 Task: Find connections with filter location Tübingen with filter topic #propertymanagement with filter profile language German with filter current company Mindshare with filter school Bhupendra Narayan Mandal University, Madhepura with filter industry Air, Water, and Waste Program Management with filter service category FIle Management with filter keywords title Film Critic
Action: Mouse moved to (623, 91)
Screenshot: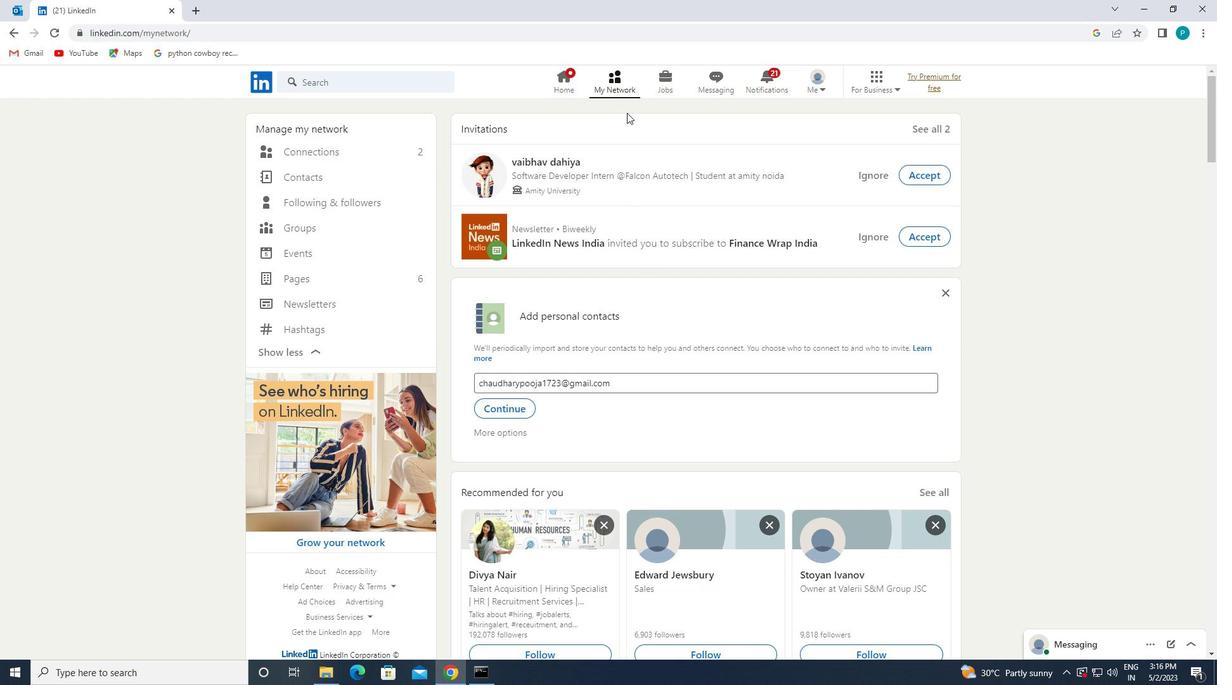 
Action: Mouse pressed left at (623, 91)
Screenshot: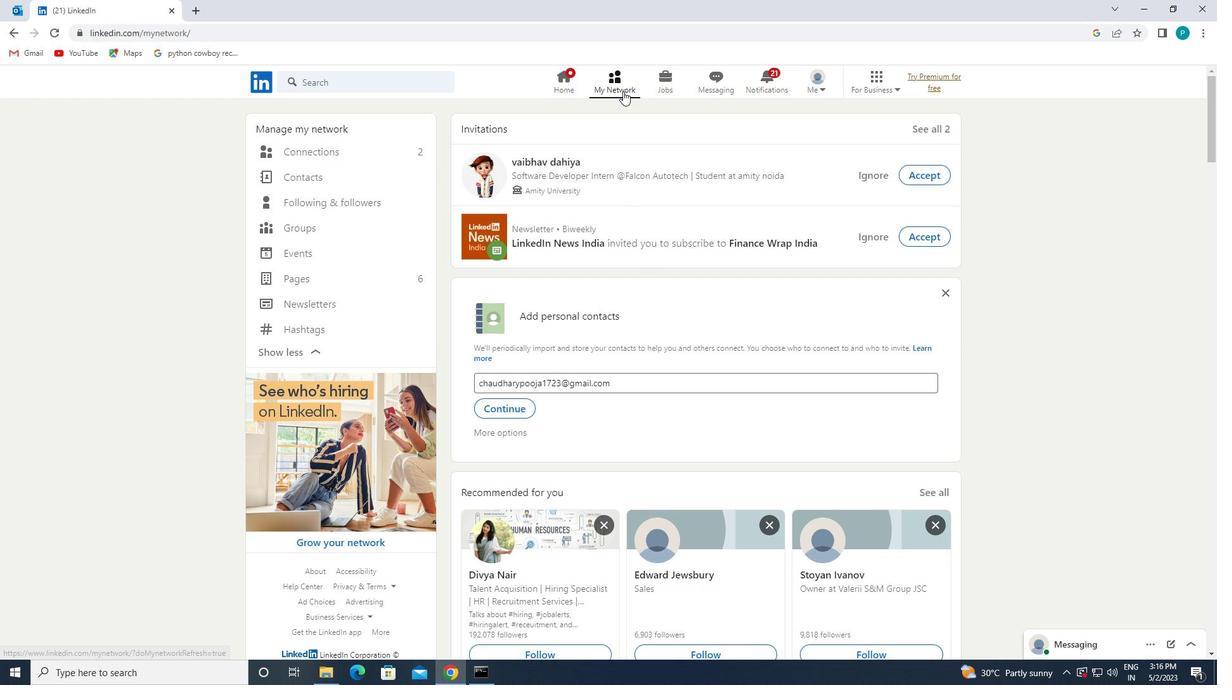 
Action: Mouse moved to (406, 153)
Screenshot: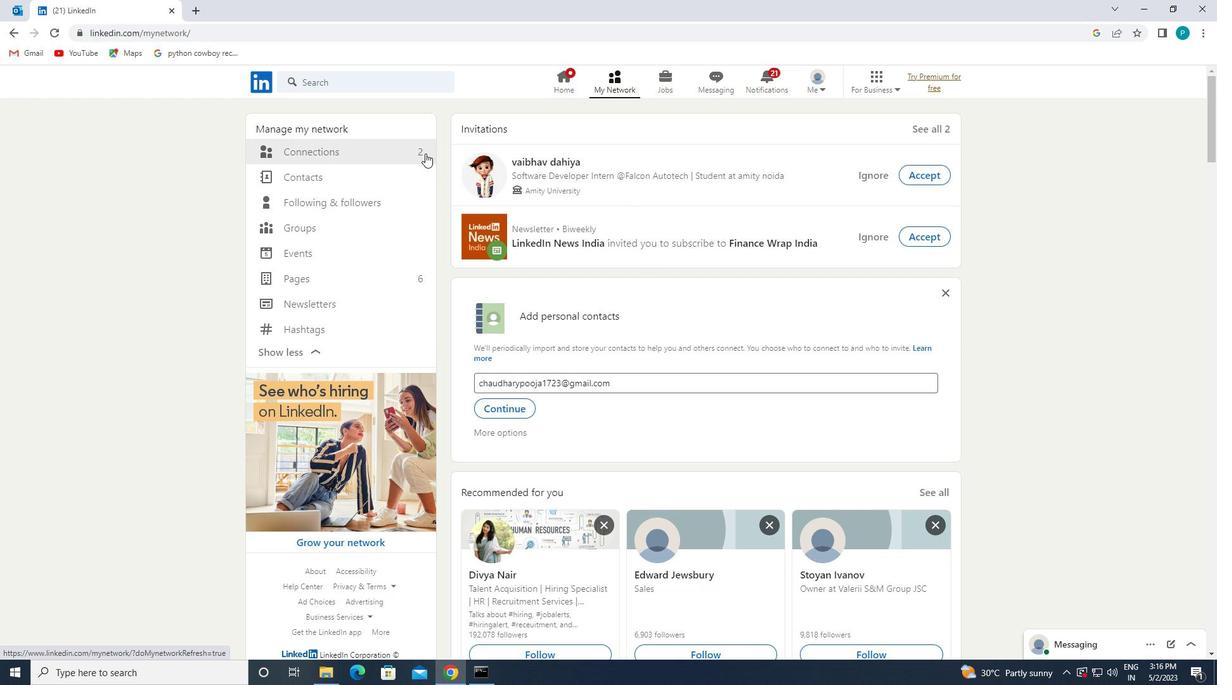 
Action: Mouse pressed left at (406, 153)
Screenshot: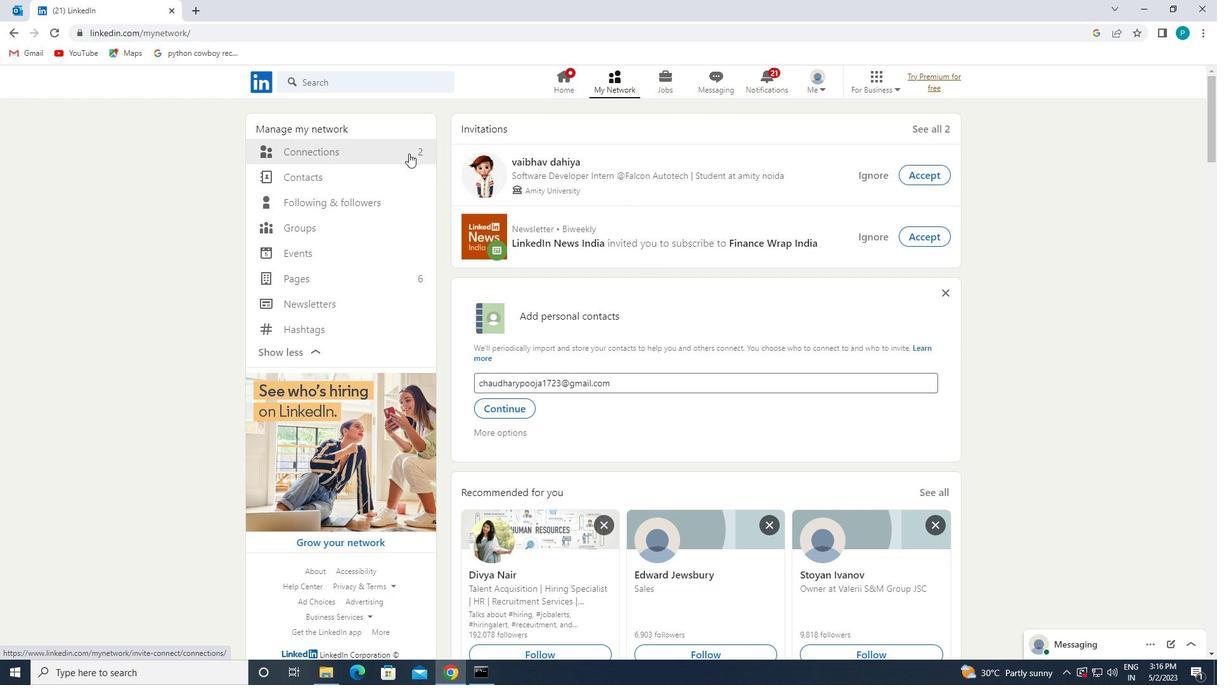 
Action: Mouse moved to (710, 151)
Screenshot: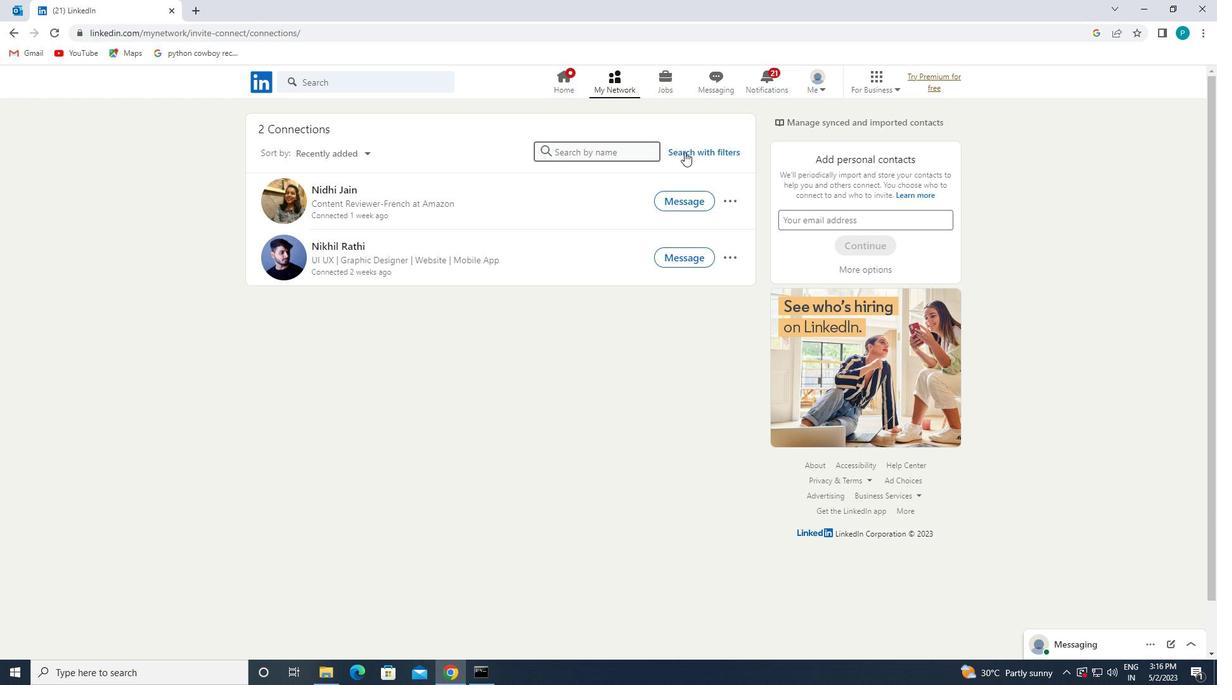 
Action: Mouse pressed left at (710, 151)
Screenshot: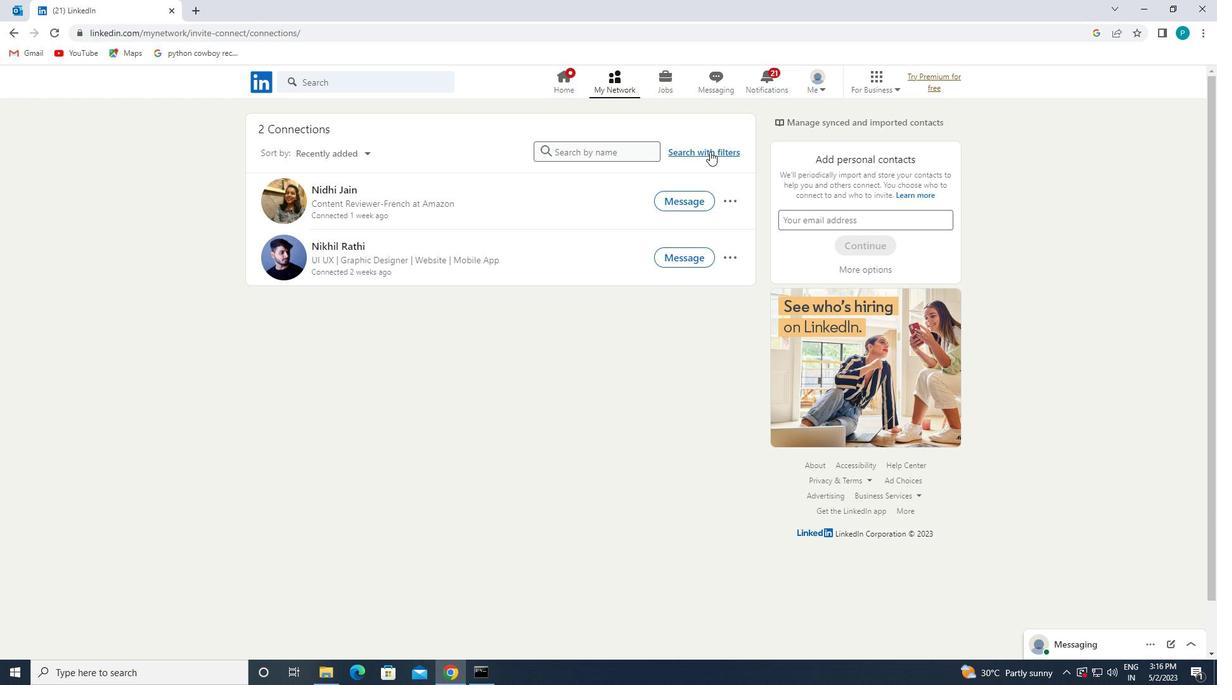 
Action: Mouse moved to (654, 117)
Screenshot: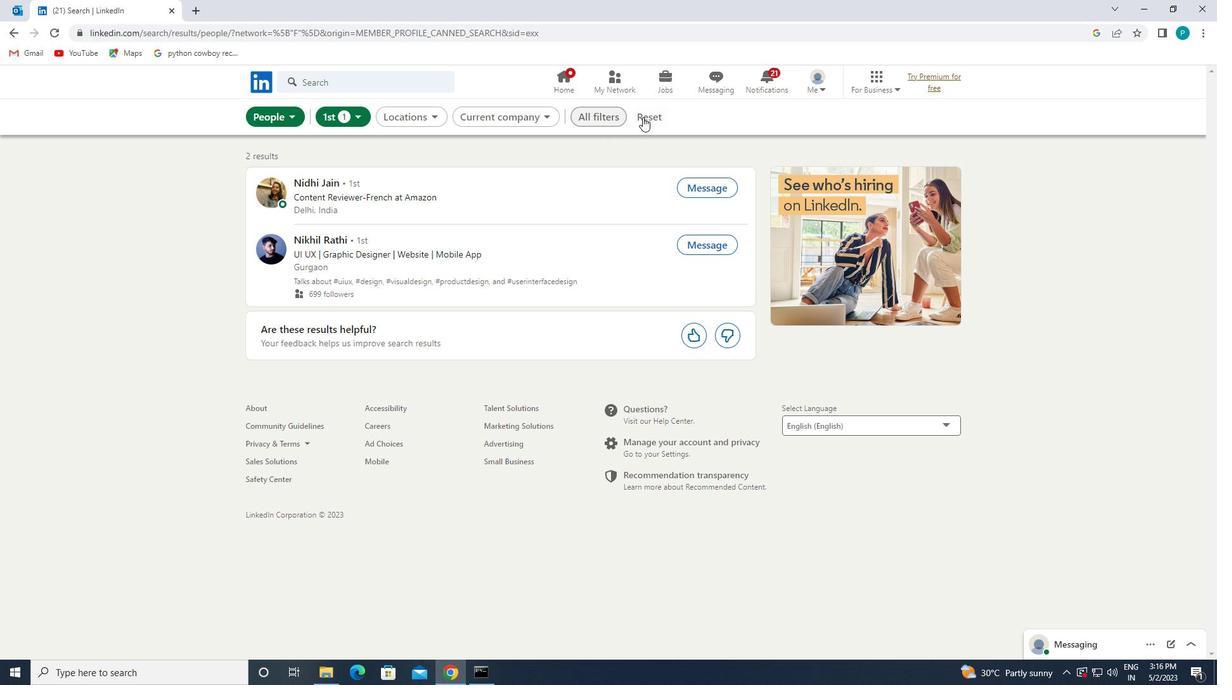 
Action: Mouse pressed left at (654, 117)
Screenshot: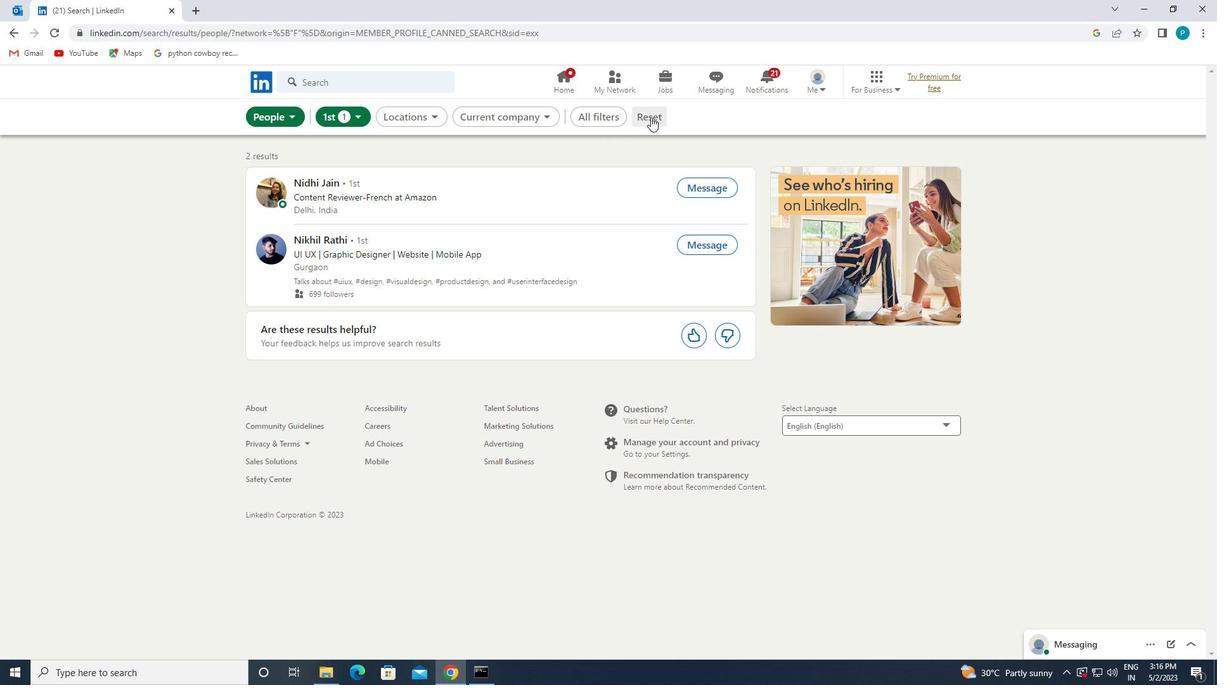 
Action: Mouse moved to (615, 117)
Screenshot: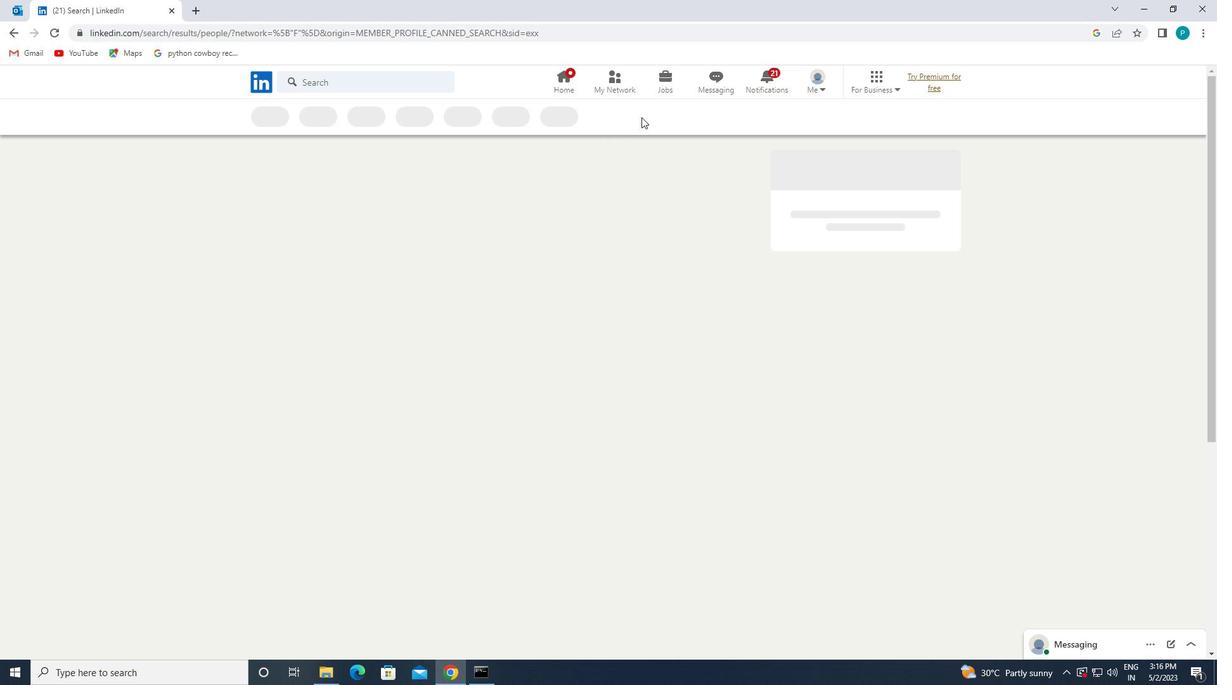 
Action: Mouse pressed left at (615, 117)
Screenshot: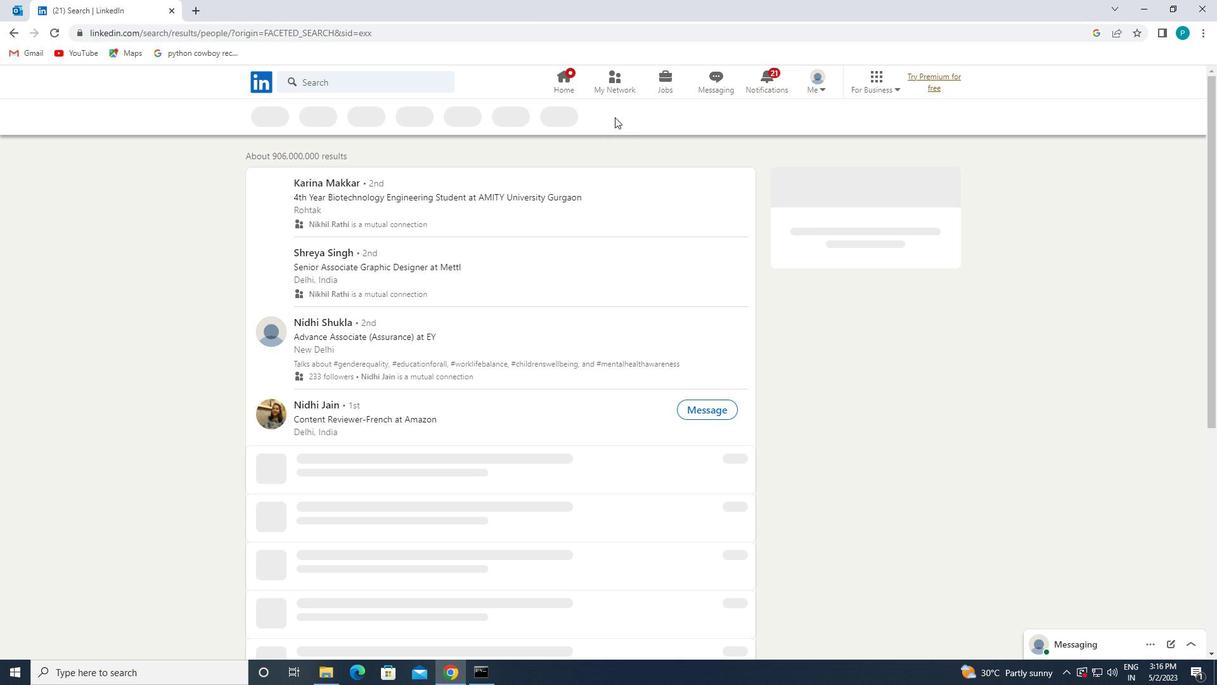 
Action: Mouse pressed left at (615, 117)
Screenshot: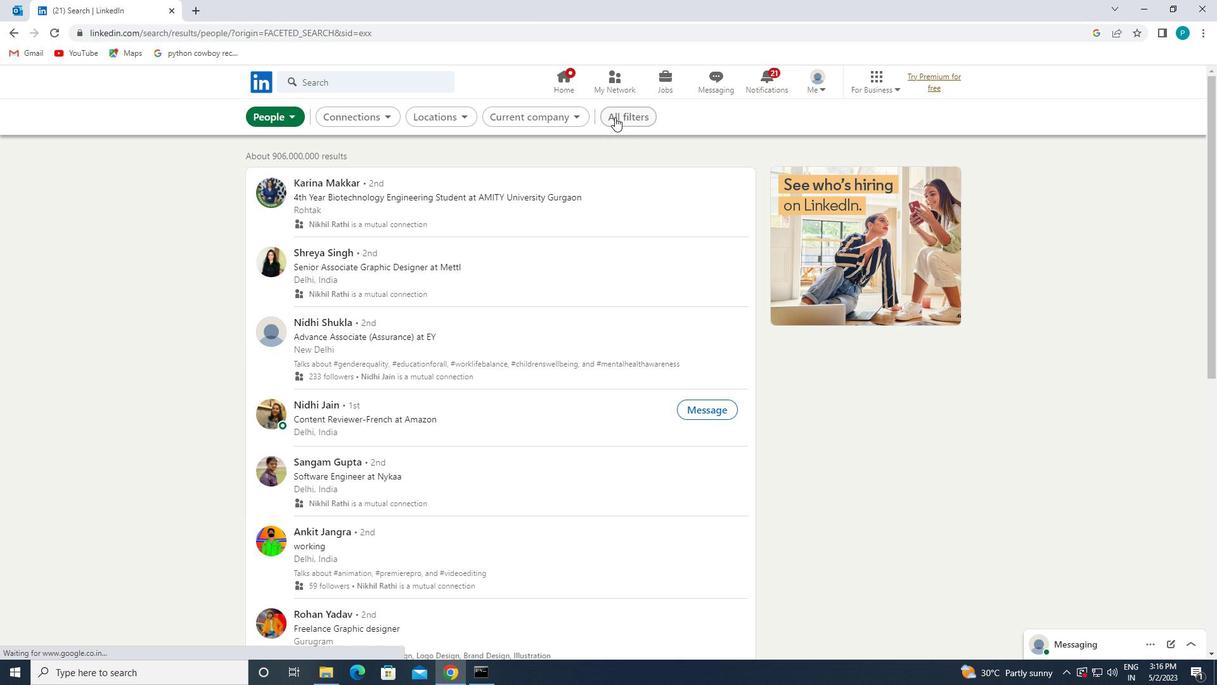 
Action: Mouse moved to (1153, 484)
Screenshot: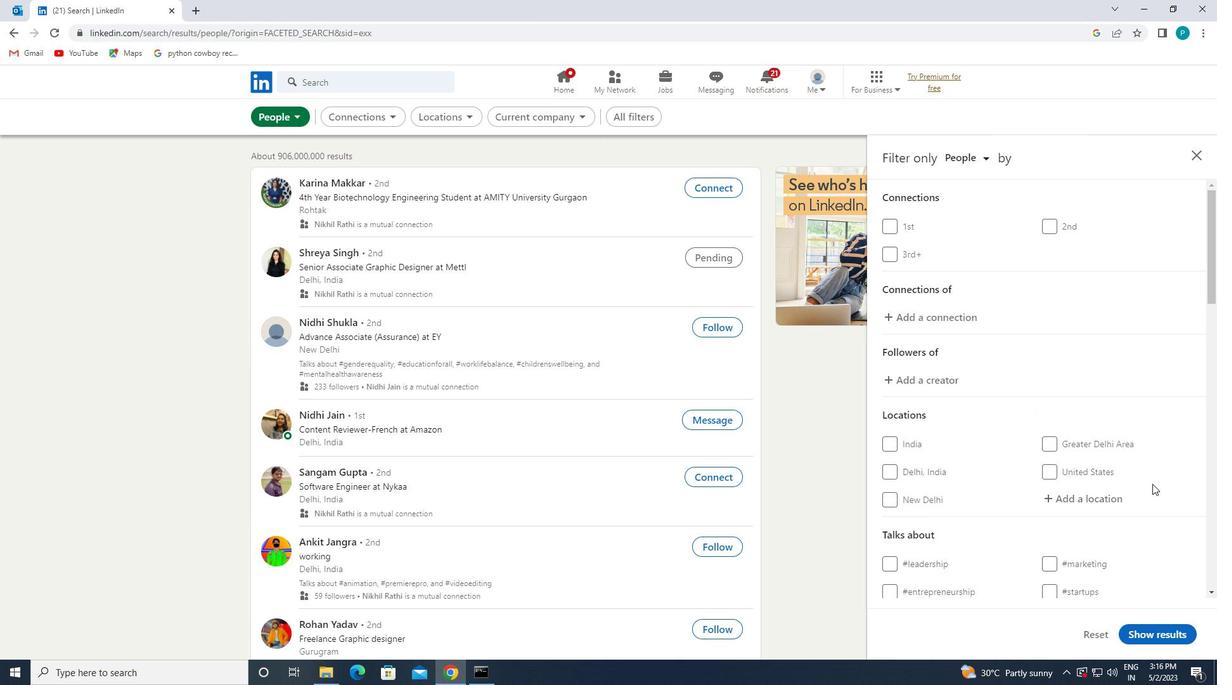 
Action: Mouse scrolled (1153, 484) with delta (0, 0)
Screenshot: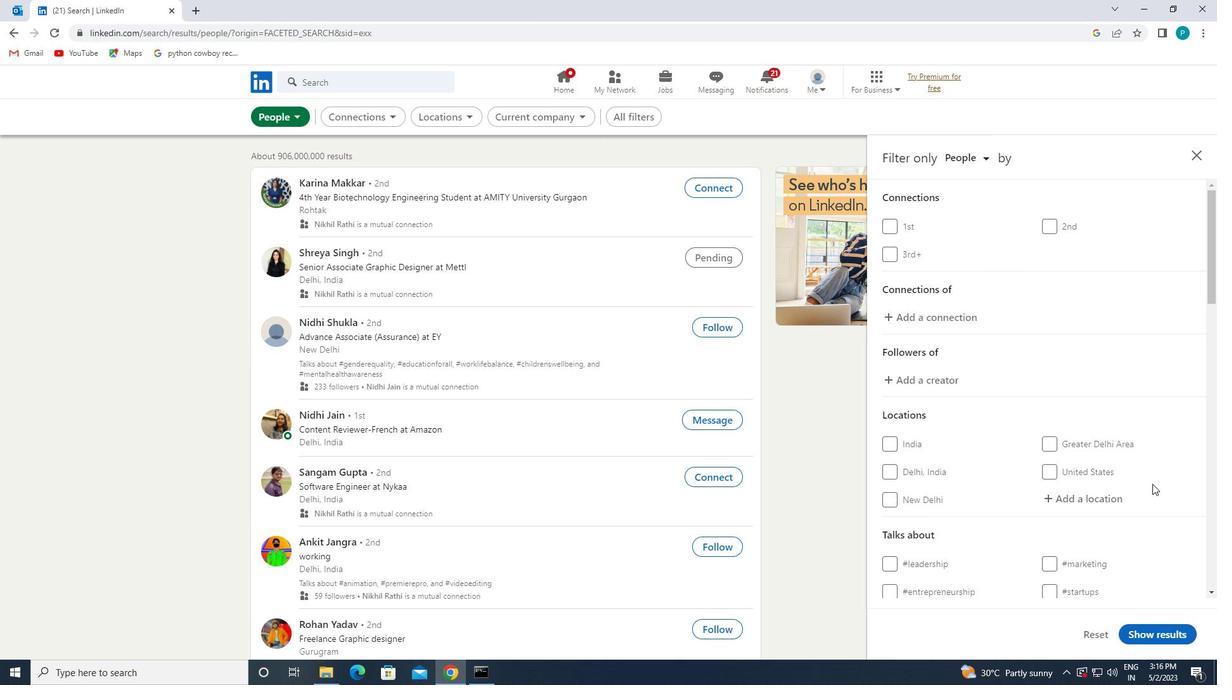
Action: Mouse moved to (1099, 444)
Screenshot: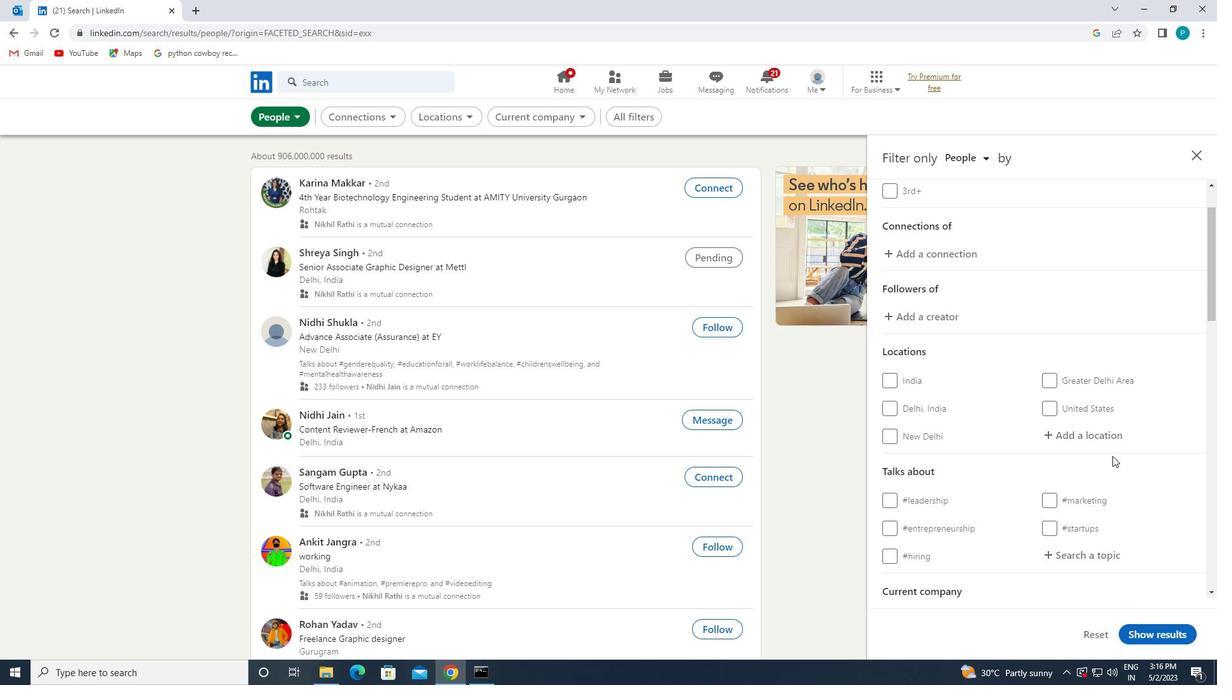 
Action: Mouse pressed left at (1099, 444)
Screenshot: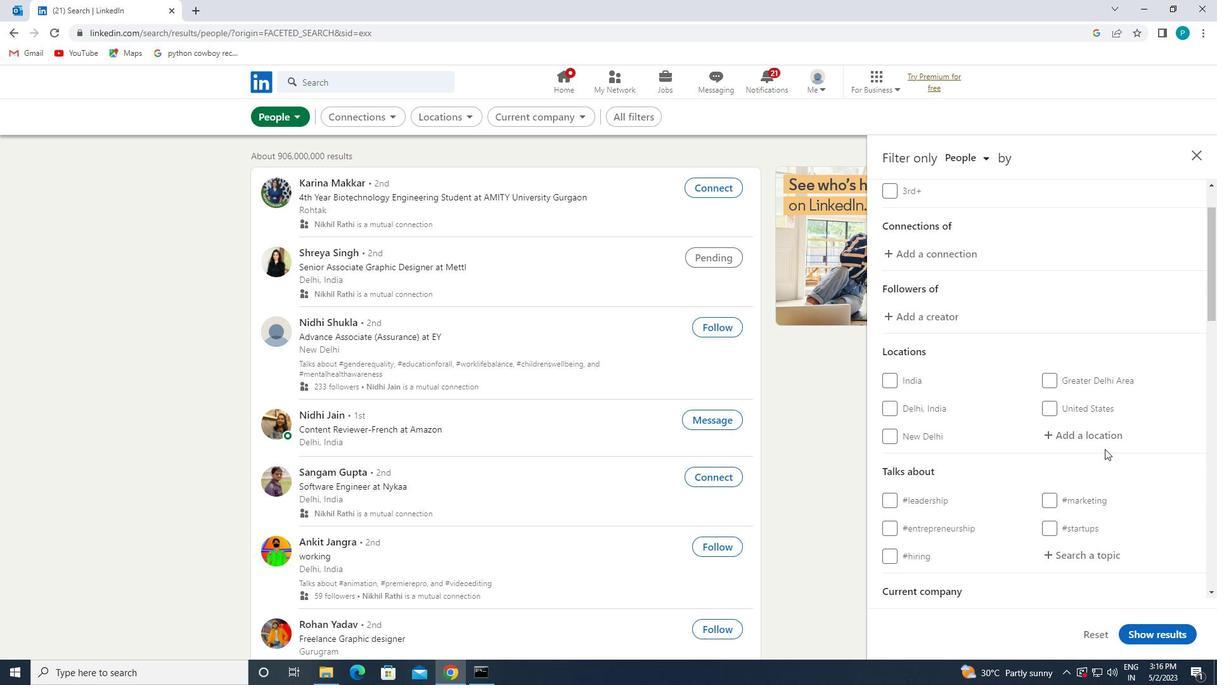 
Action: Mouse moved to (1099, 444)
Screenshot: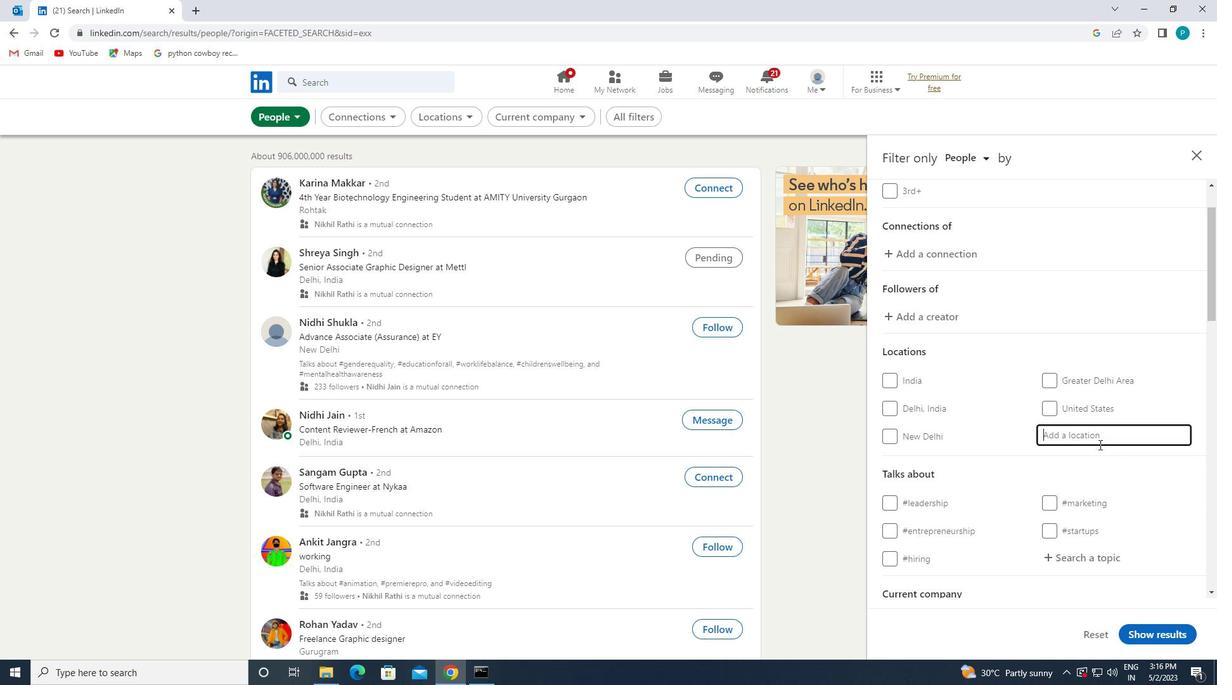 
Action: Key pressed <Key.caps_lock>t<Key.caps_lock>ubingen
Screenshot: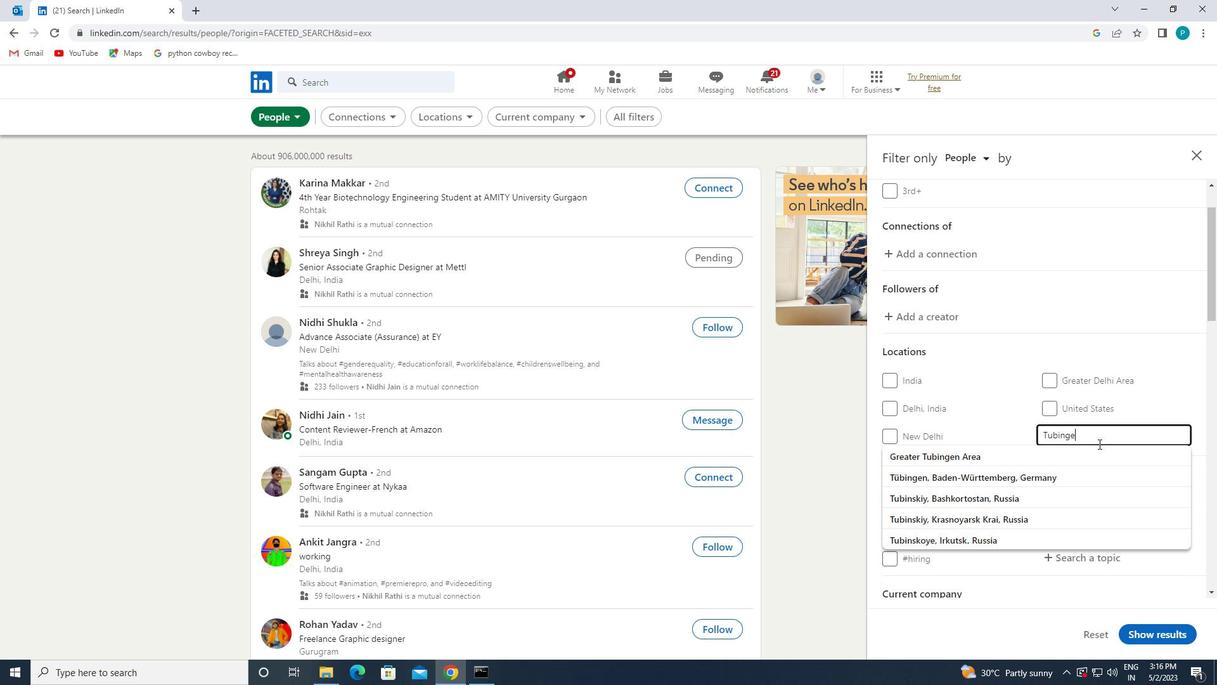 
Action: Mouse moved to (1056, 452)
Screenshot: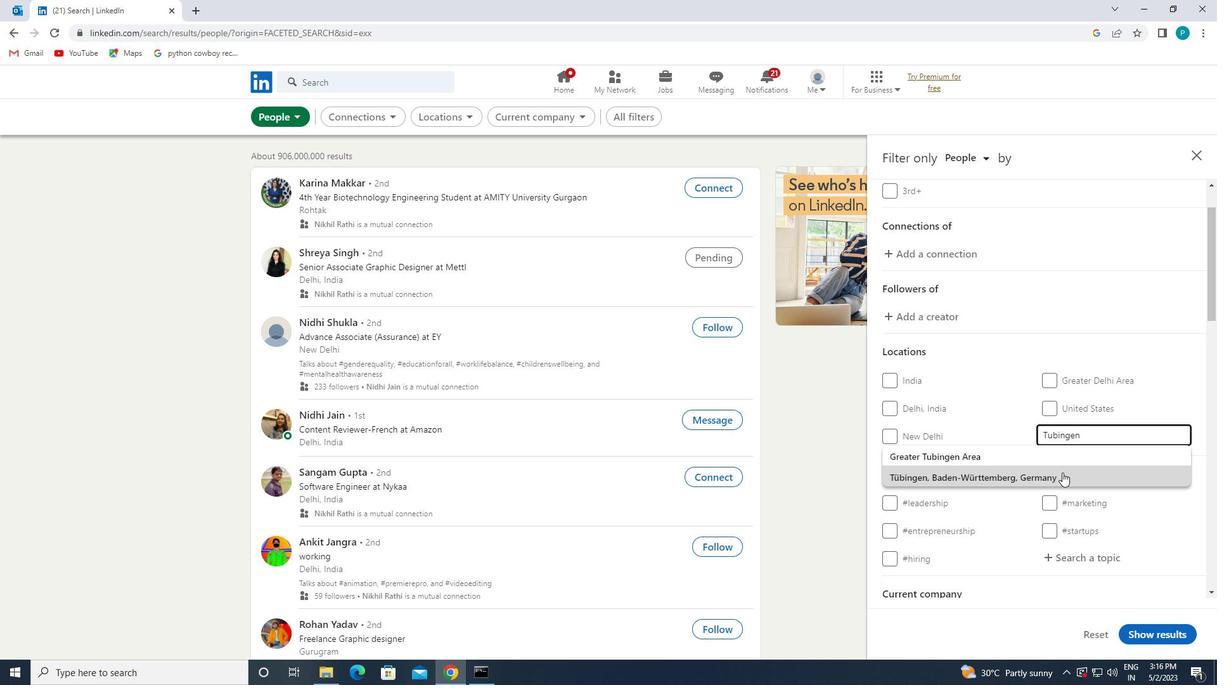 
Action: Key pressed <Key.enter>
Screenshot: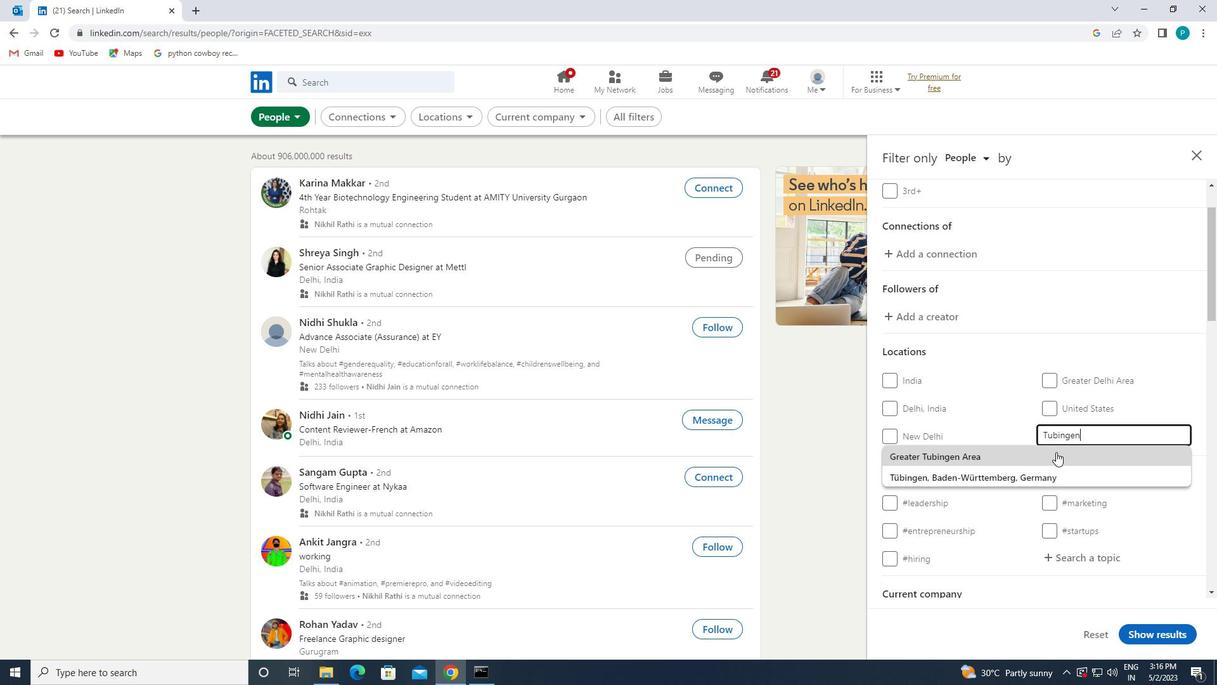 
Action: Mouse scrolled (1056, 451) with delta (0, 0)
Screenshot: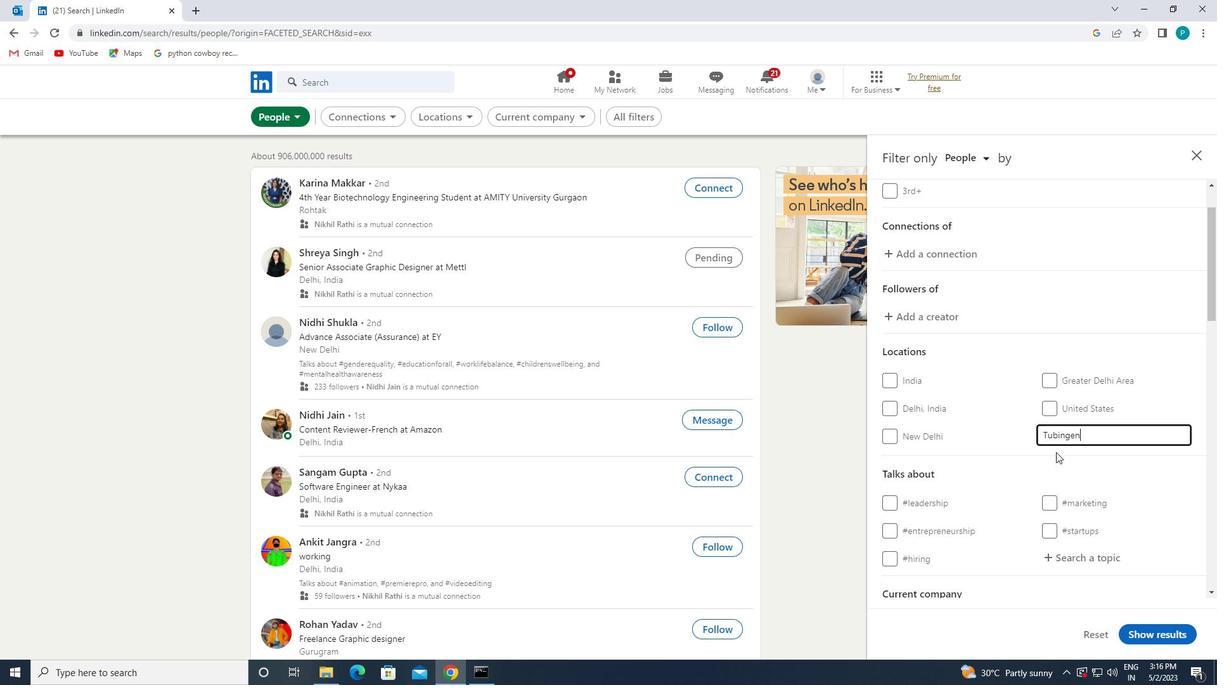 
Action: Mouse moved to (1060, 485)
Screenshot: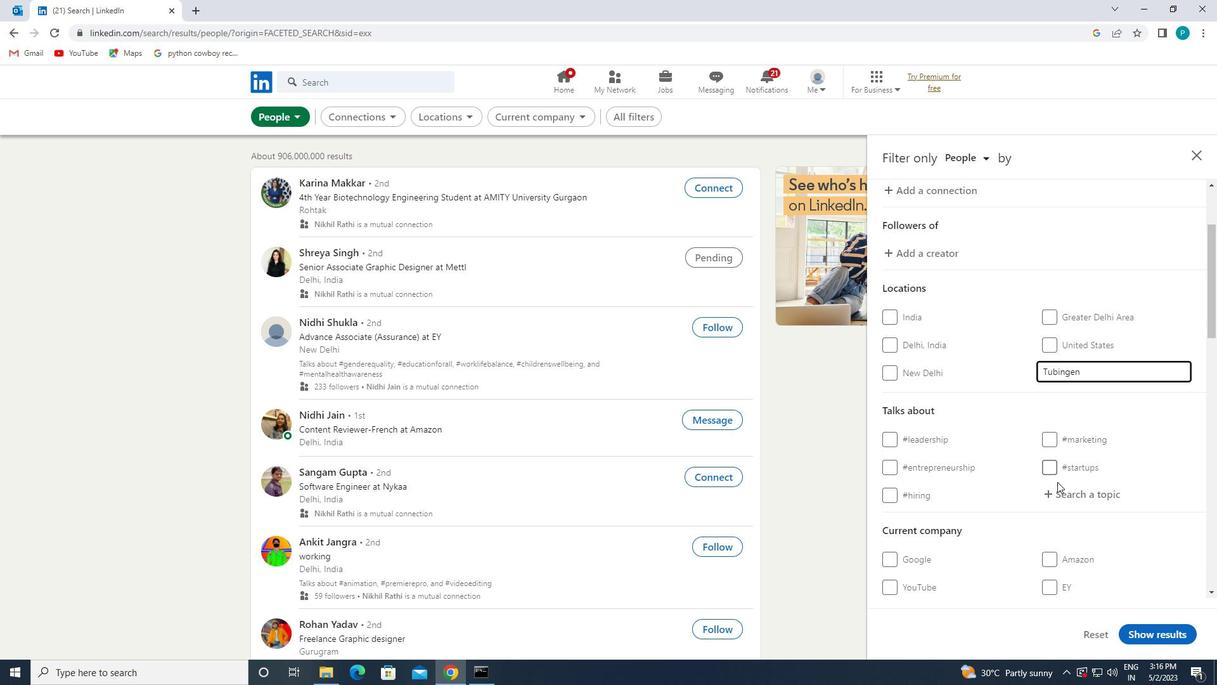 
Action: Mouse pressed left at (1060, 485)
Screenshot: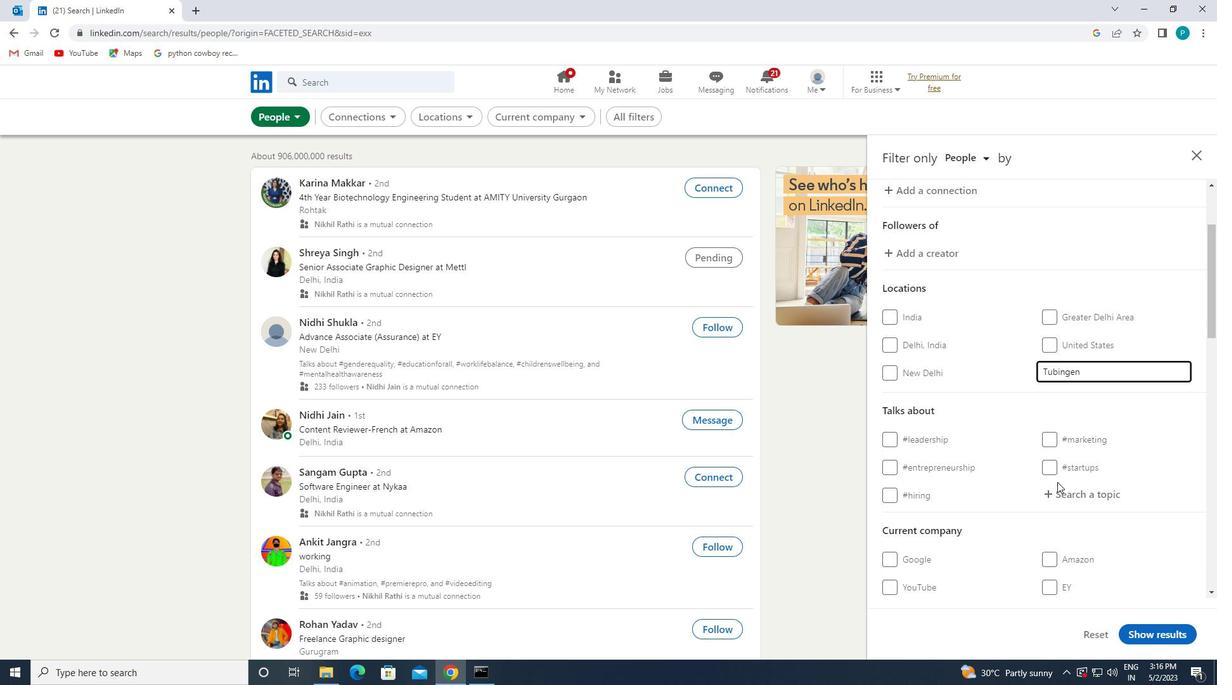 
Action: Key pressed <Key.shift>#PROPERTYMANAGEMENT
Screenshot: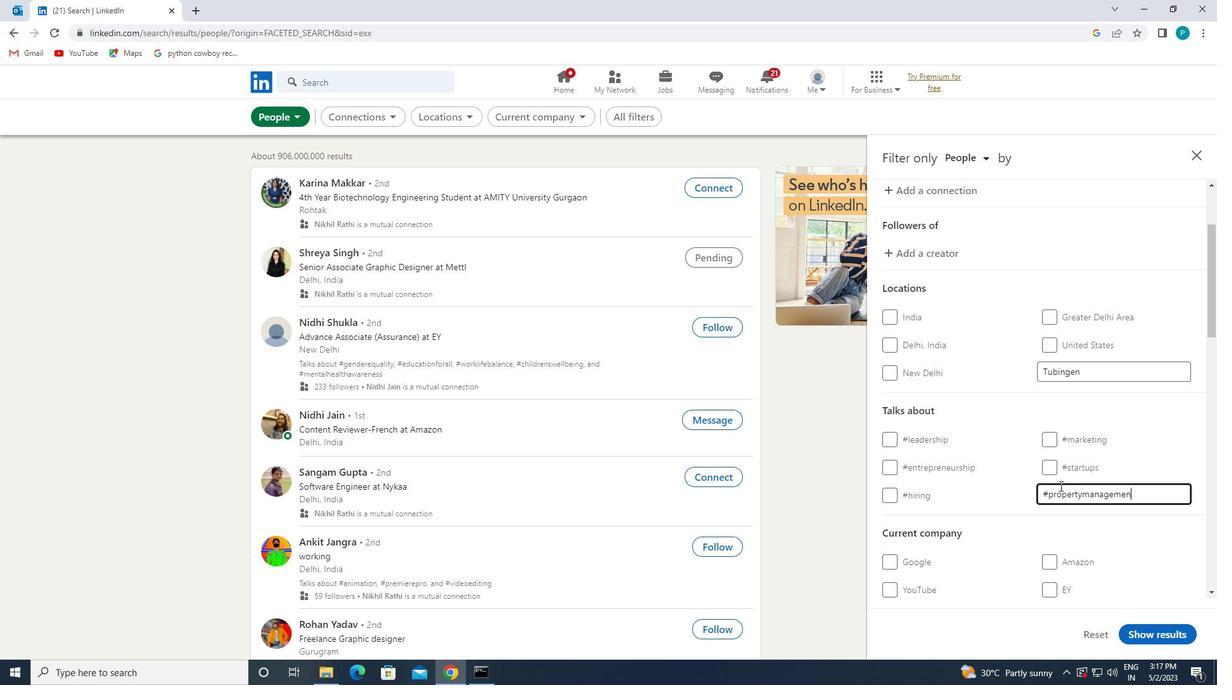 
Action: Mouse scrolled (1060, 485) with delta (0, 0)
Screenshot: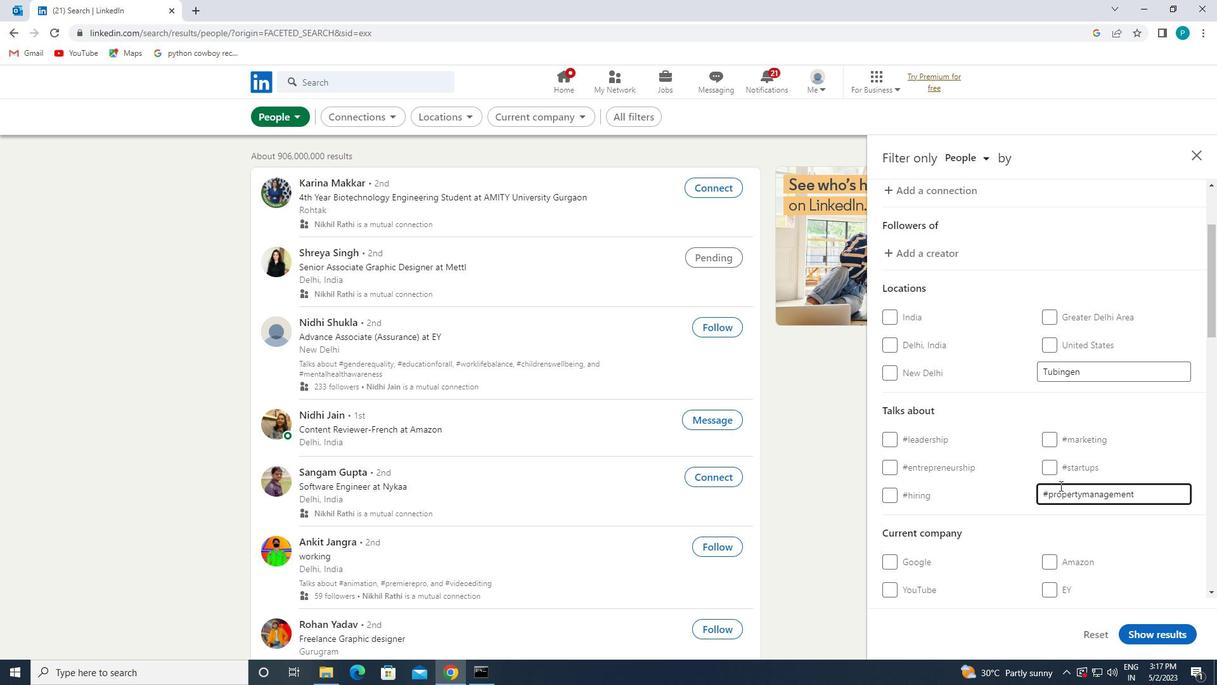 
Action: Mouse scrolled (1060, 485) with delta (0, 0)
Screenshot: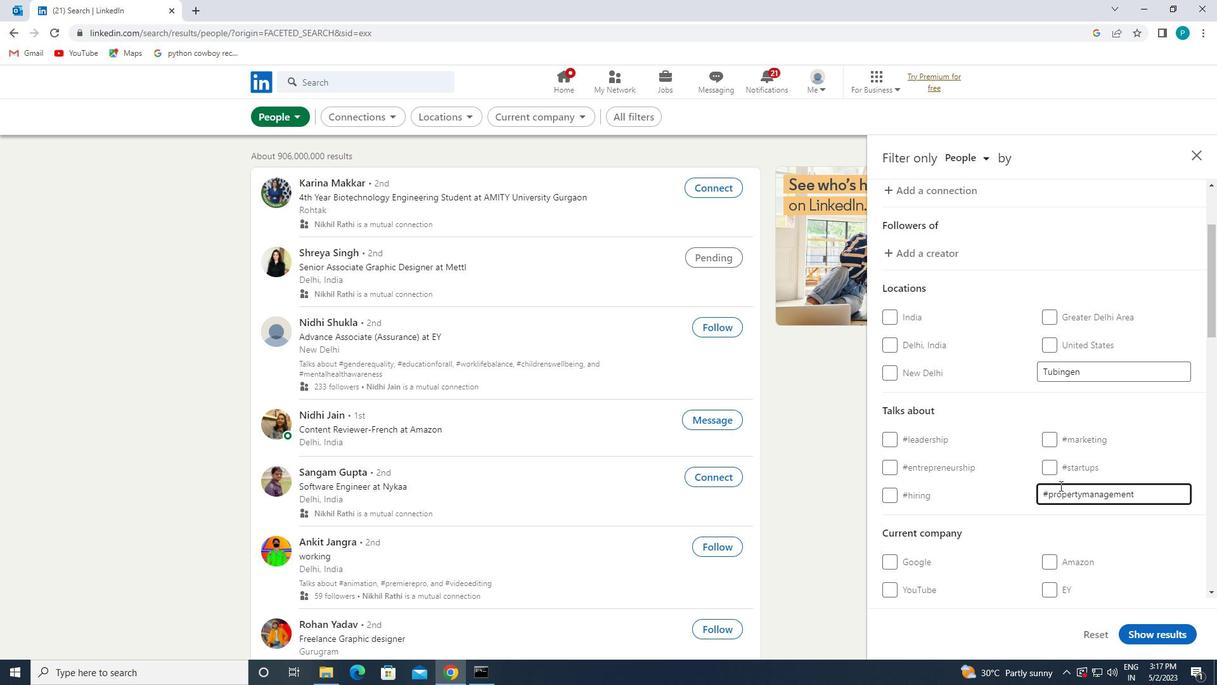 
Action: Mouse scrolled (1060, 485) with delta (0, 0)
Screenshot: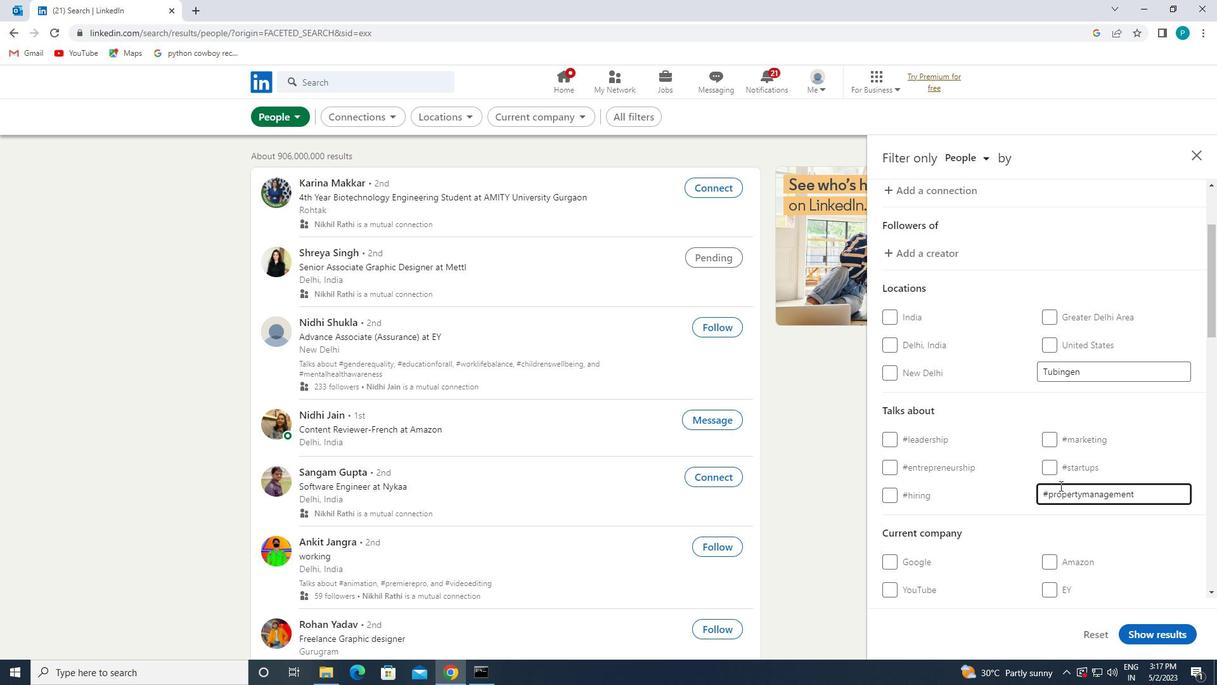 
Action: Mouse scrolled (1060, 485) with delta (0, 0)
Screenshot: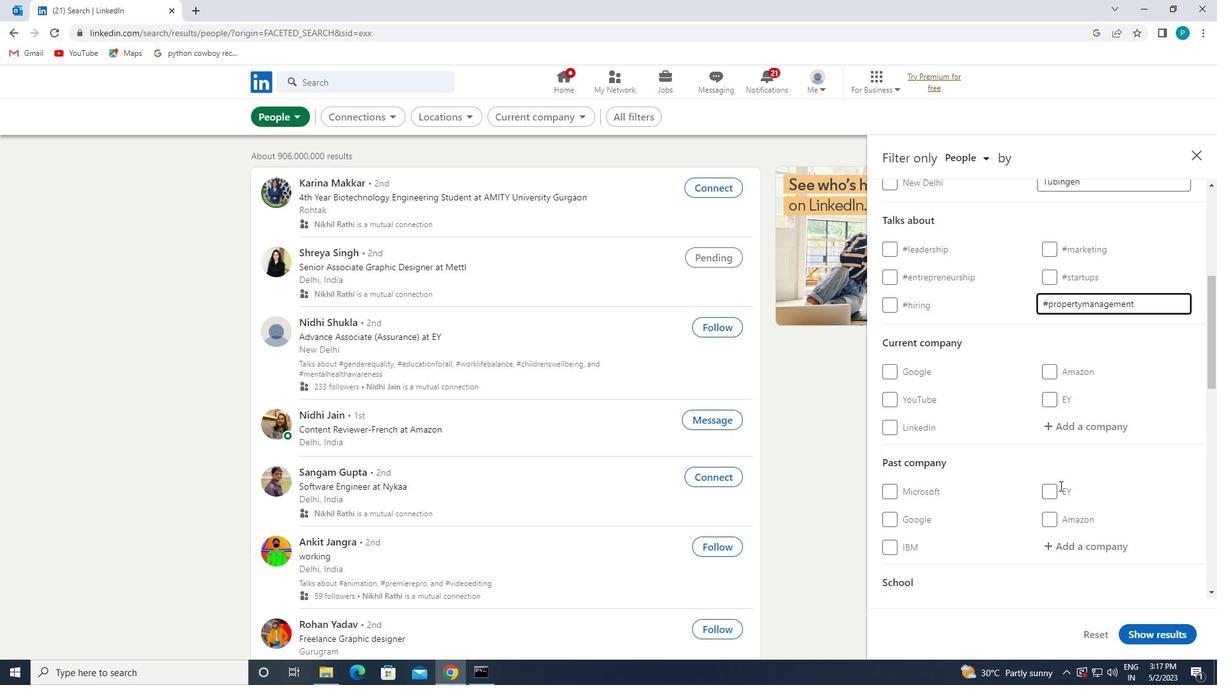 
Action: Mouse scrolled (1060, 485) with delta (0, 0)
Screenshot: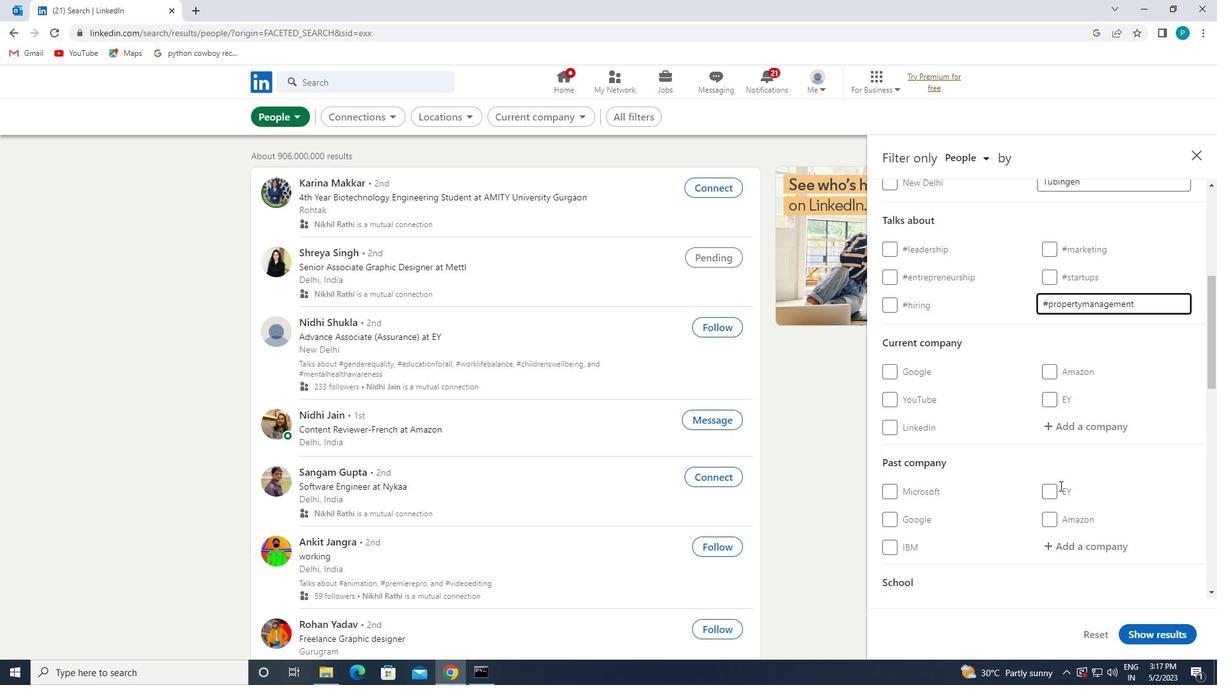 
Action: Mouse scrolled (1060, 485) with delta (0, 0)
Screenshot: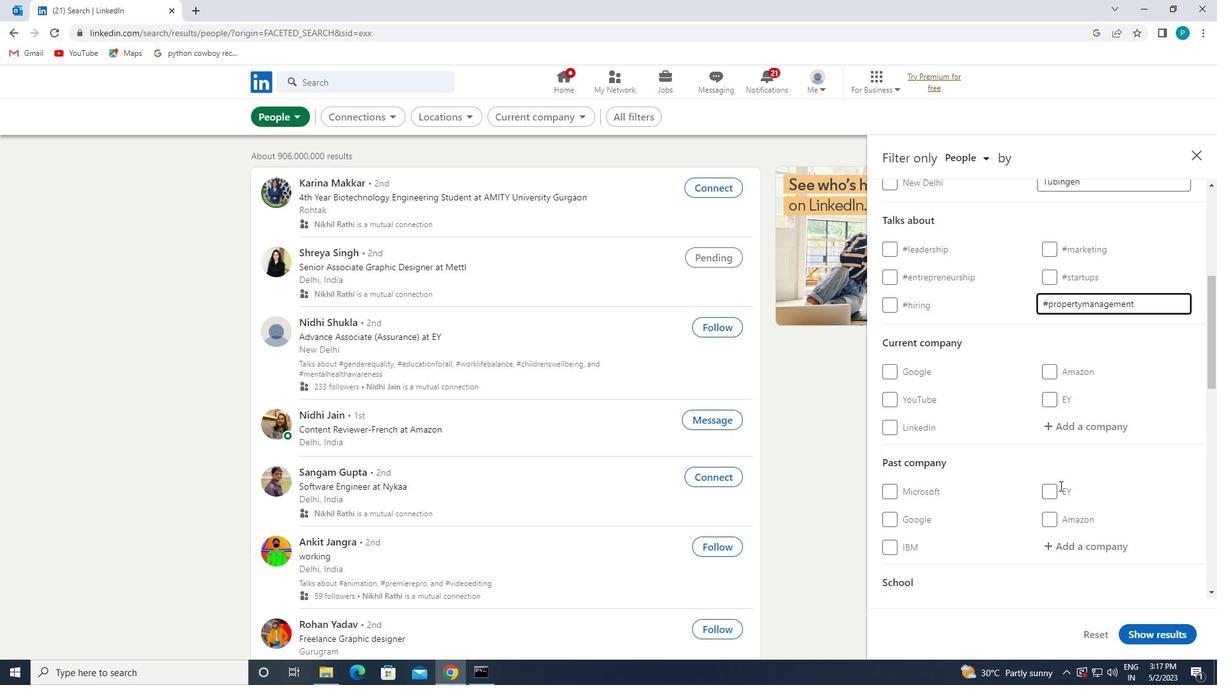
Action: Mouse scrolled (1060, 485) with delta (0, 0)
Screenshot: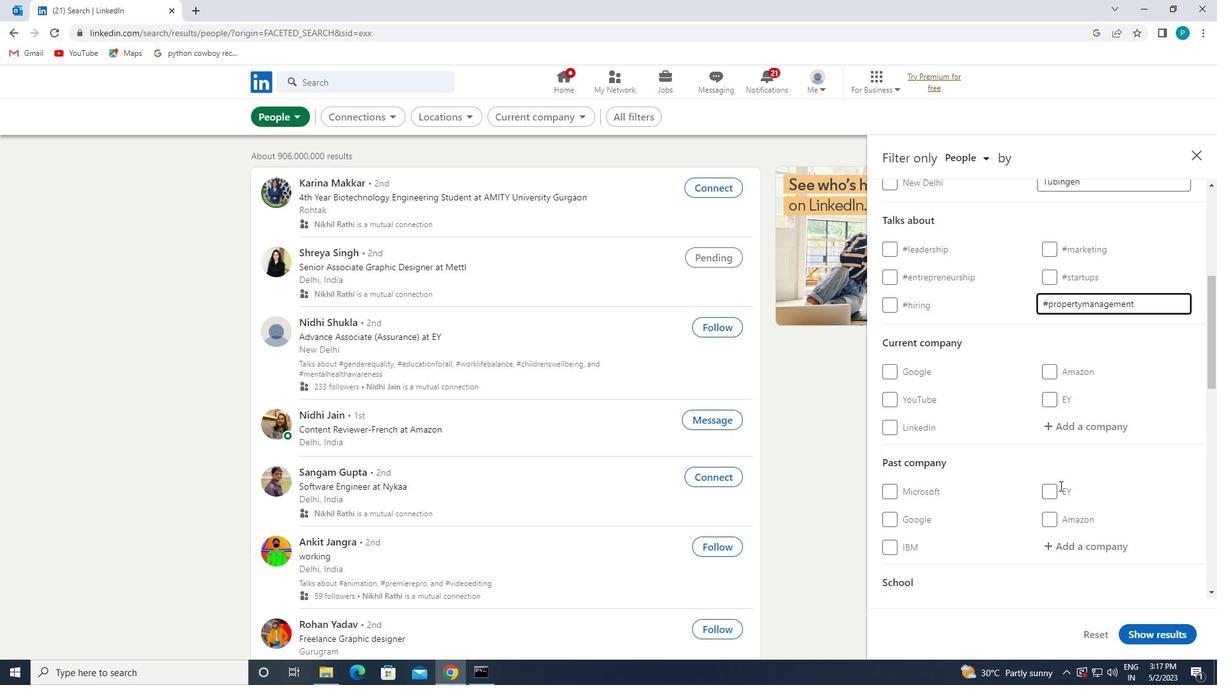 
Action: Mouse moved to (1037, 494)
Screenshot: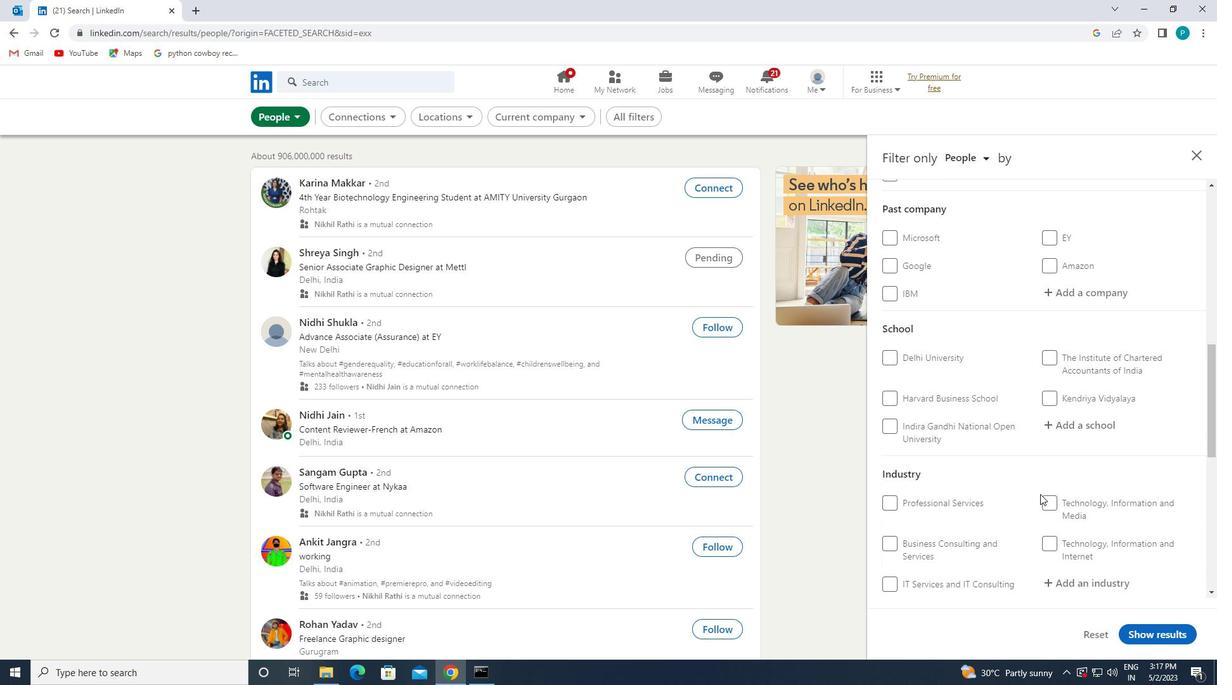 
Action: Mouse scrolled (1037, 493) with delta (0, 0)
Screenshot: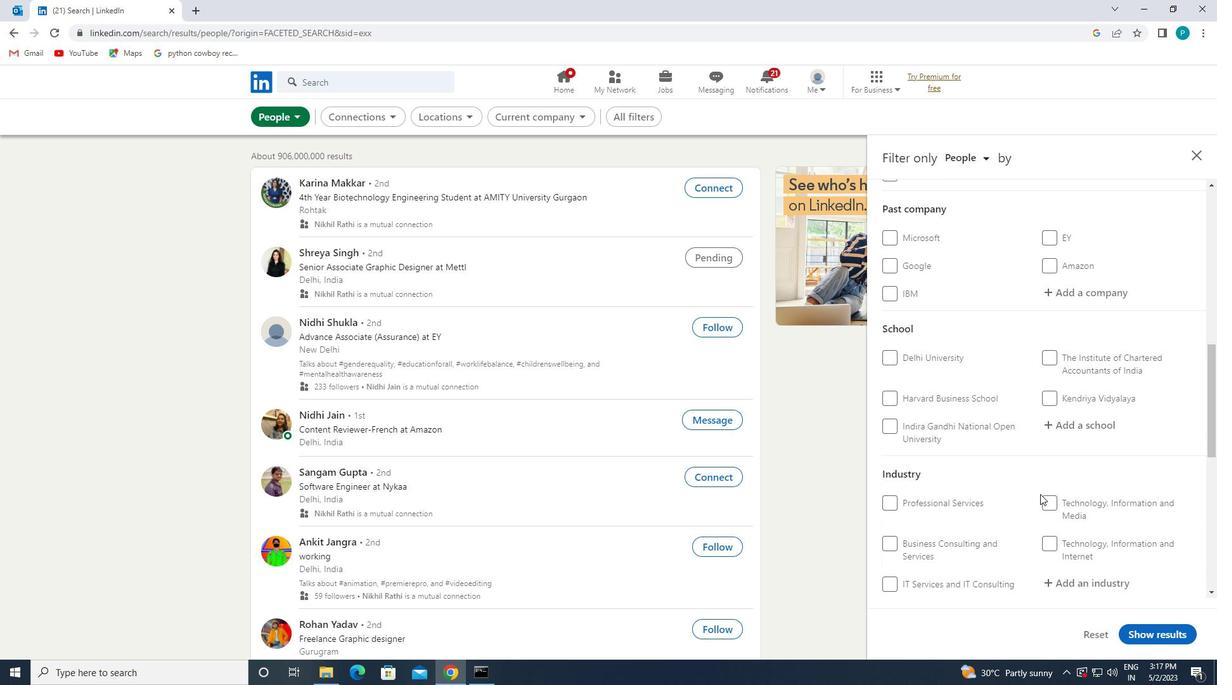
Action: Mouse scrolled (1037, 493) with delta (0, 0)
Screenshot: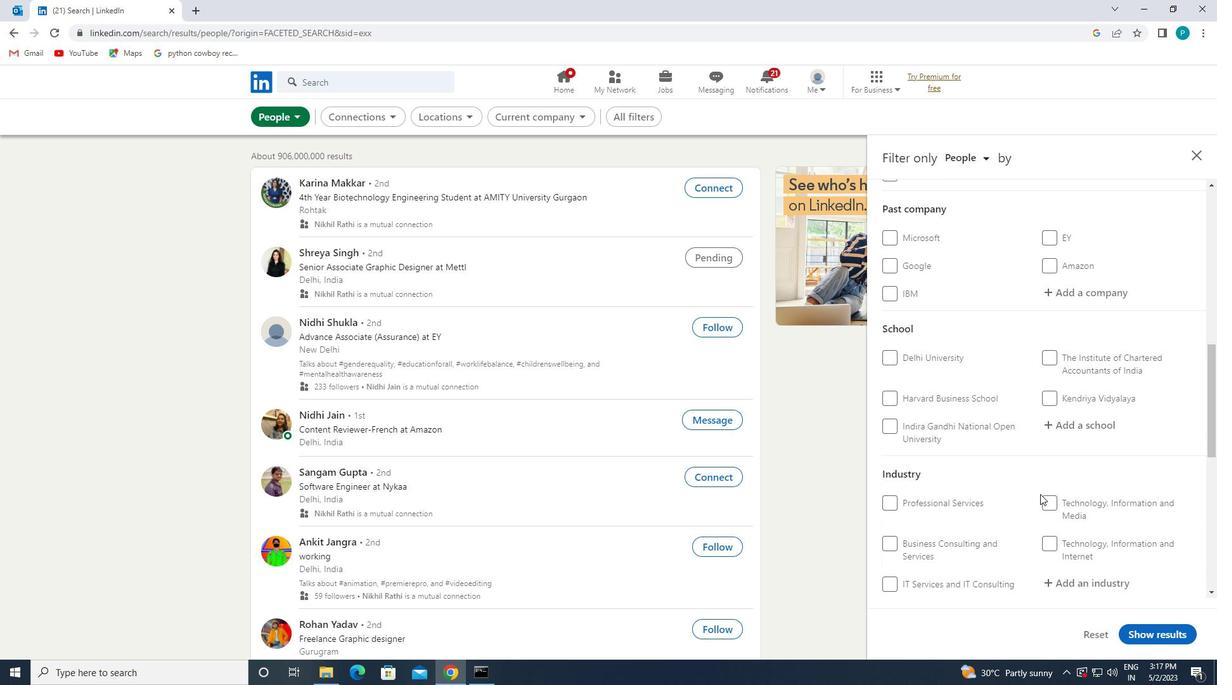 
Action: Mouse moved to (1036, 494)
Screenshot: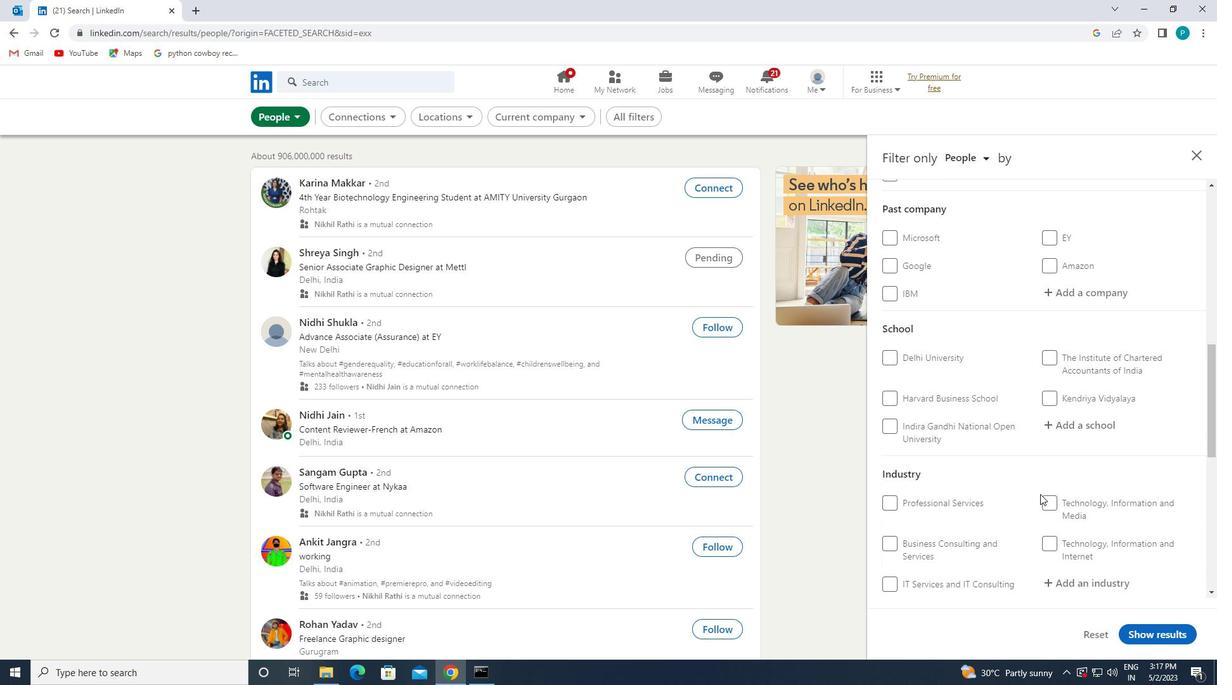 
Action: Mouse scrolled (1036, 493) with delta (0, 0)
Screenshot: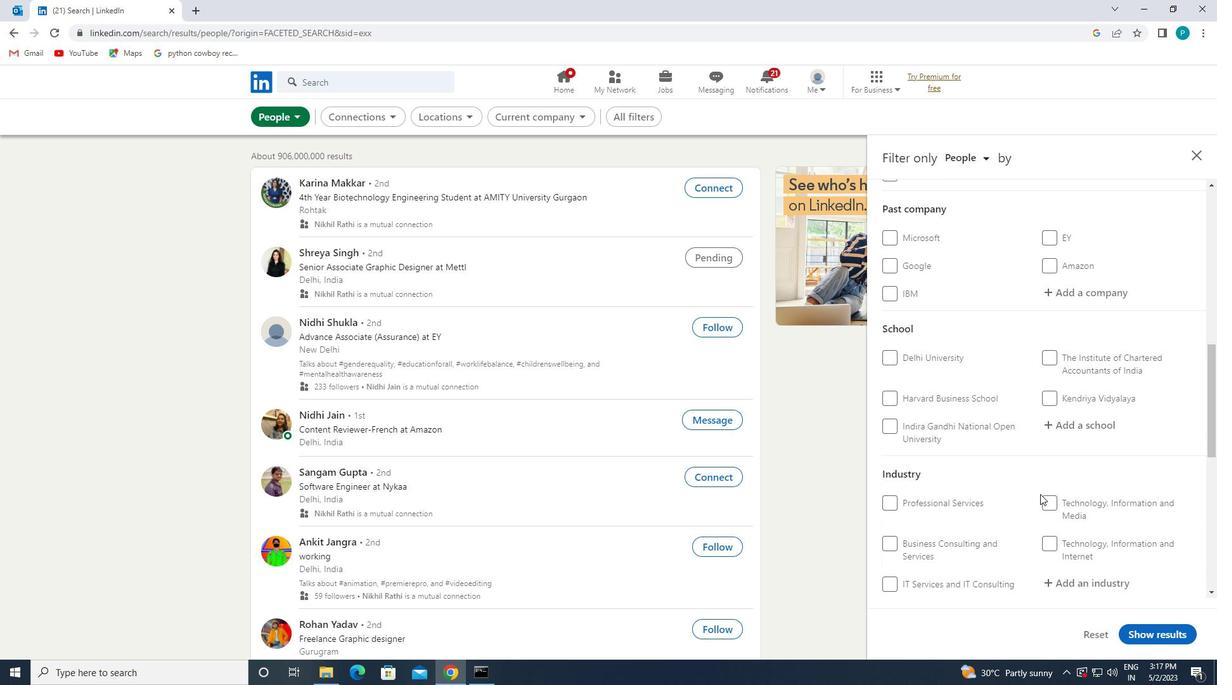 
Action: Mouse moved to (1035, 494)
Screenshot: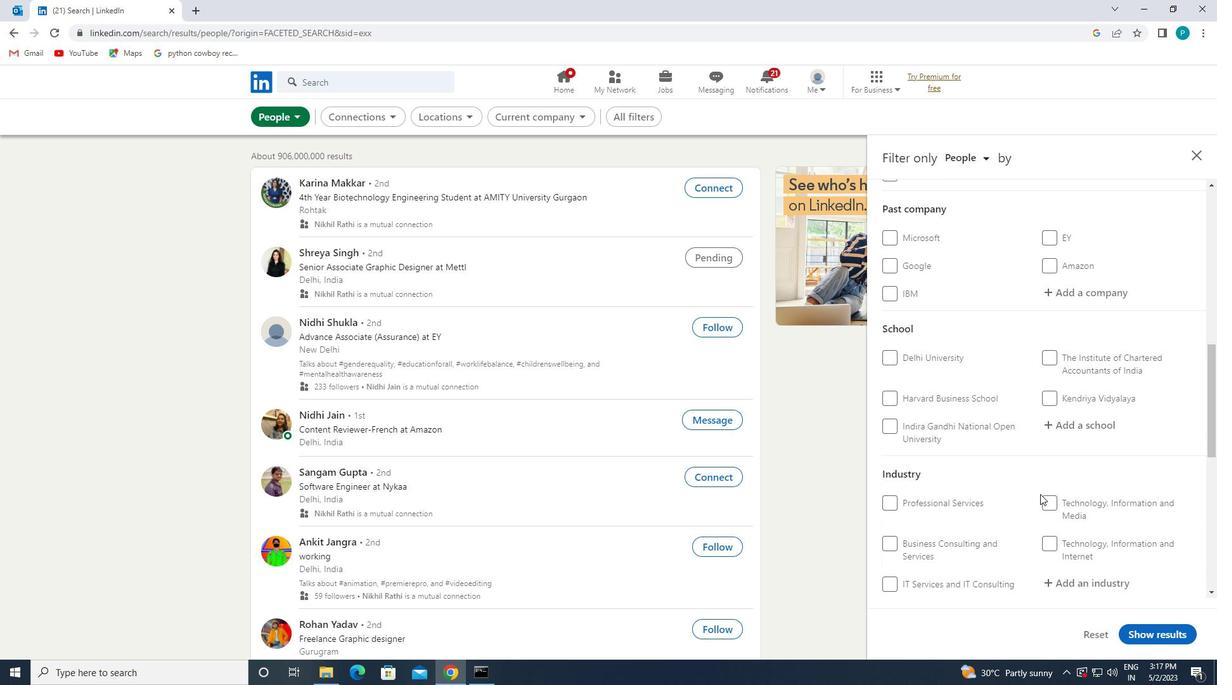 
Action: Mouse scrolled (1035, 493) with delta (0, 0)
Screenshot: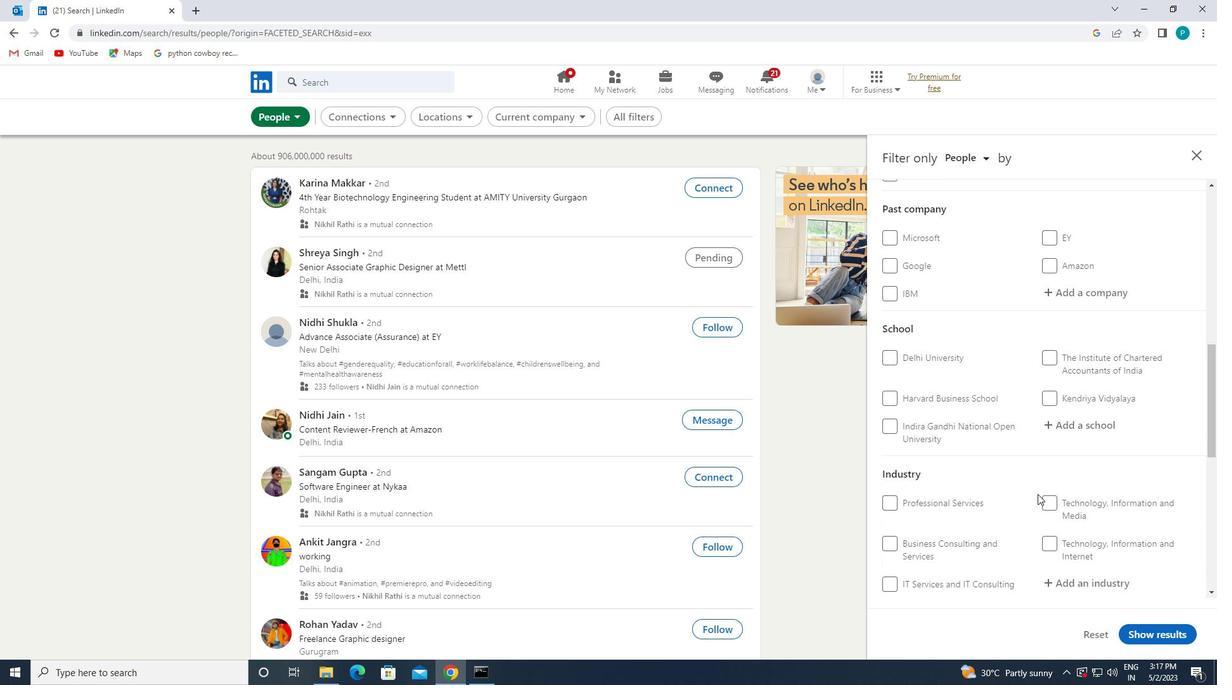 
Action: Mouse moved to (960, 513)
Screenshot: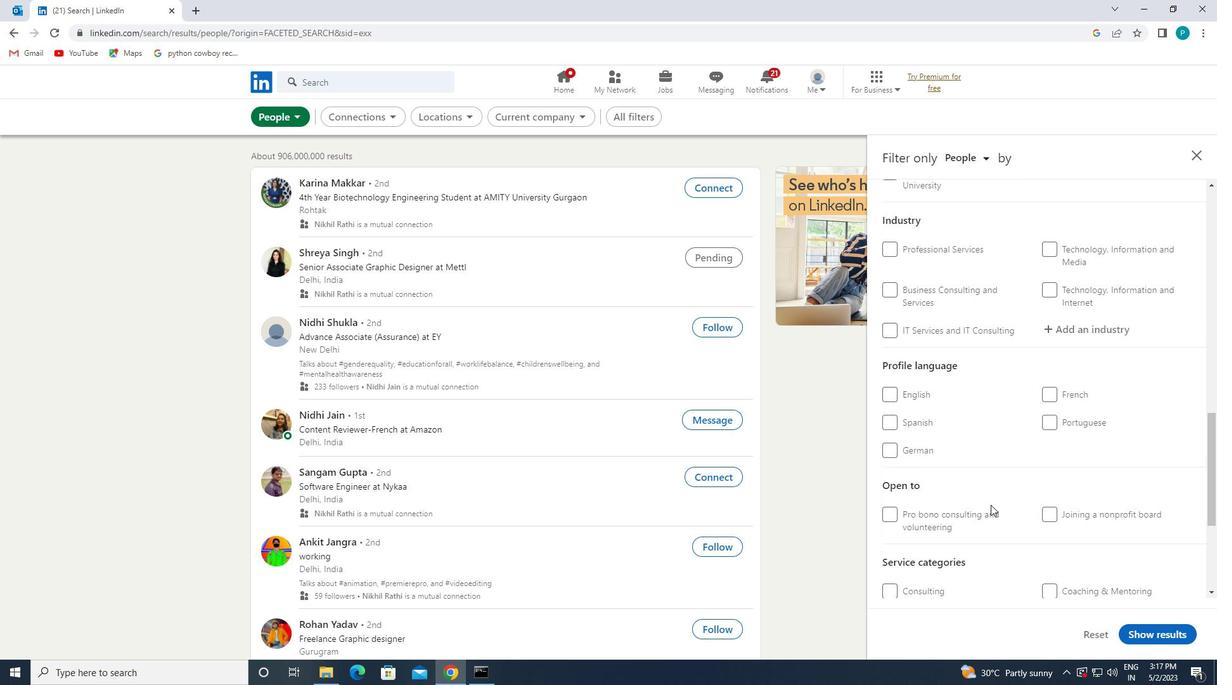 
Action: Mouse scrolled (960, 513) with delta (0, 0)
Screenshot: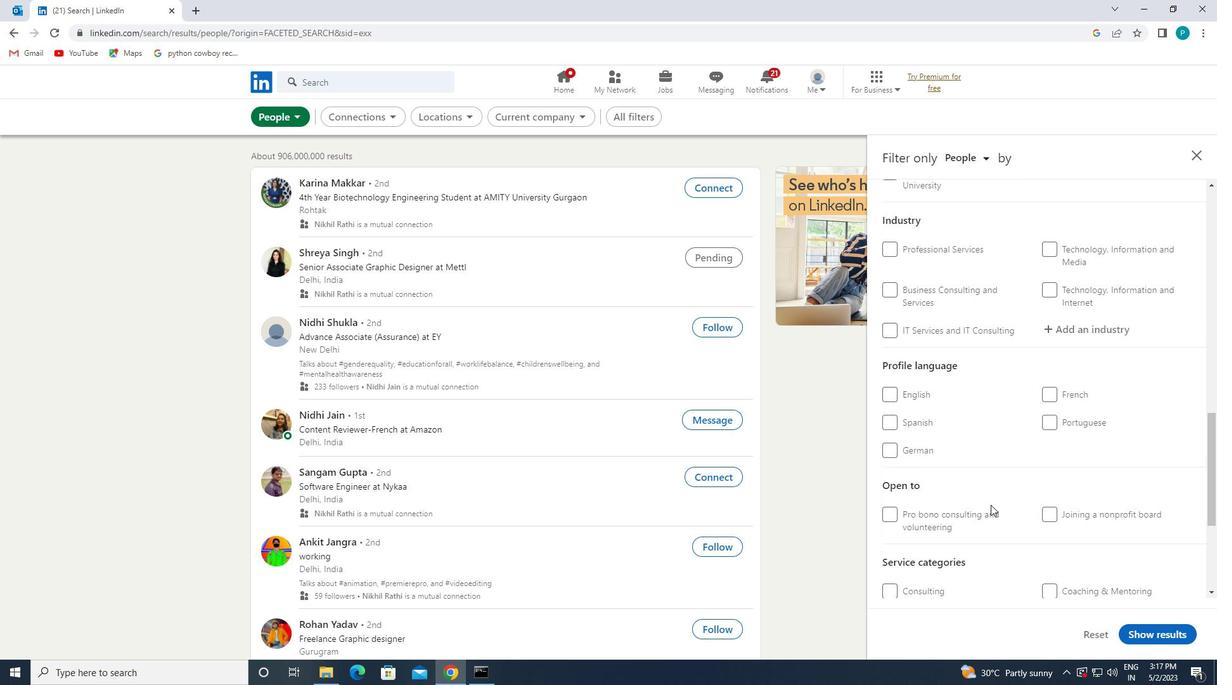 
Action: Mouse moved to (957, 515)
Screenshot: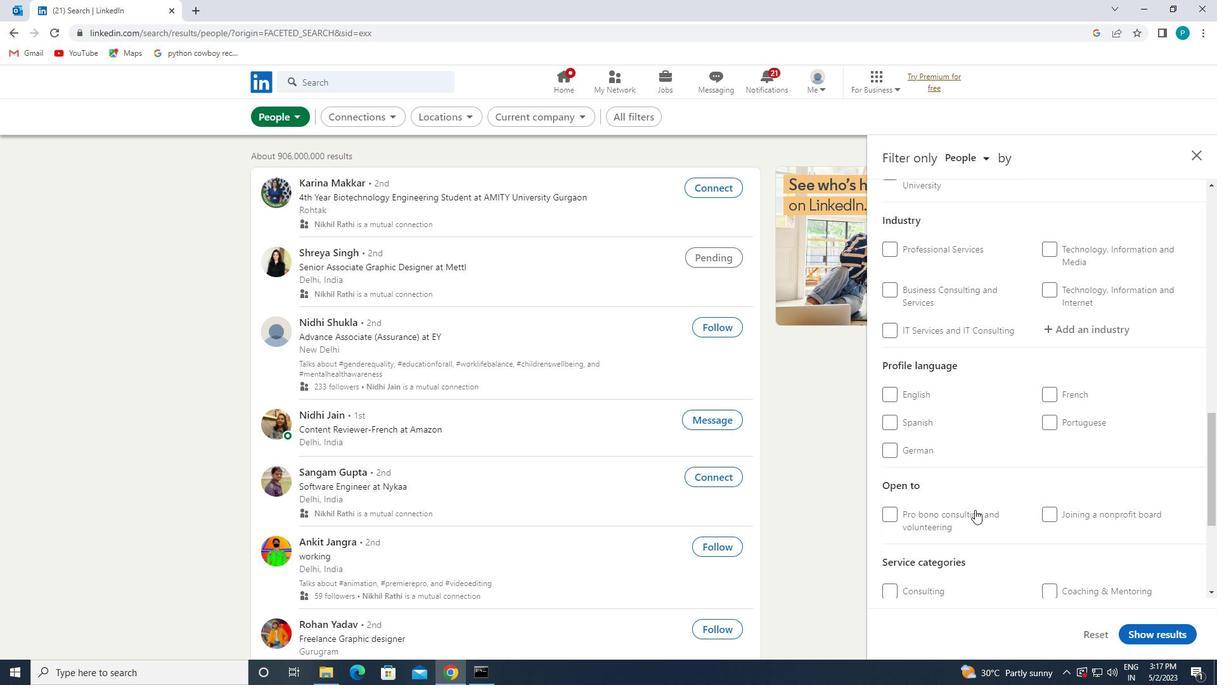 
Action: Mouse scrolled (957, 514) with delta (0, 0)
Screenshot: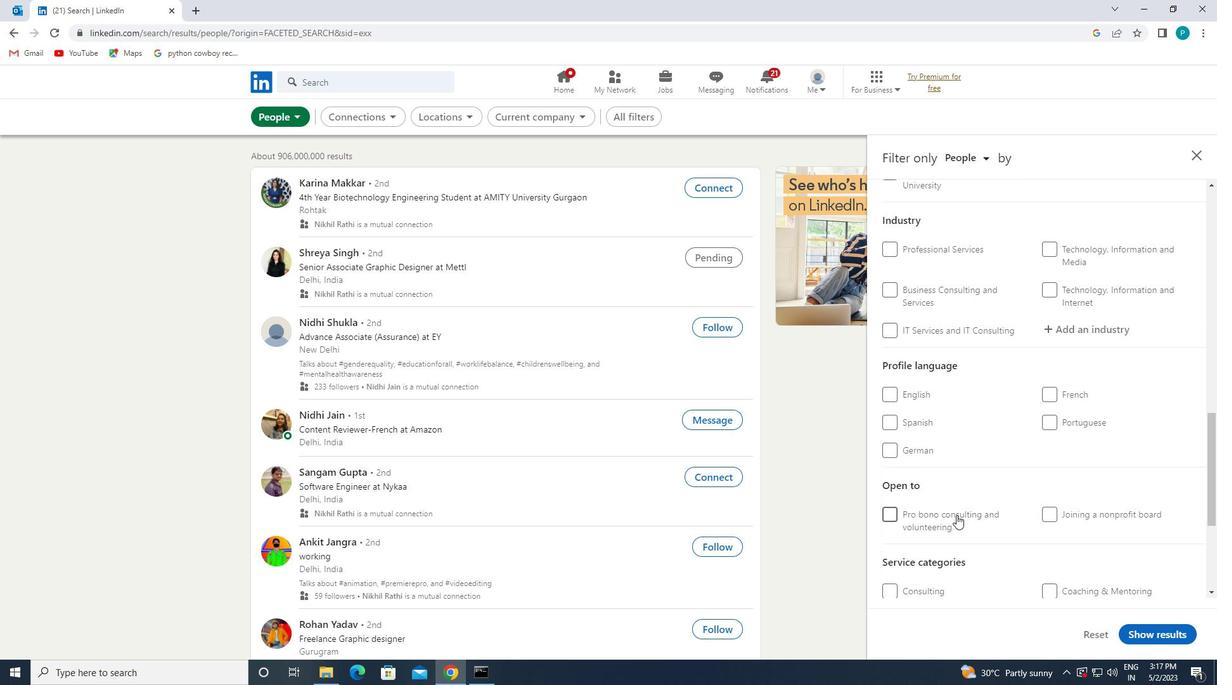 
Action: Mouse moved to (905, 326)
Screenshot: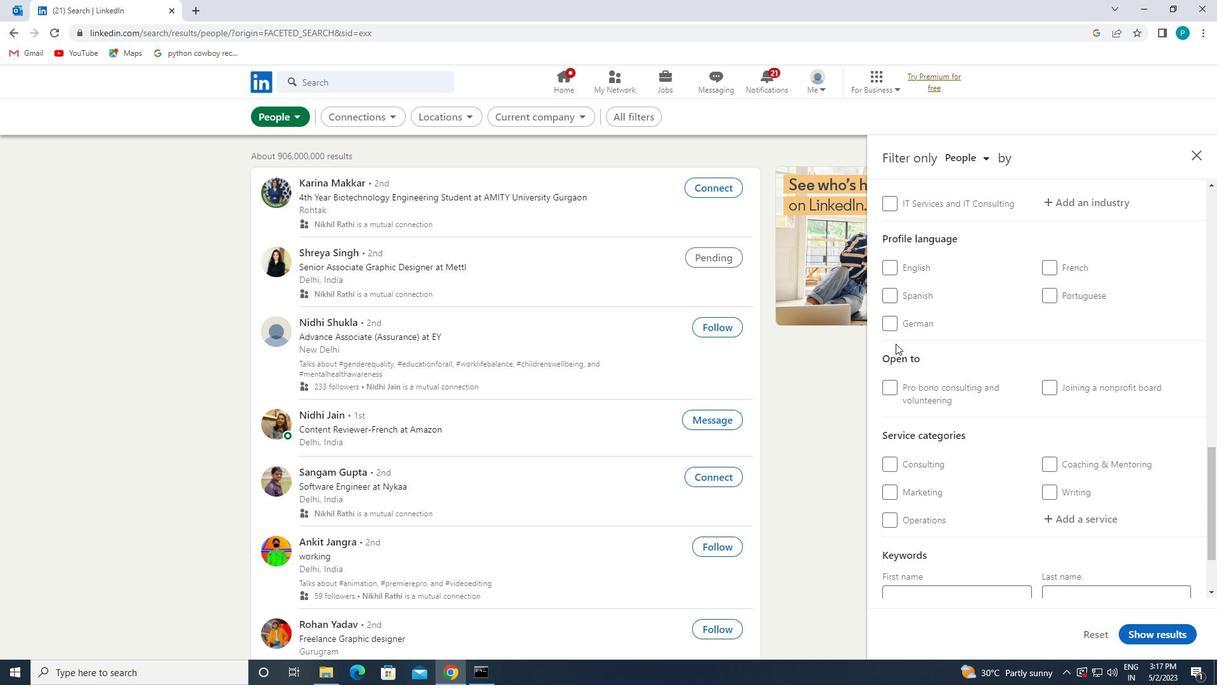 
Action: Mouse pressed left at (905, 326)
Screenshot: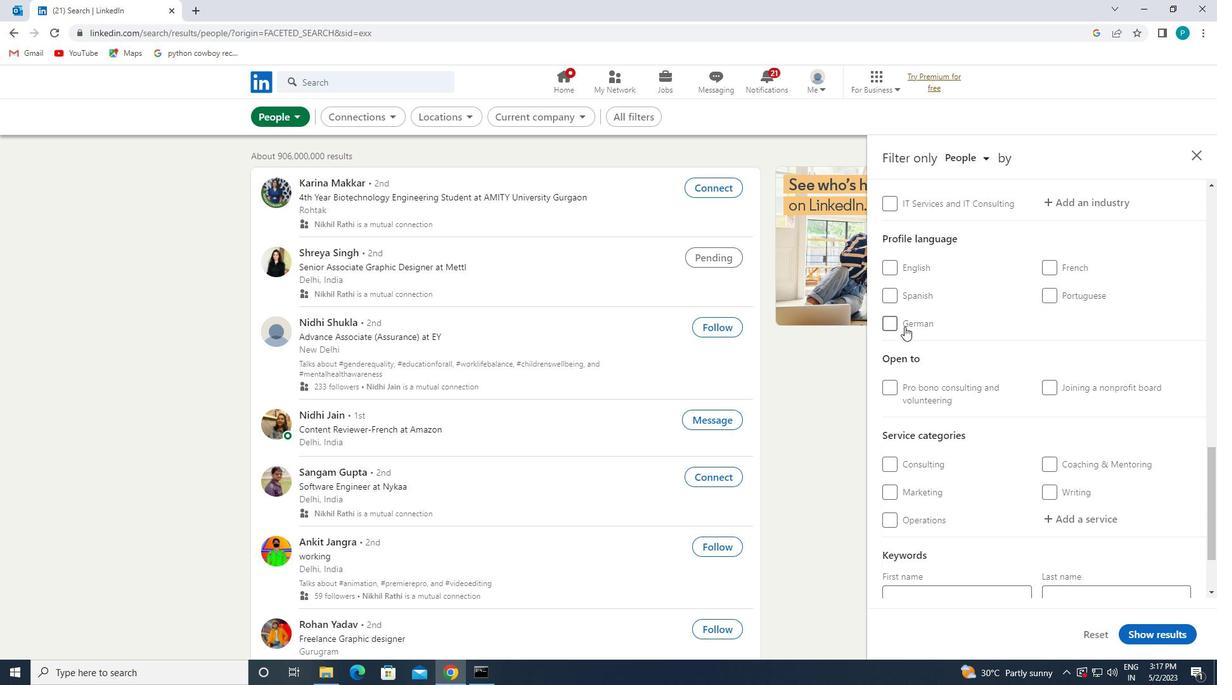 
Action: Mouse moved to (1103, 358)
Screenshot: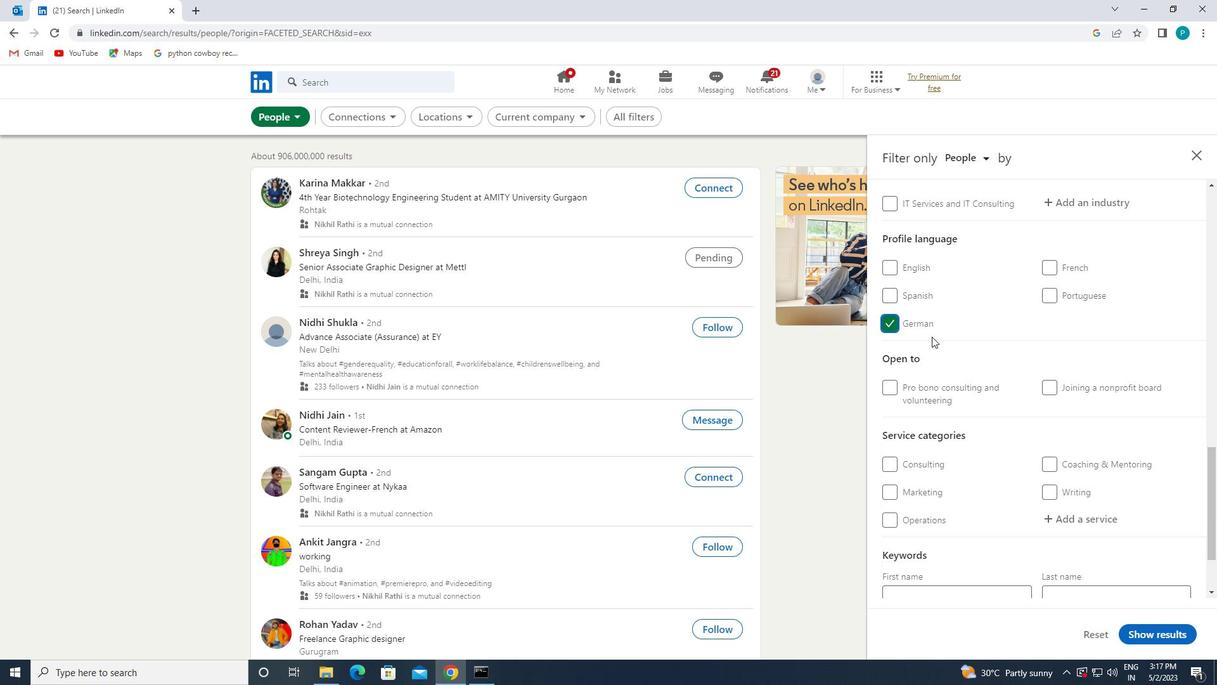
Action: Mouse scrolled (1103, 359) with delta (0, 0)
Screenshot: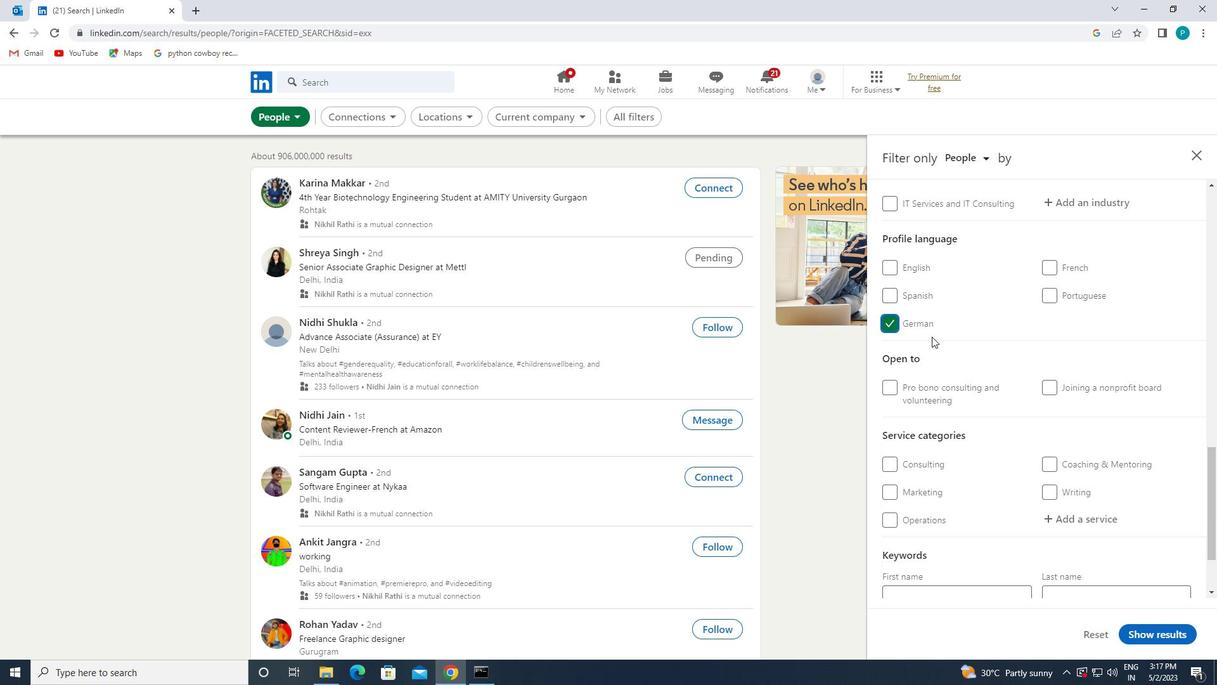
Action: Mouse scrolled (1103, 359) with delta (0, 0)
Screenshot: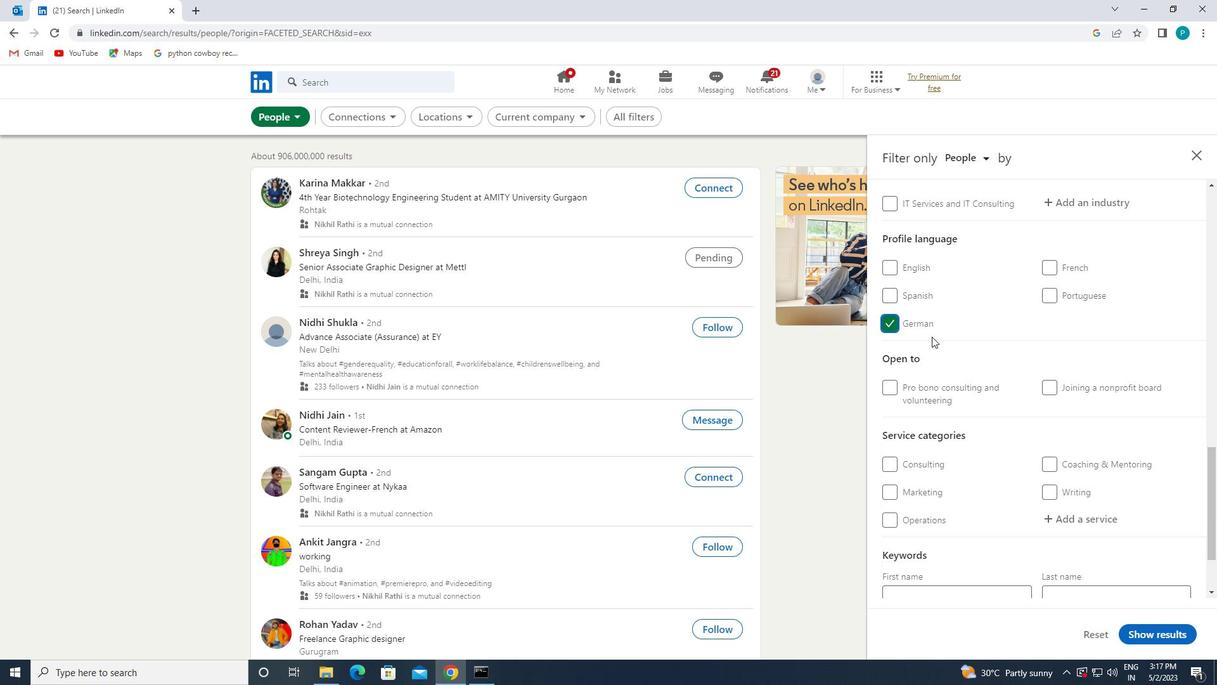 
Action: Mouse scrolled (1103, 359) with delta (0, 0)
Screenshot: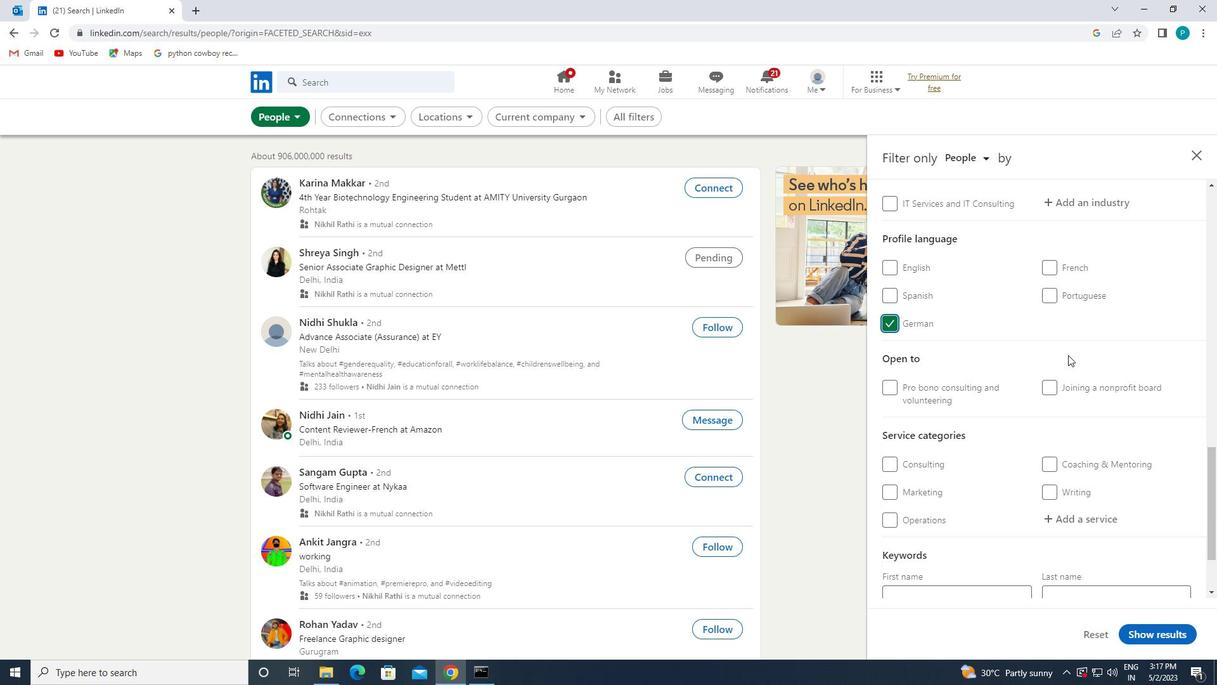 
Action: Mouse scrolled (1103, 359) with delta (0, 0)
Screenshot: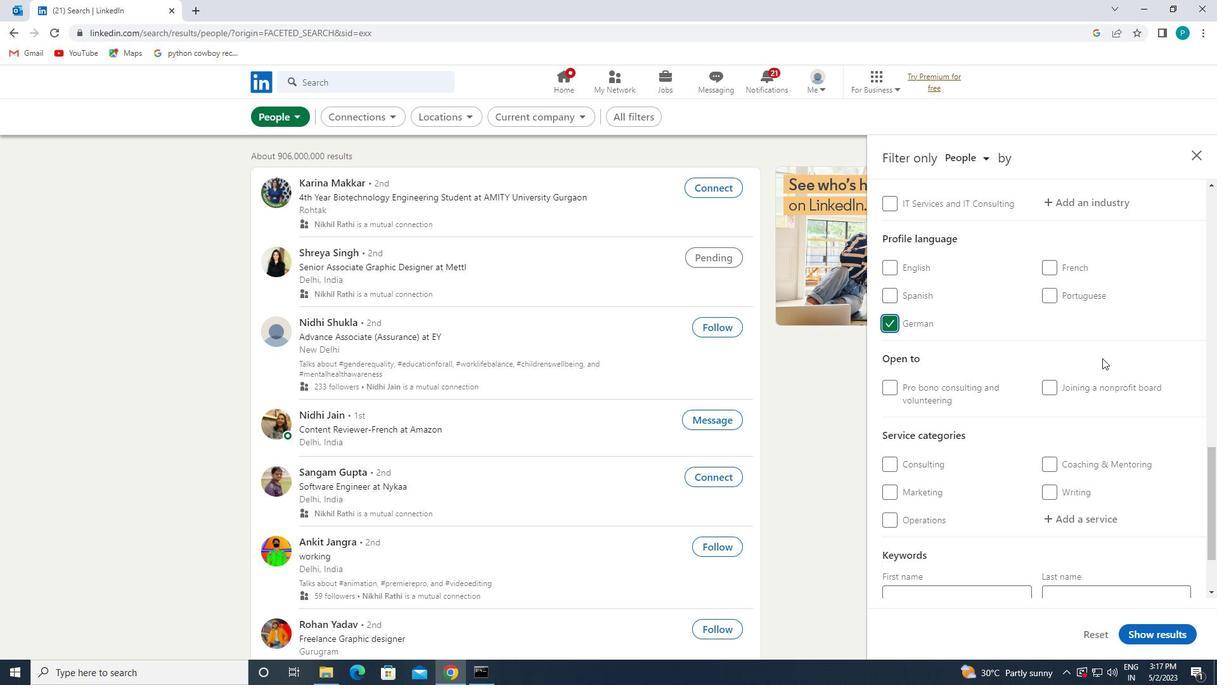 
Action: Mouse scrolled (1103, 359) with delta (0, 0)
Screenshot: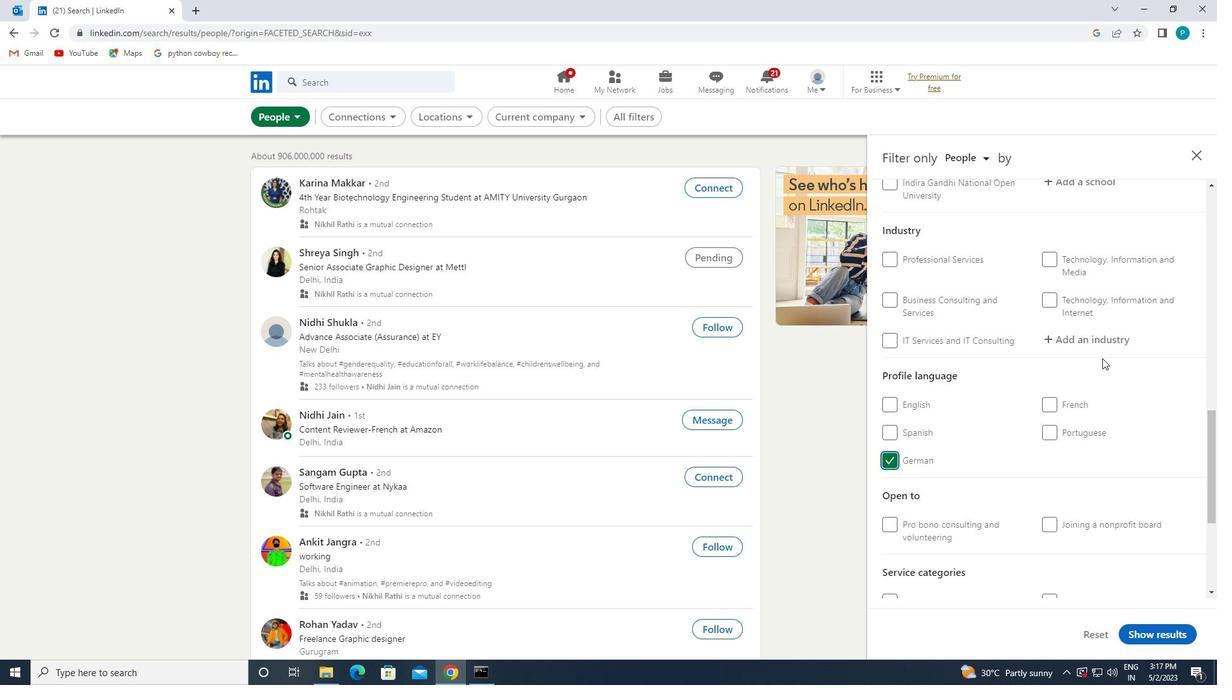 
Action: Mouse scrolled (1103, 359) with delta (0, 0)
Screenshot: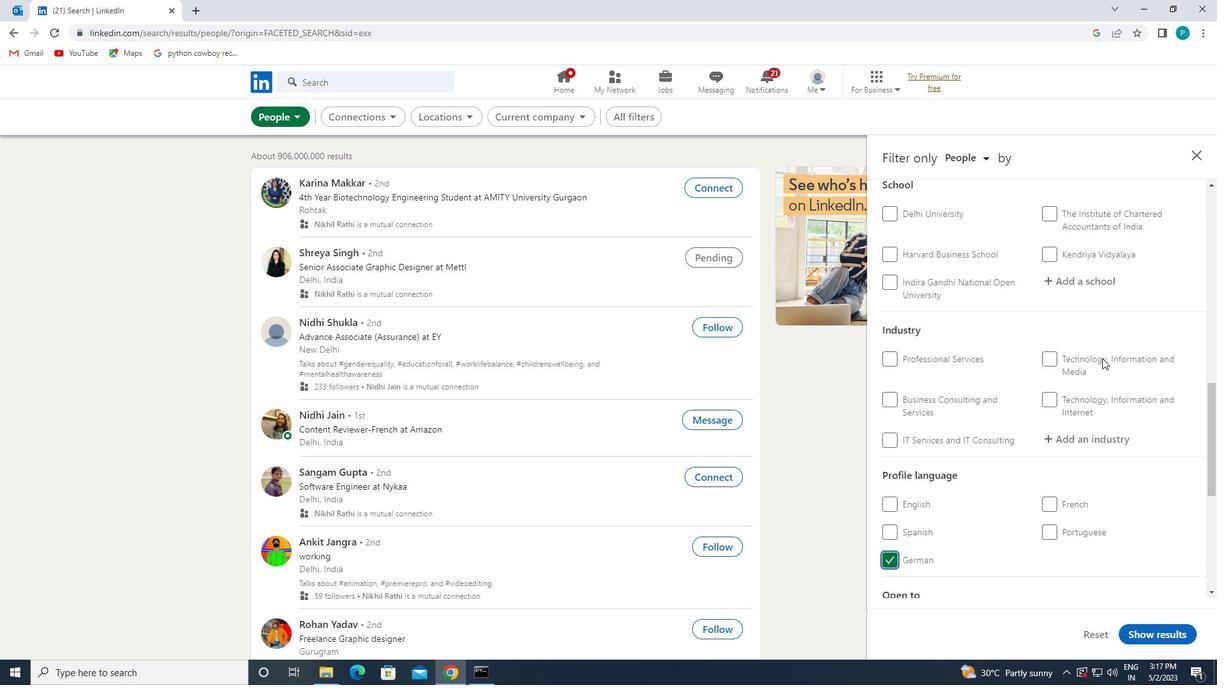 
Action: Mouse scrolled (1103, 359) with delta (0, 0)
Screenshot: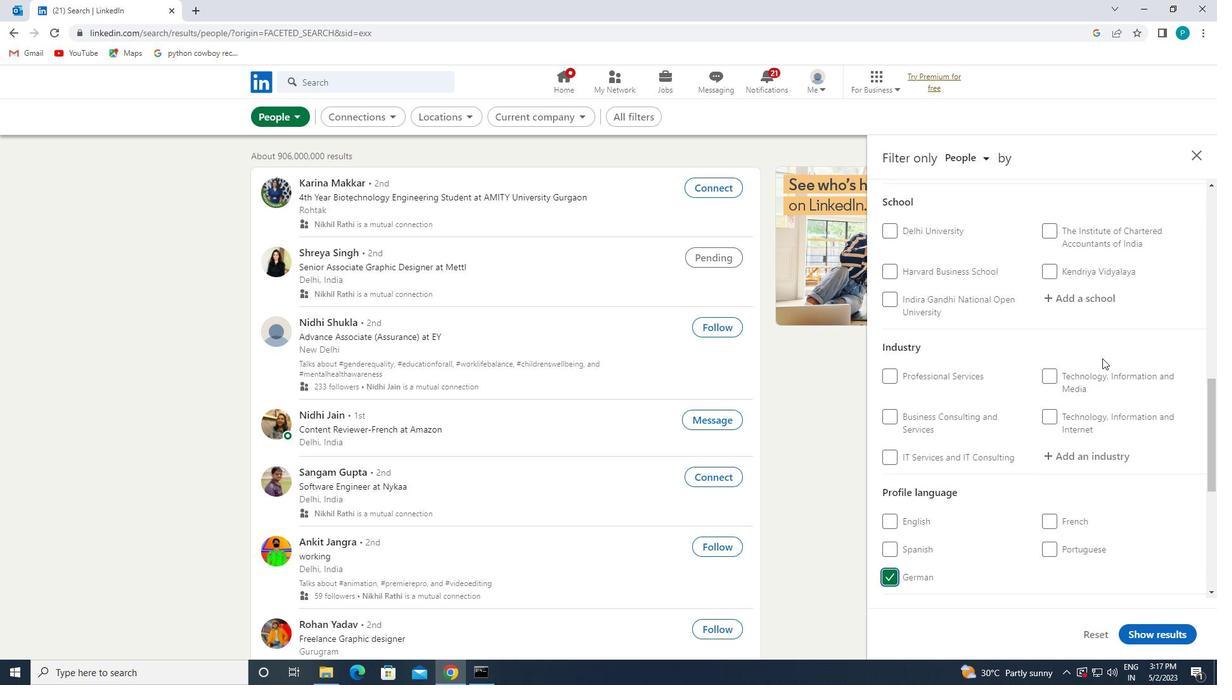 
Action: Mouse scrolled (1103, 359) with delta (0, 0)
Screenshot: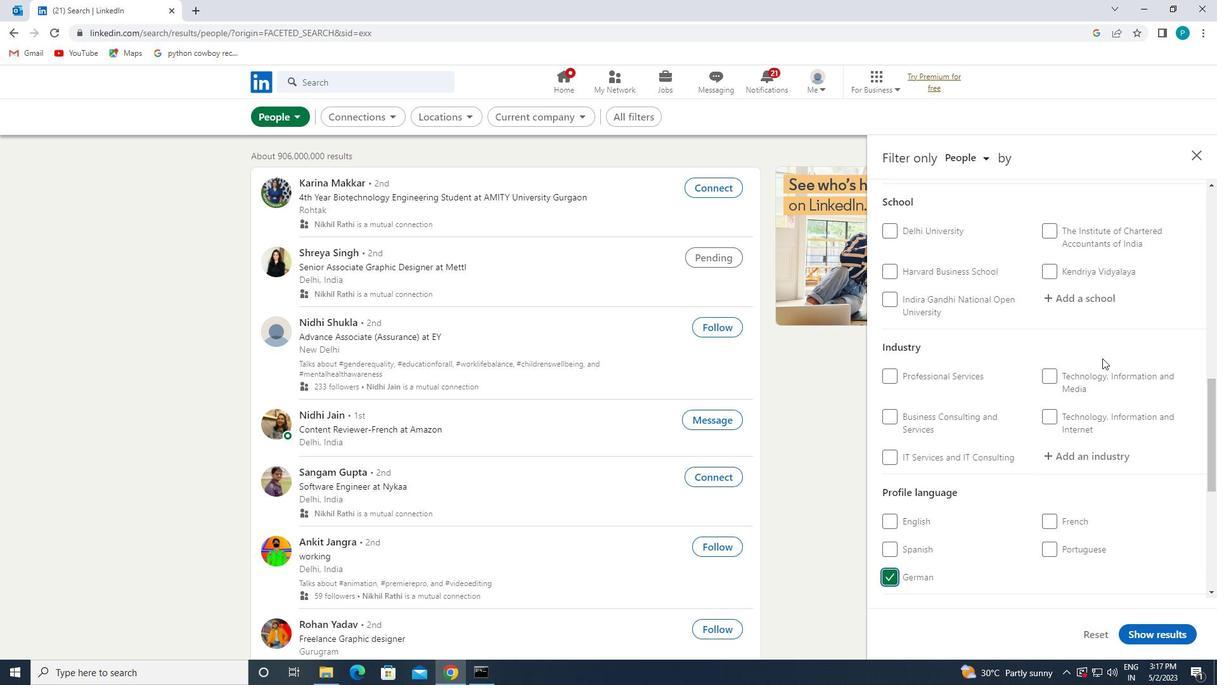 
Action: Mouse moved to (1101, 361)
Screenshot: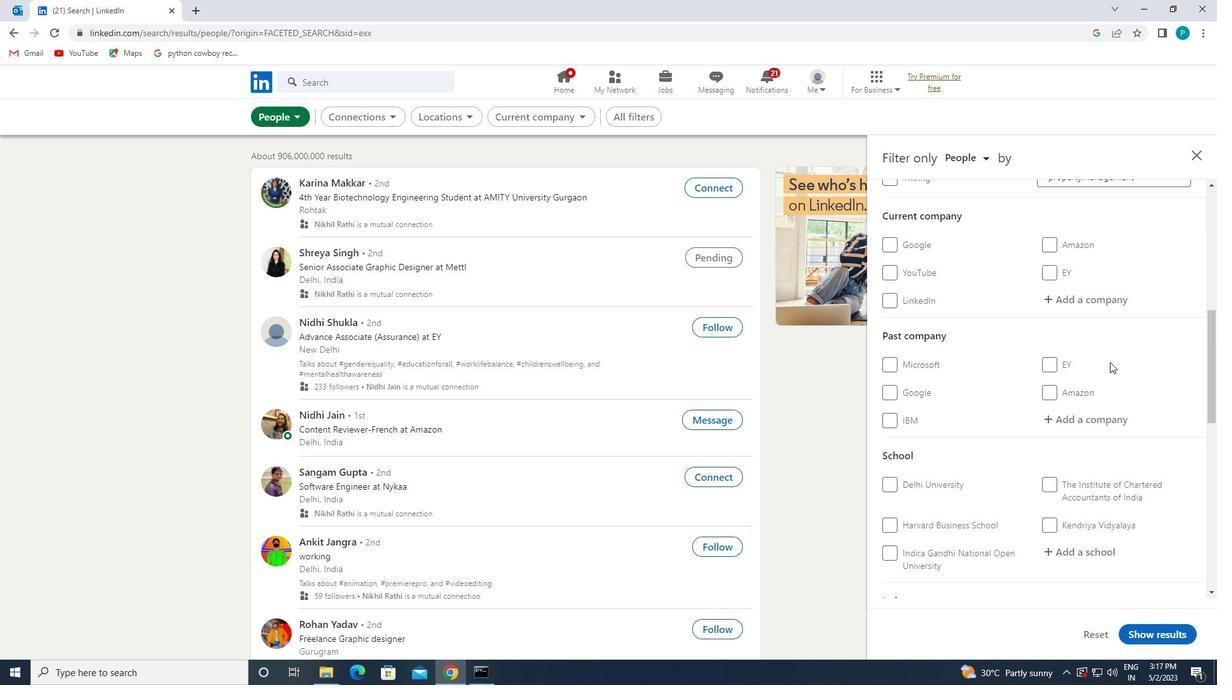 
Action: Mouse scrolled (1101, 362) with delta (0, 0)
Screenshot: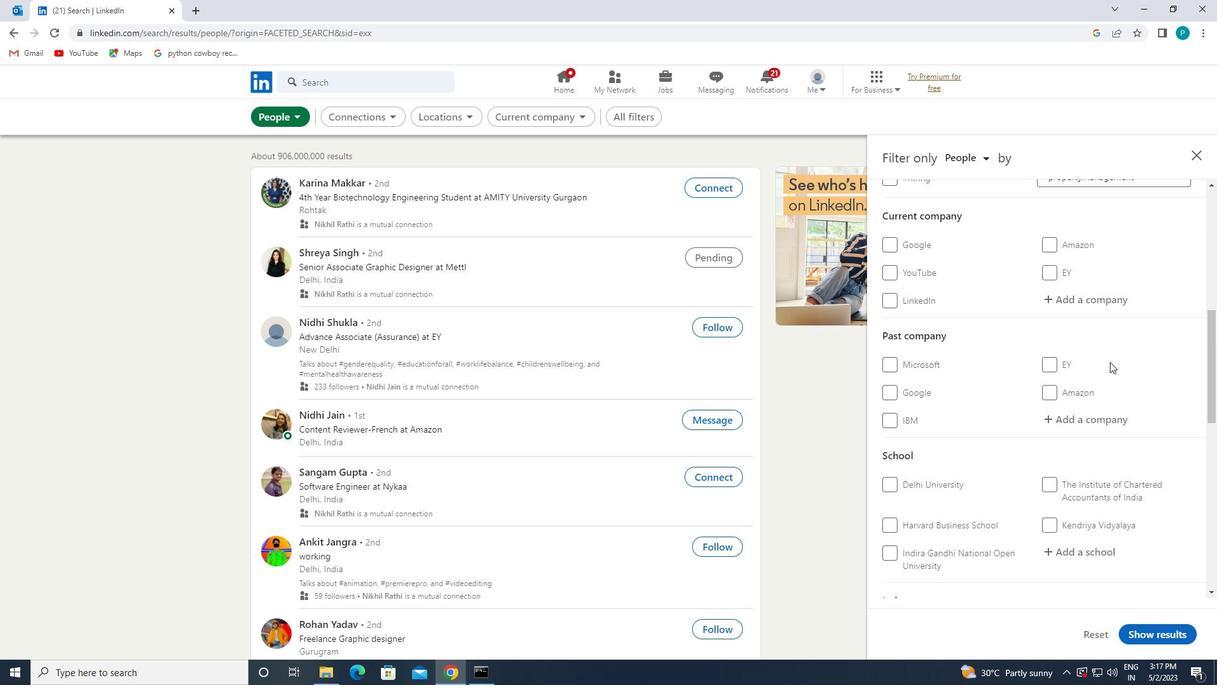 
Action: Mouse scrolled (1101, 362) with delta (0, 0)
Screenshot: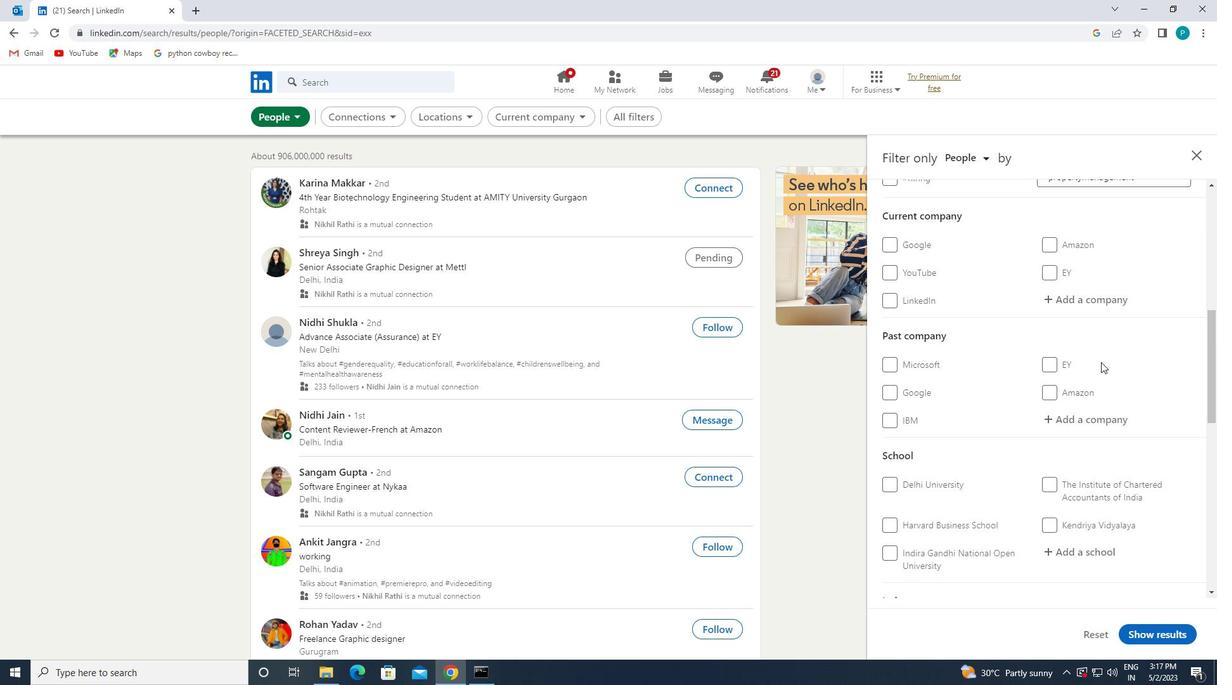 
Action: Mouse moved to (1068, 417)
Screenshot: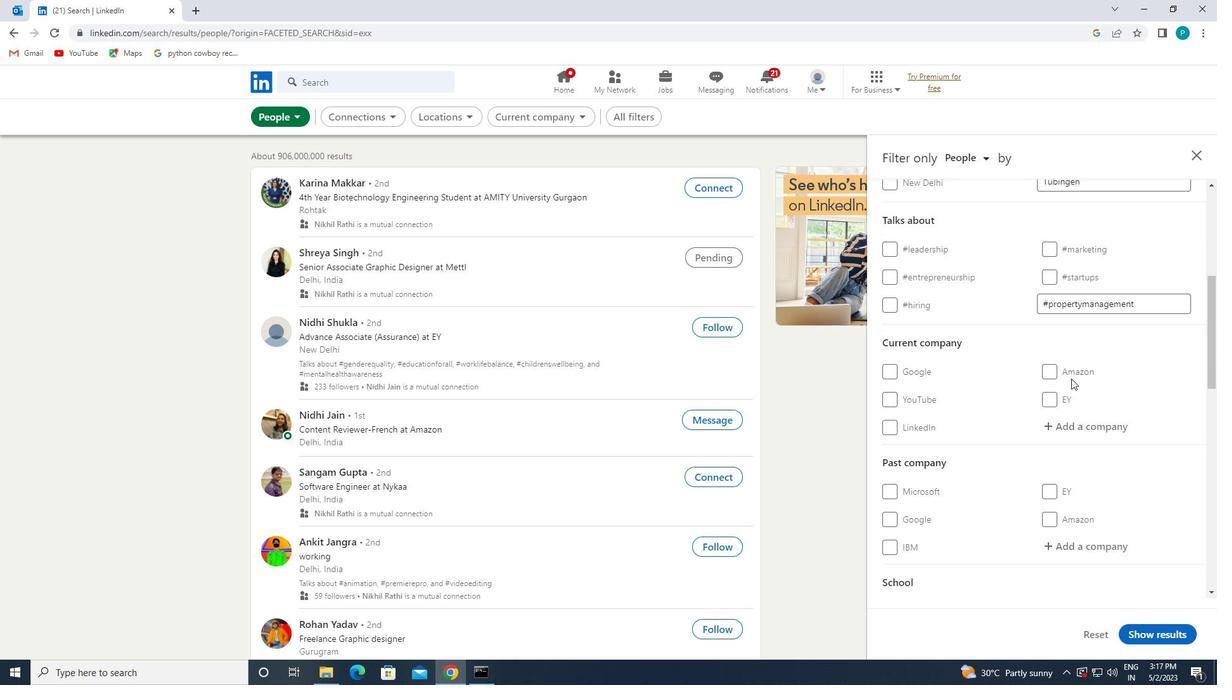 
Action: Mouse pressed left at (1068, 417)
Screenshot: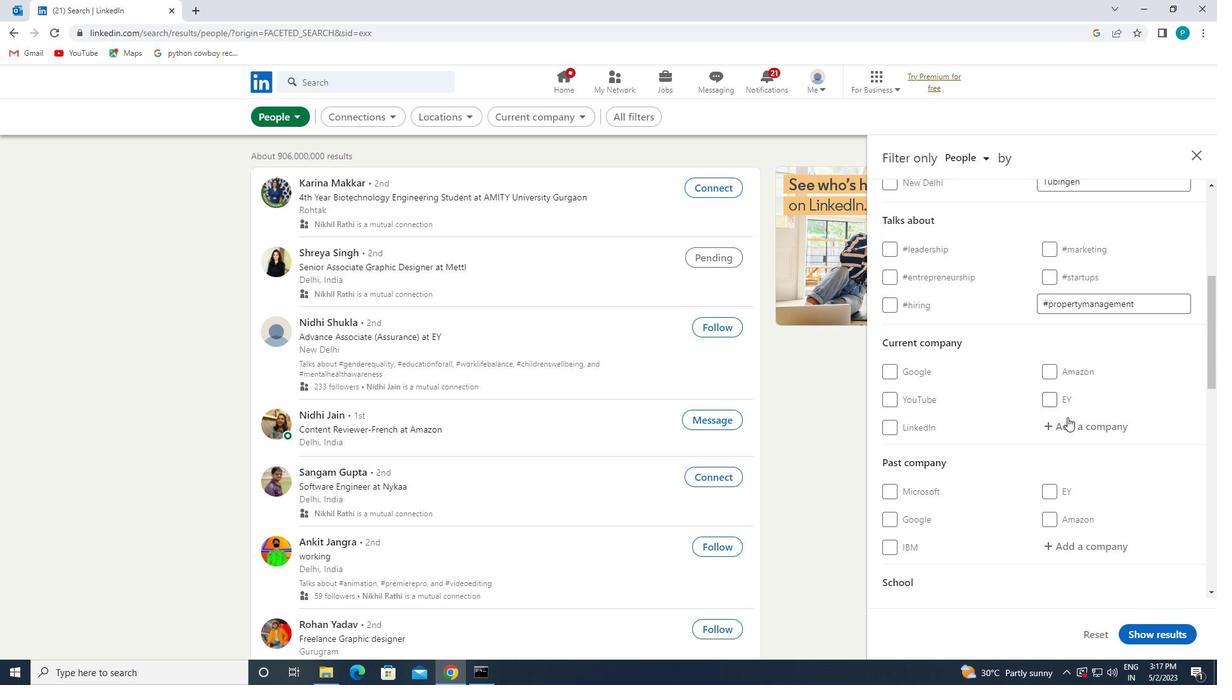 
Action: Key pressed <Key.caps_lock>M<Key.caps_lock>INDSHARE
Screenshot: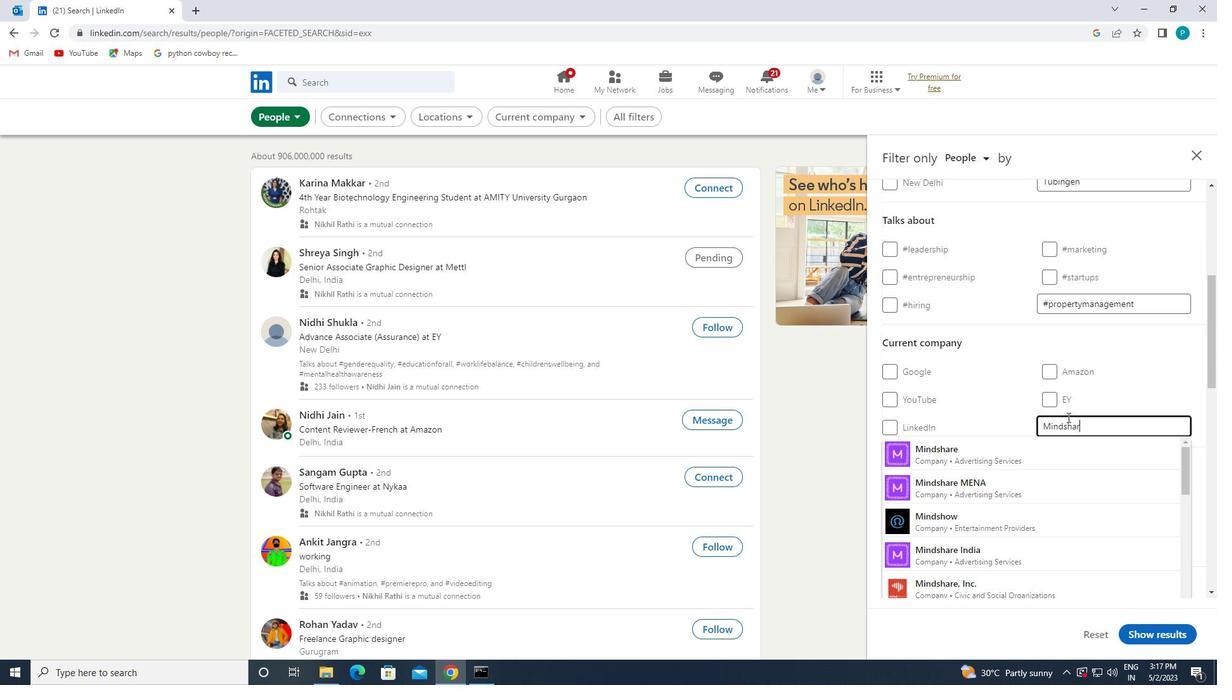 
Action: Mouse moved to (1042, 446)
Screenshot: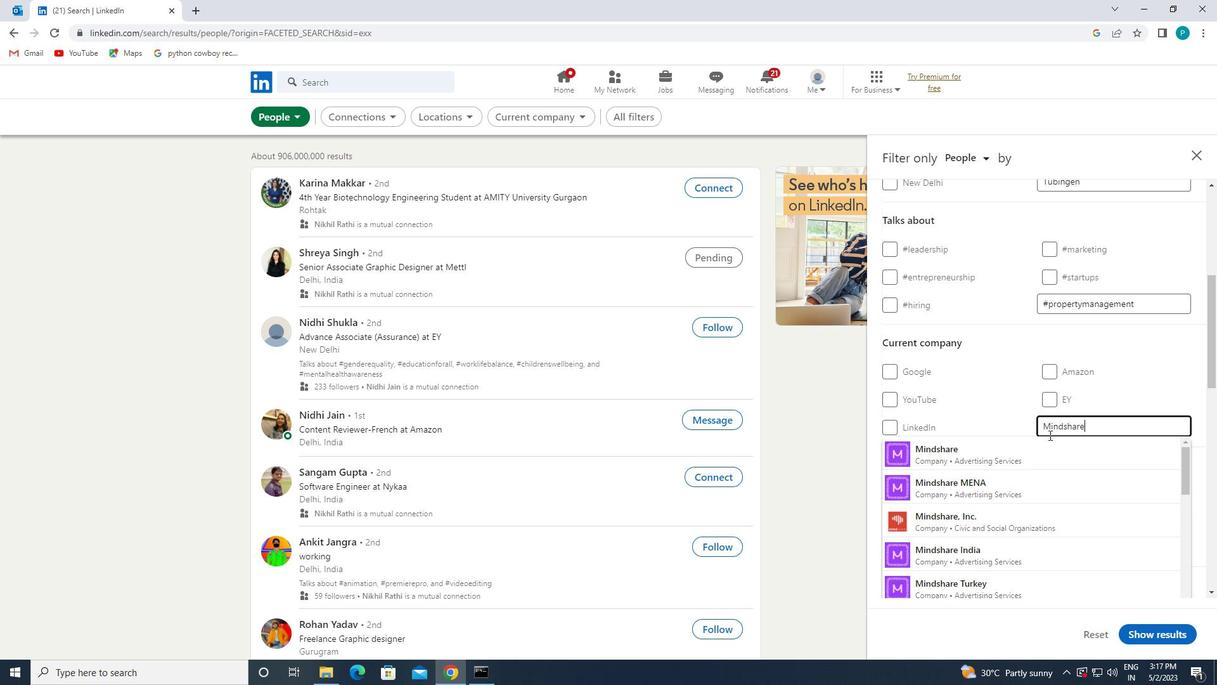 
Action: Mouse pressed left at (1042, 446)
Screenshot: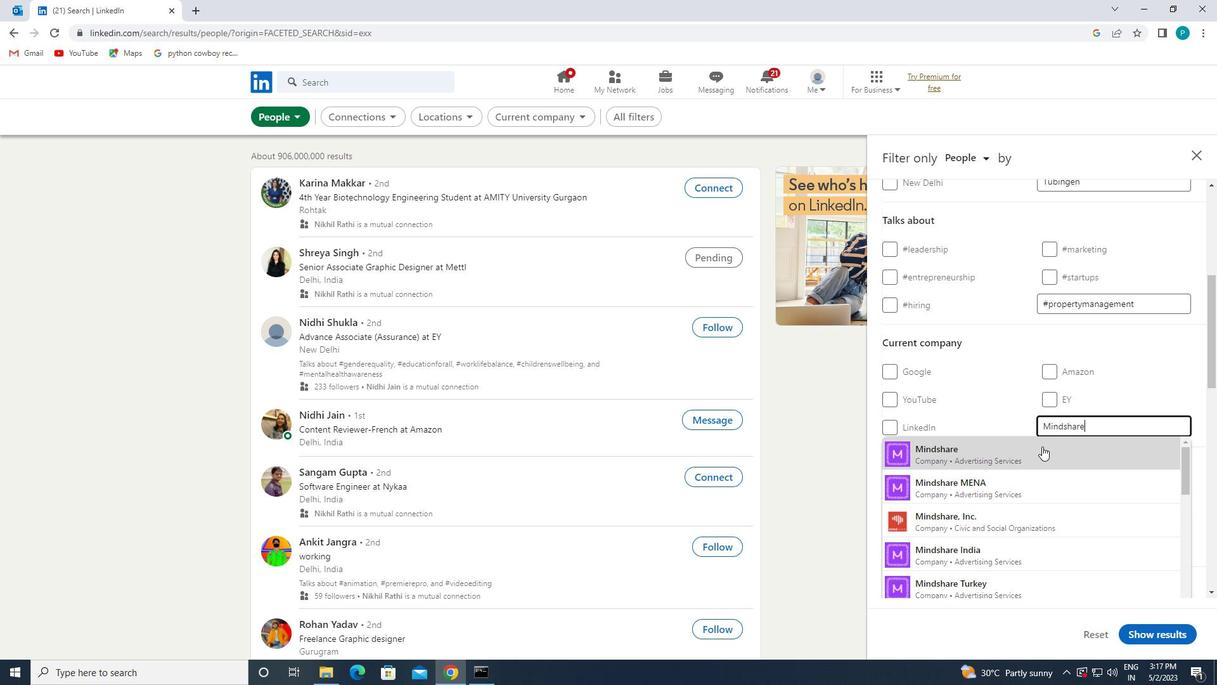 
Action: Mouse scrolled (1042, 445) with delta (0, 0)
Screenshot: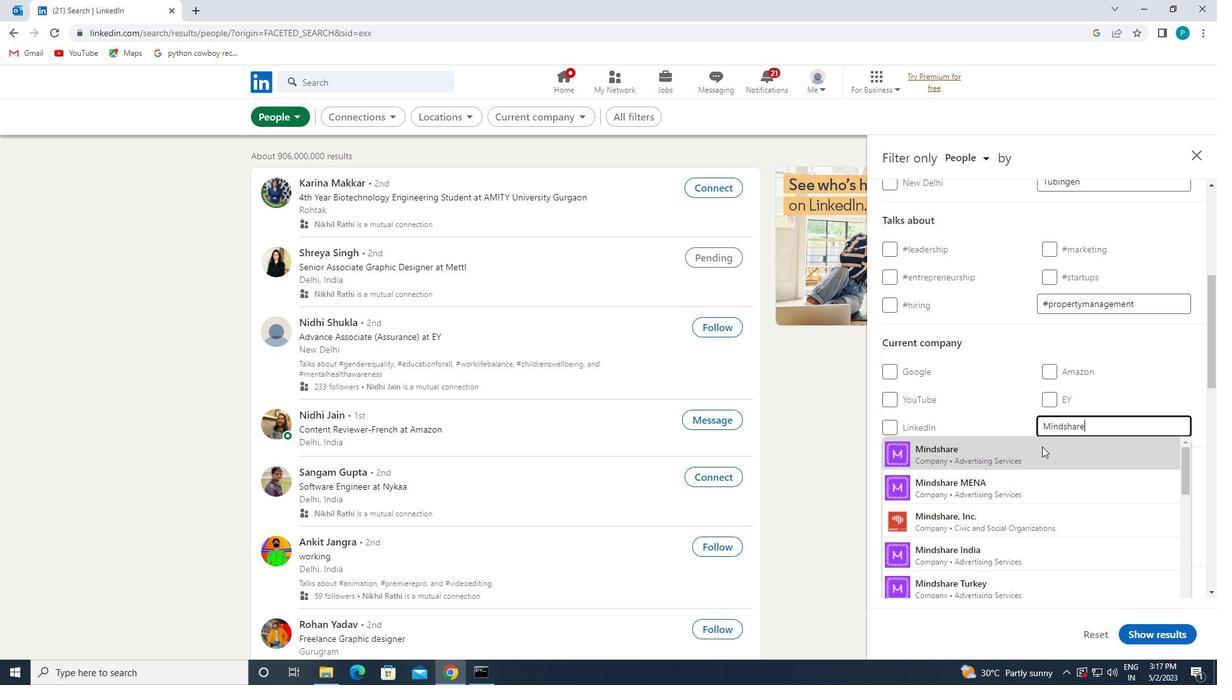 
Action: Mouse scrolled (1042, 445) with delta (0, 0)
Screenshot: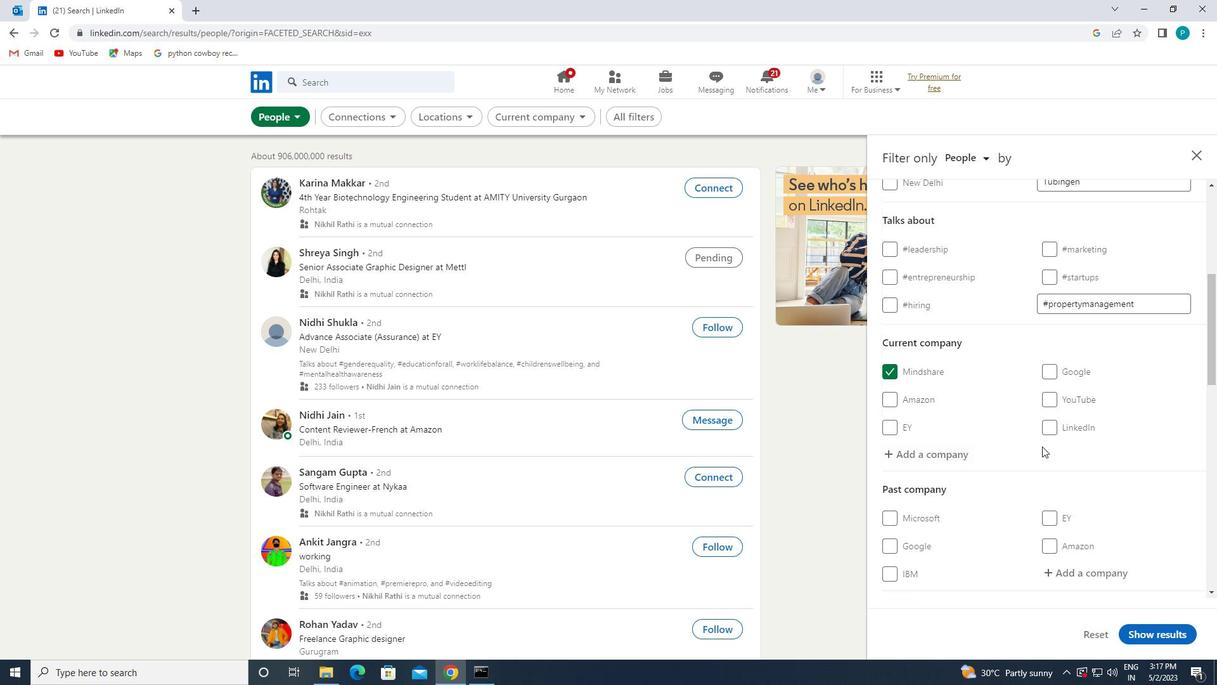 
Action: Mouse scrolled (1042, 445) with delta (0, 0)
Screenshot: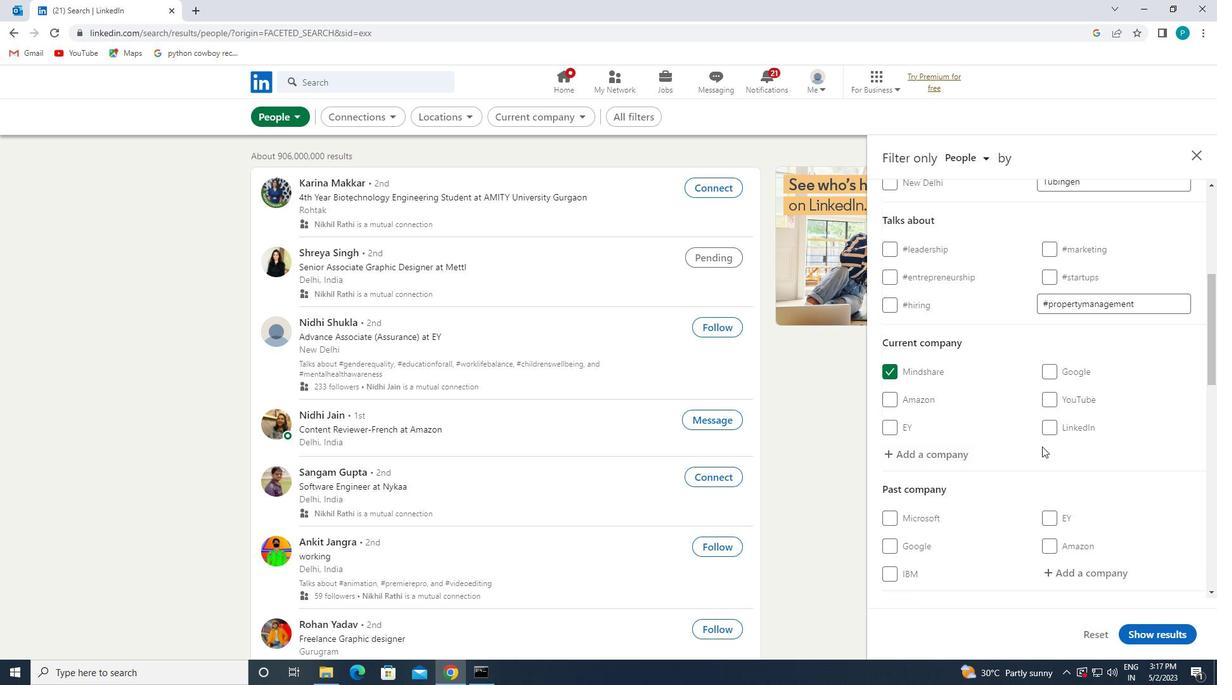 
Action: Mouse moved to (1068, 515)
Screenshot: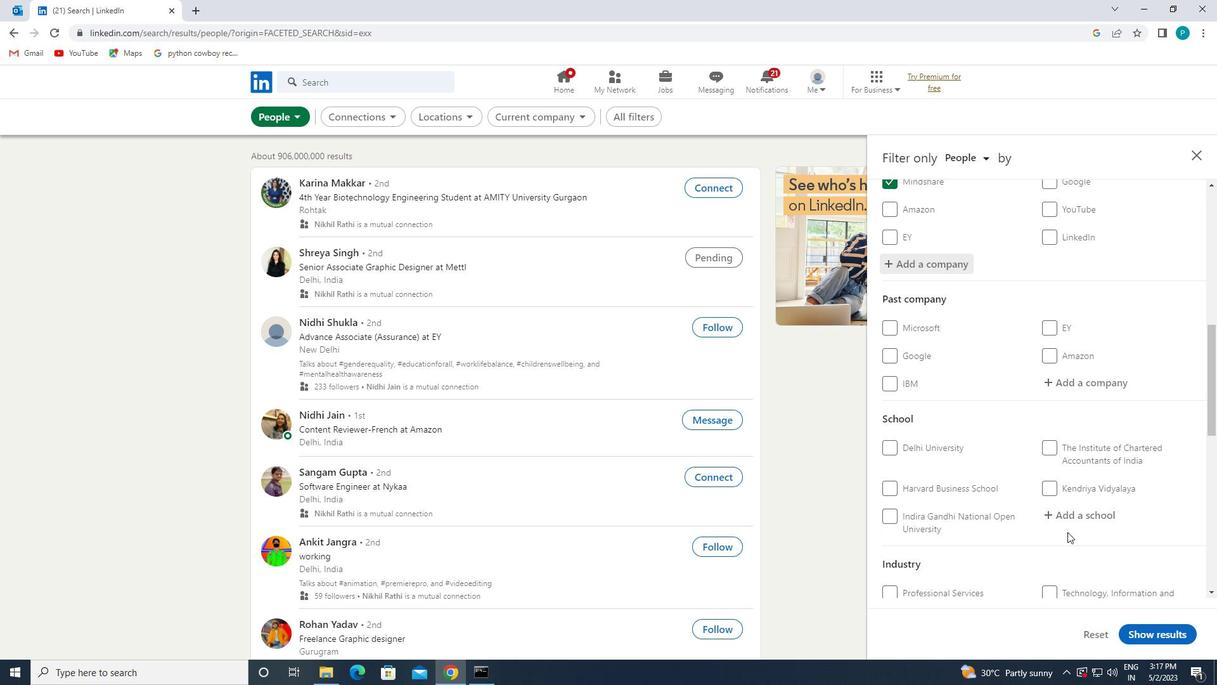 
Action: Mouse pressed left at (1068, 515)
Screenshot: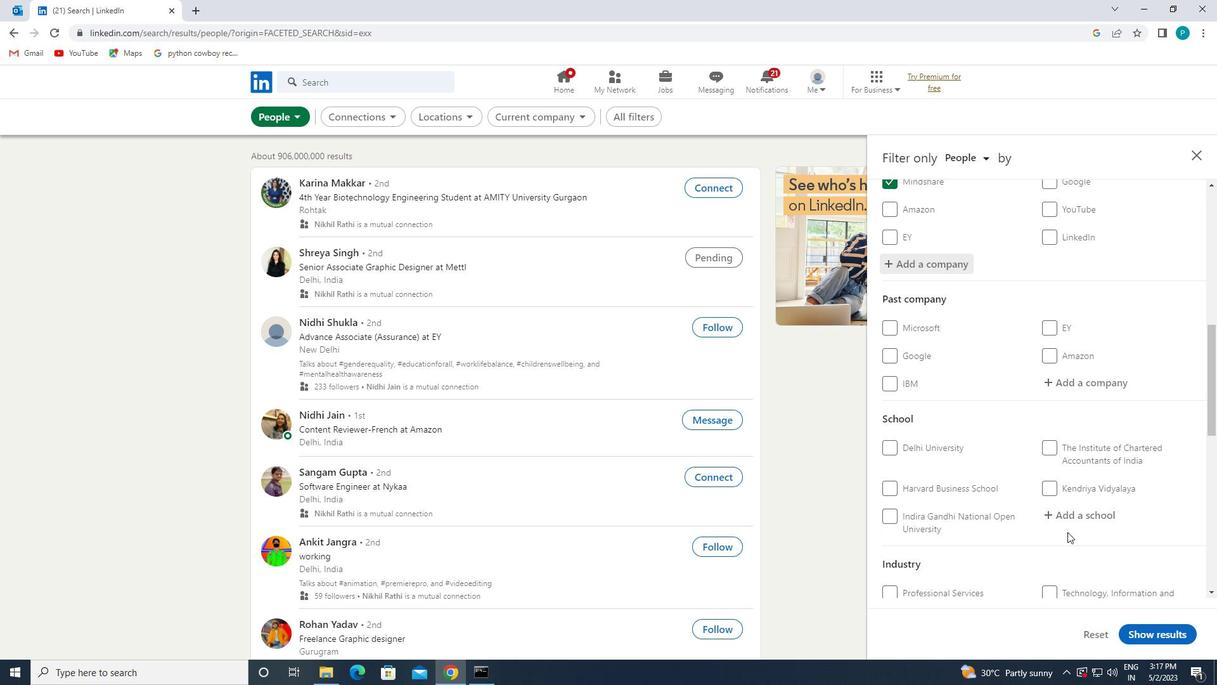 
Action: Key pressed <Key.caps_lock>B<Key.caps_lock>HUPENF<Key.backspace>DRA
Screenshot: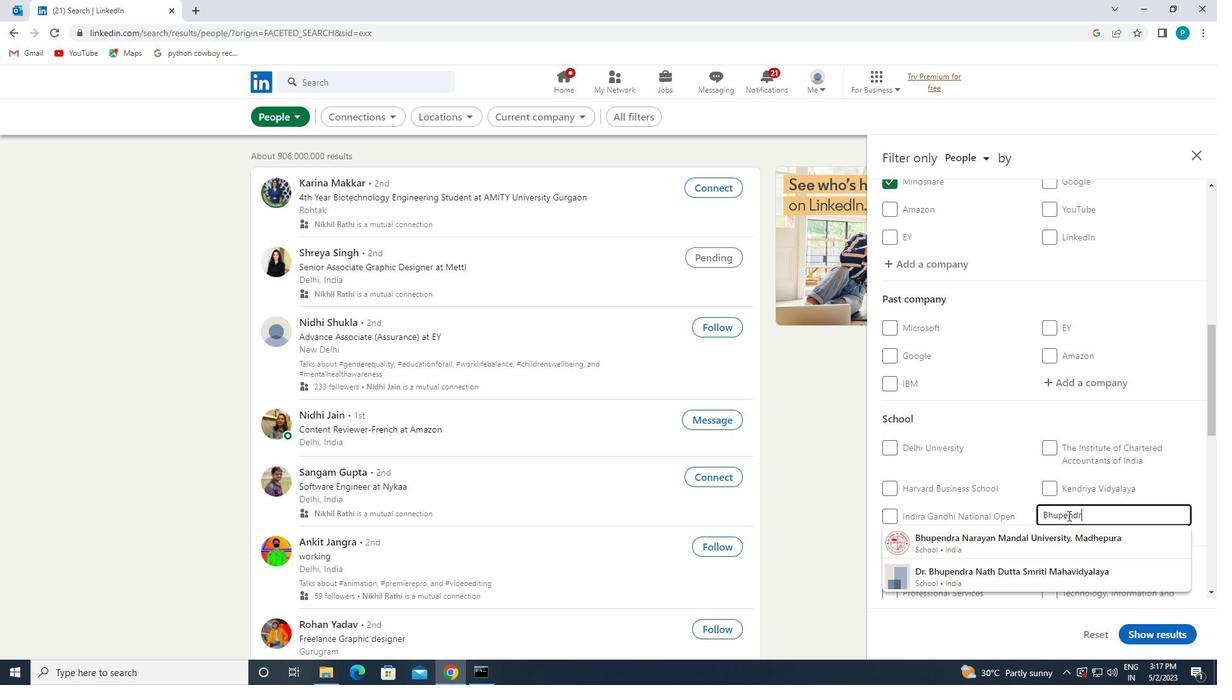 
Action: Mouse moved to (1059, 536)
Screenshot: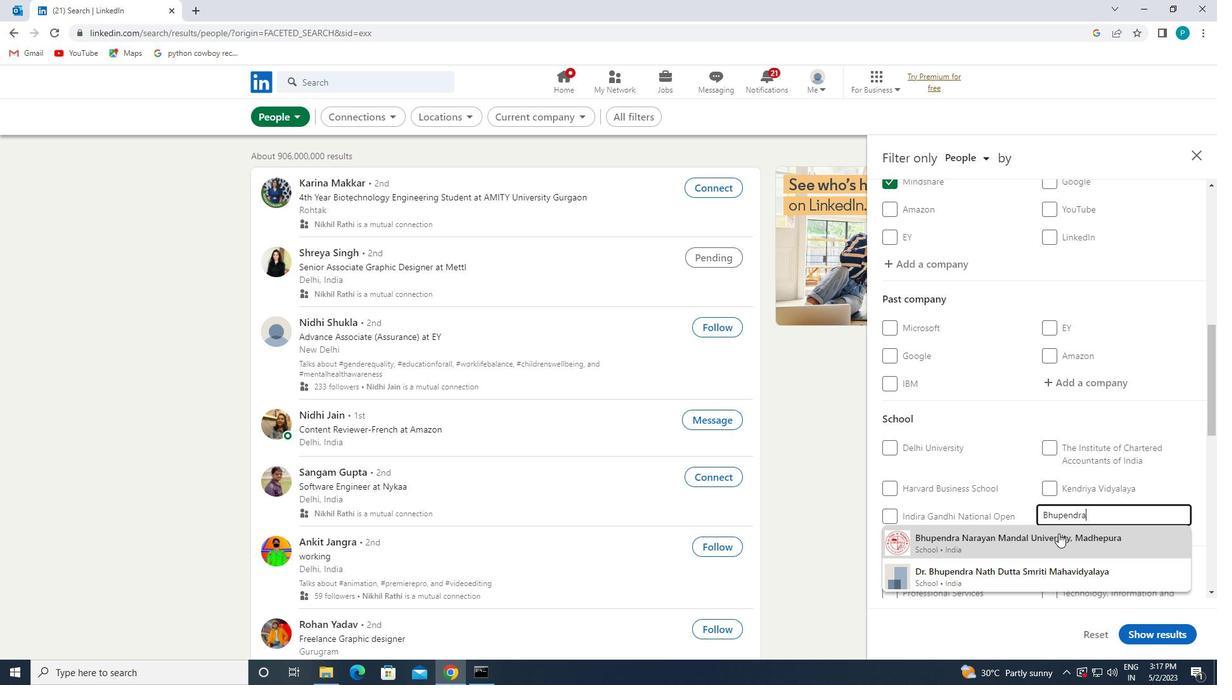 
Action: Mouse pressed left at (1059, 536)
Screenshot: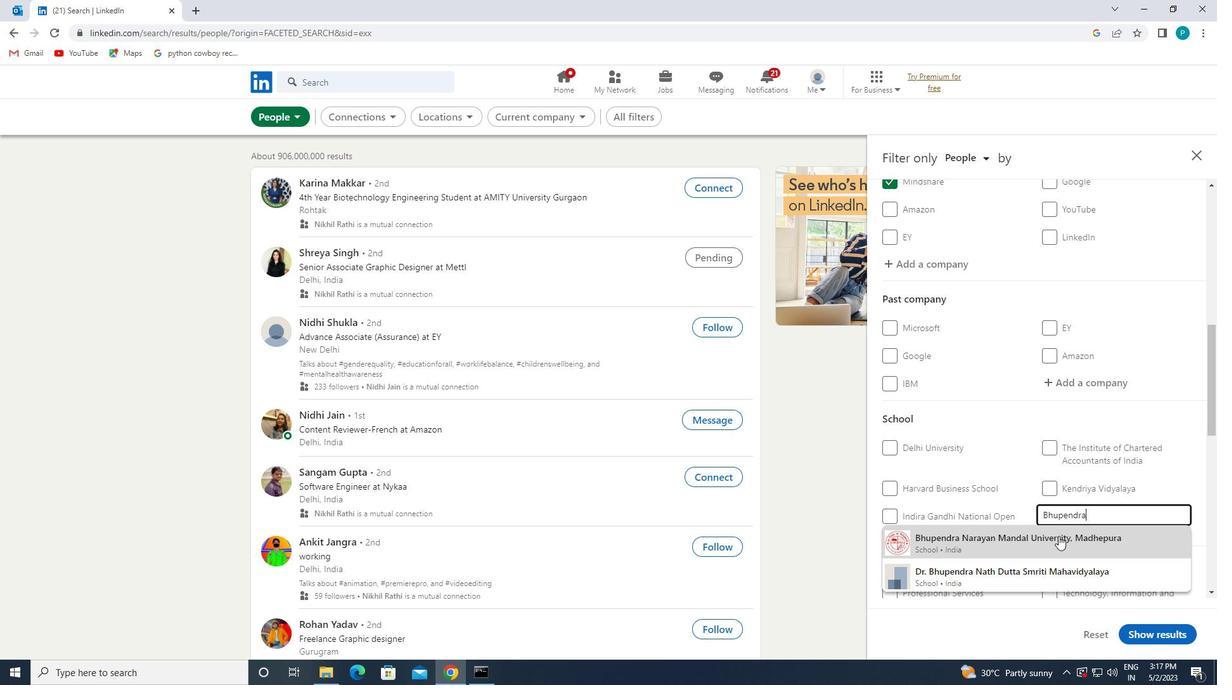 
Action: Mouse scrolled (1059, 535) with delta (0, 0)
Screenshot: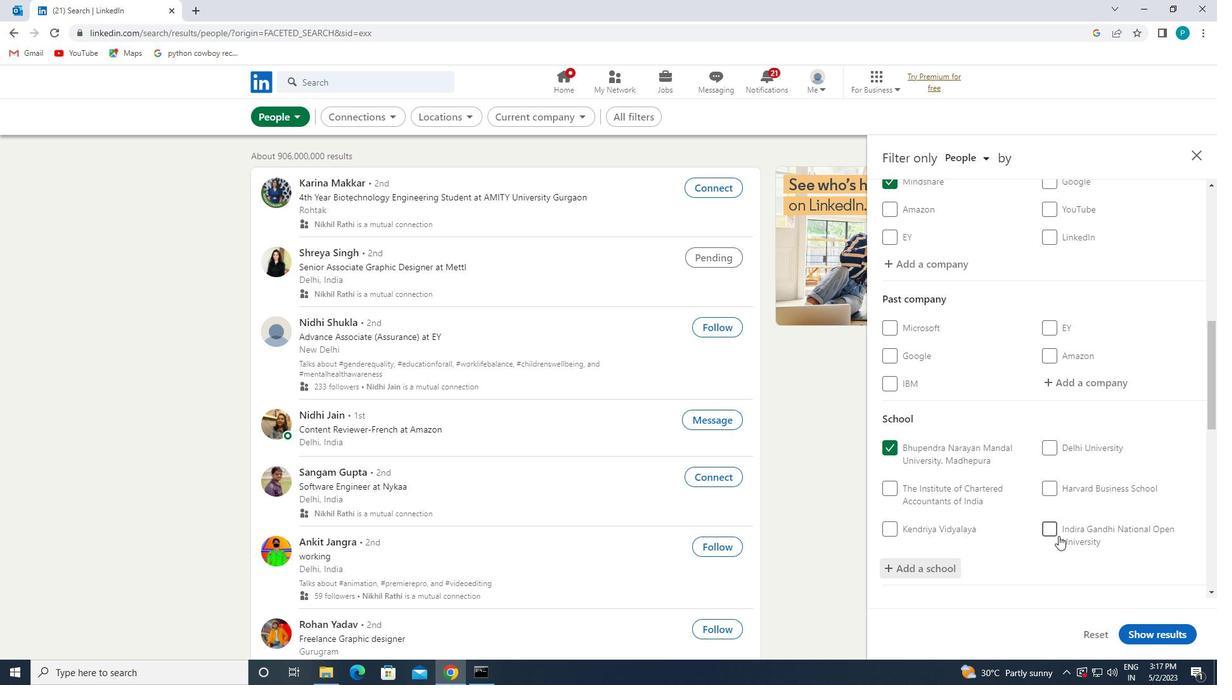 
Action: Mouse scrolled (1059, 535) with delta (0, 0)
Screenshot: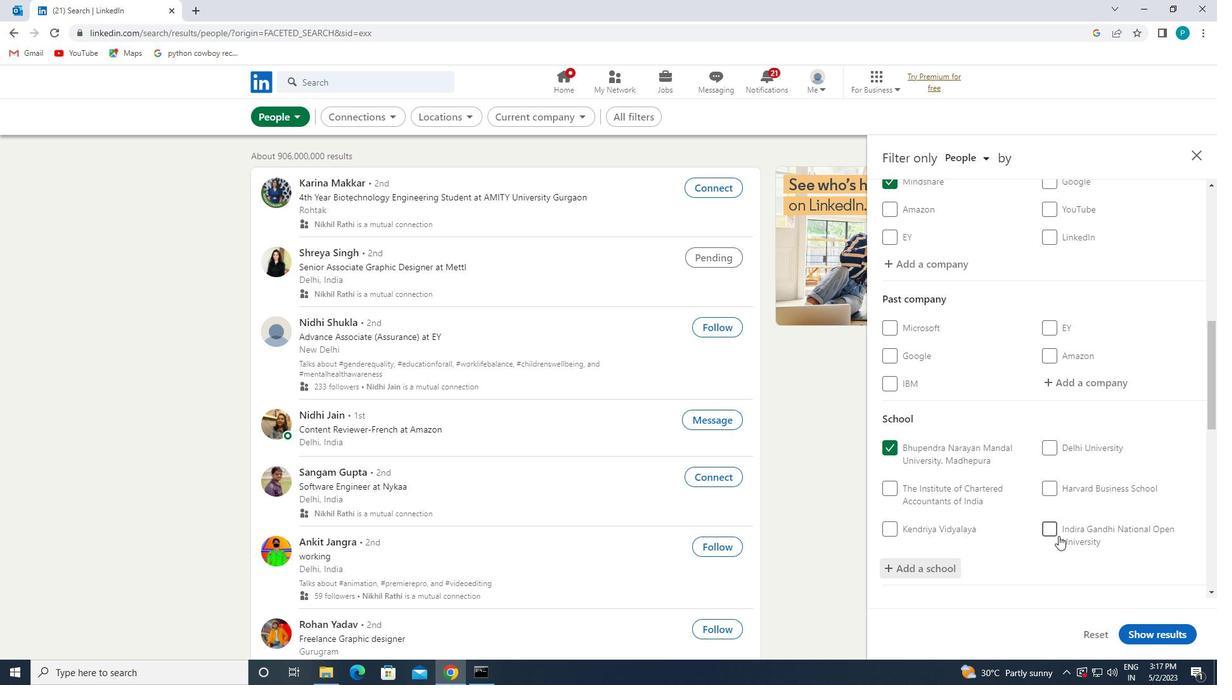 
Action: Mouse scrolled (1059, 535) with delta (0, 0)
Screenshot: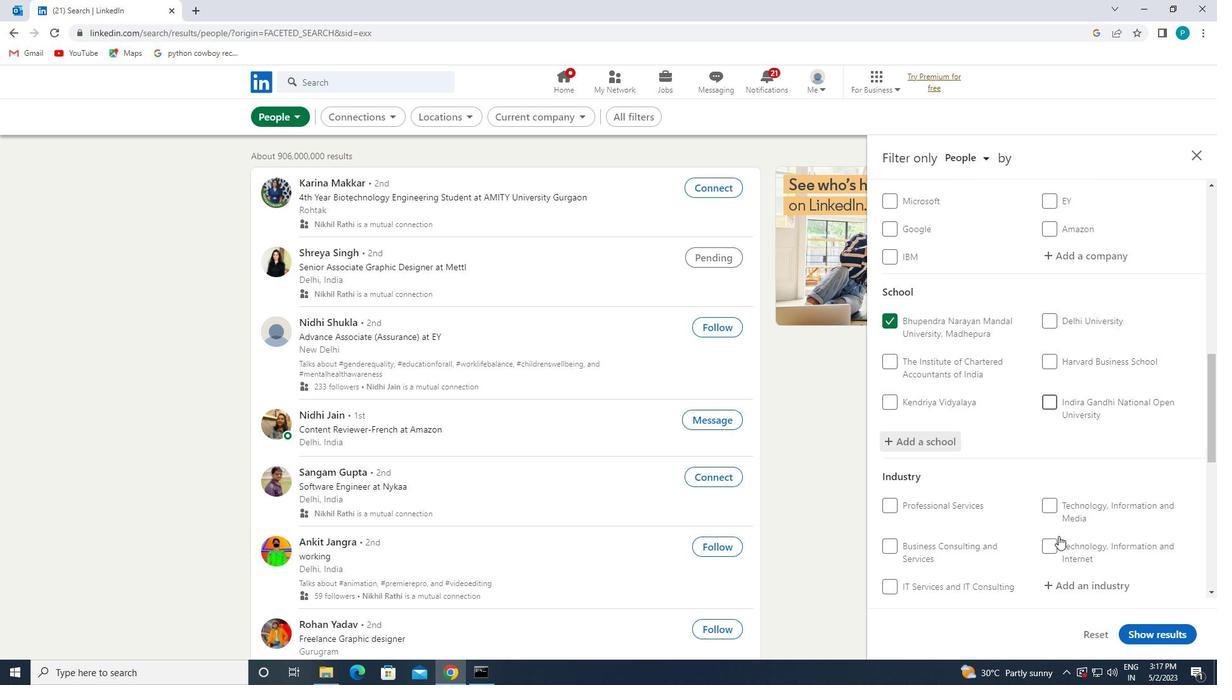 
Action: Mouse scrolled (1059, 535) with delta (0, 0)
Screenshot: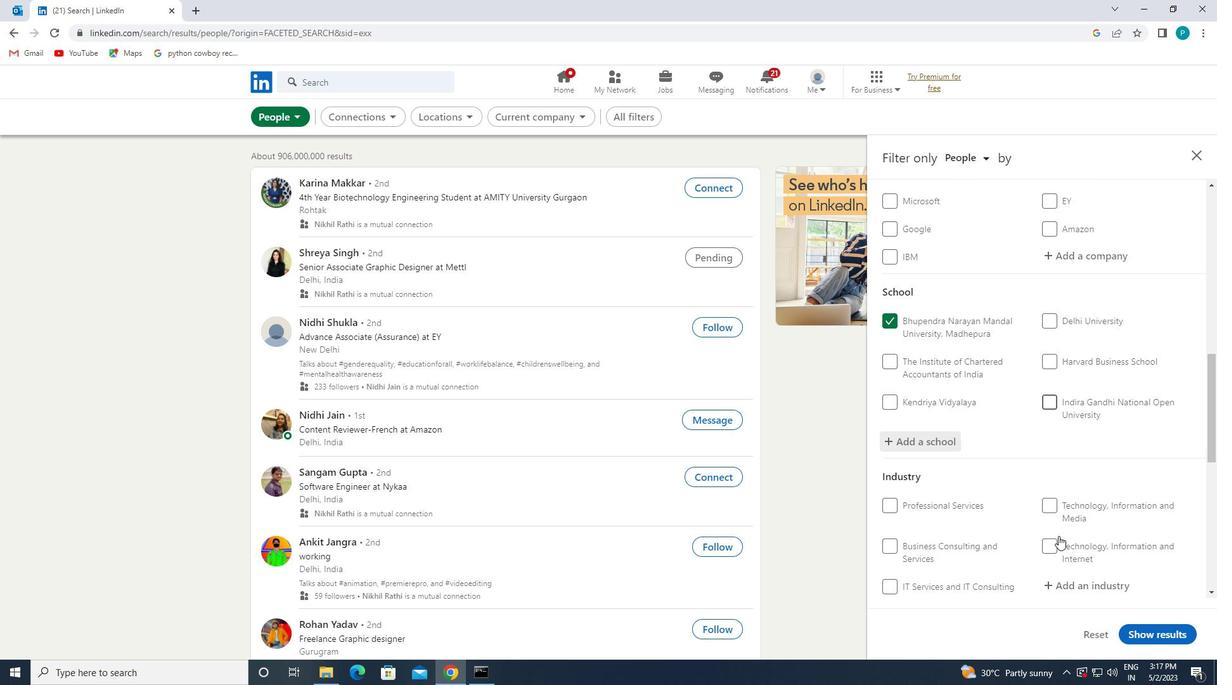 
Action: Mouse moved to (1062, 466)
Screenshot: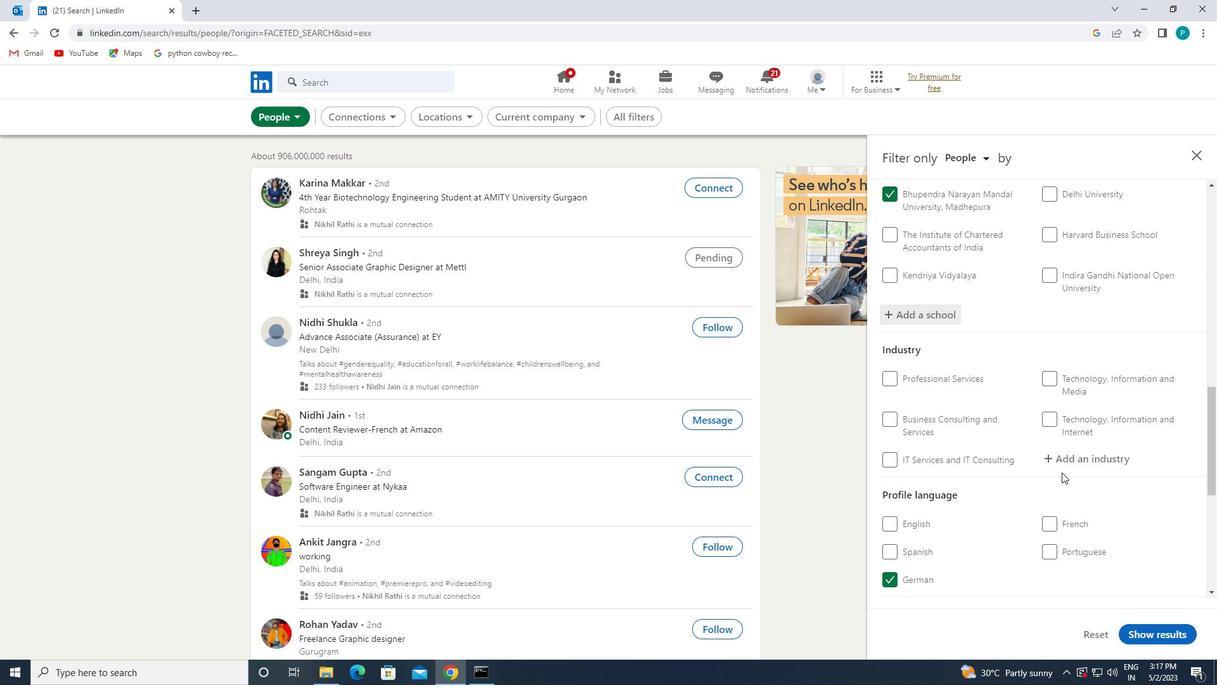 
Action: Mouse pressed left at (1062, 466)
Screenshot: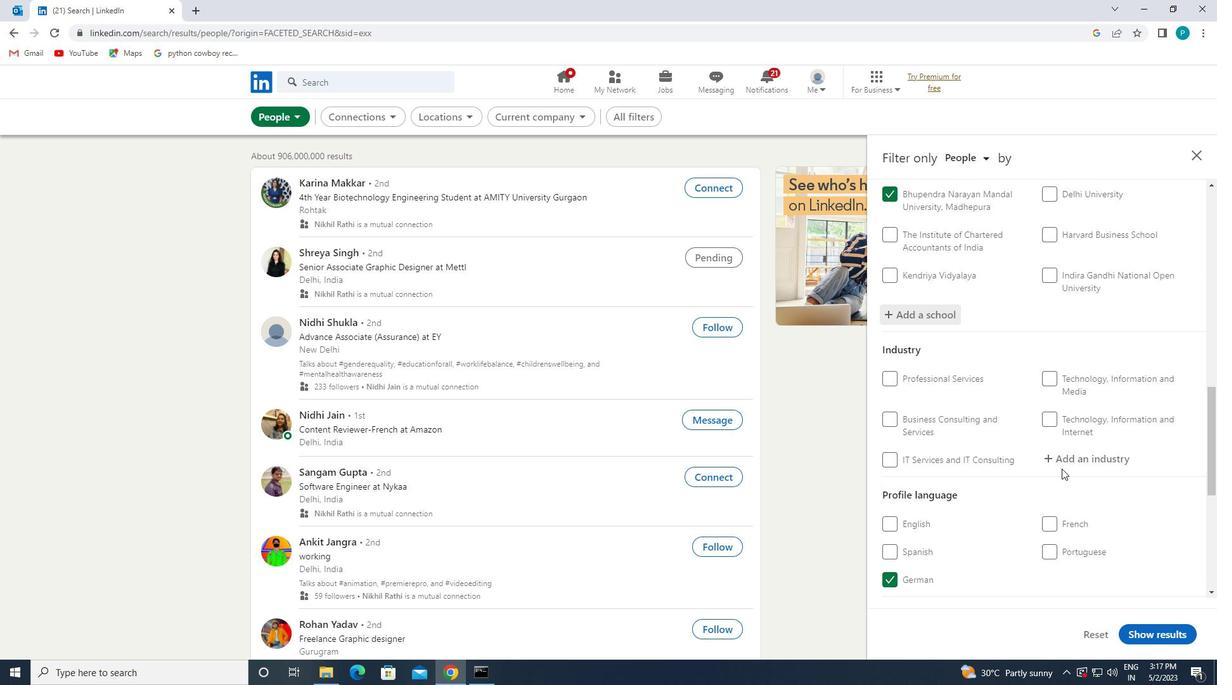 
Action: Key pressed <Key.caps_lock>A<Key.caps_lock>IR
Screenshot: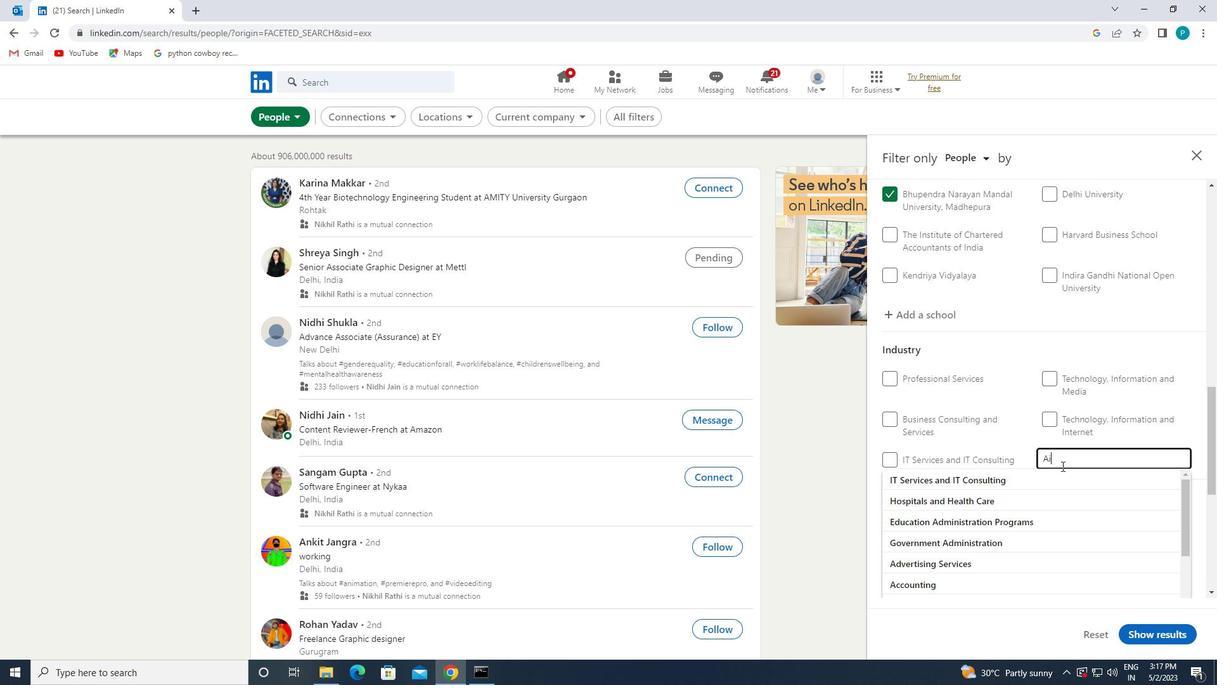 
Action: Mouse moved to (993, 507)
Screenshot: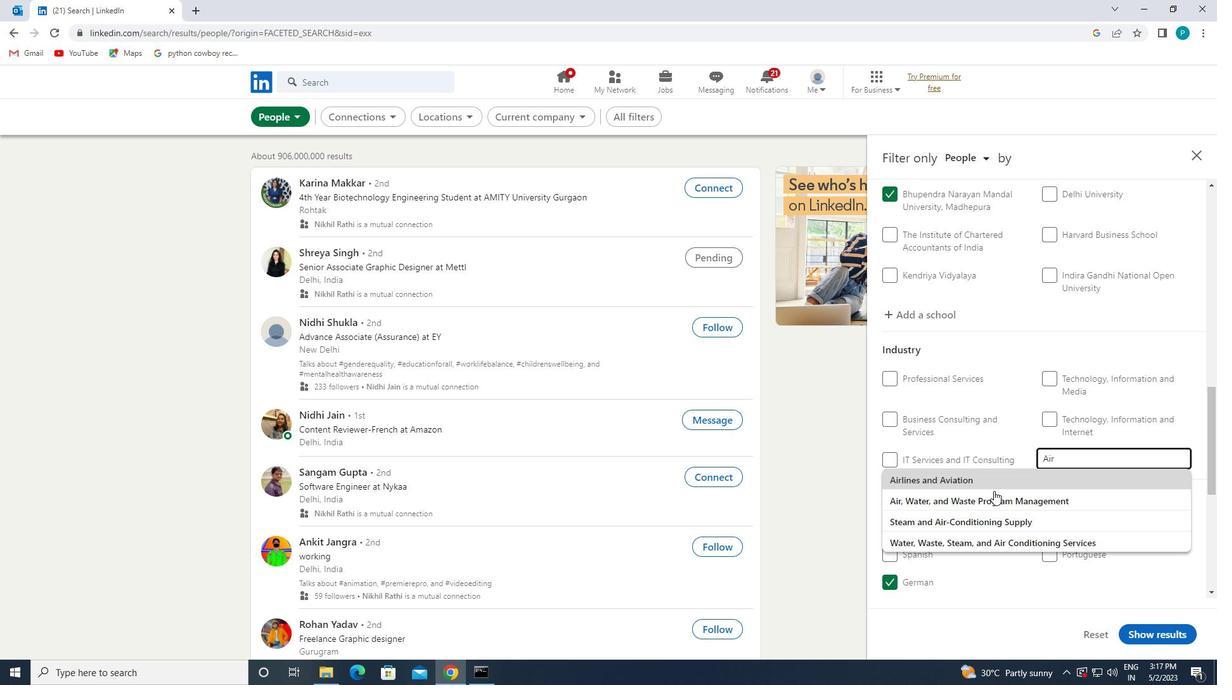 
Action: Mouse pressed left at (993, 507)
Screenshot: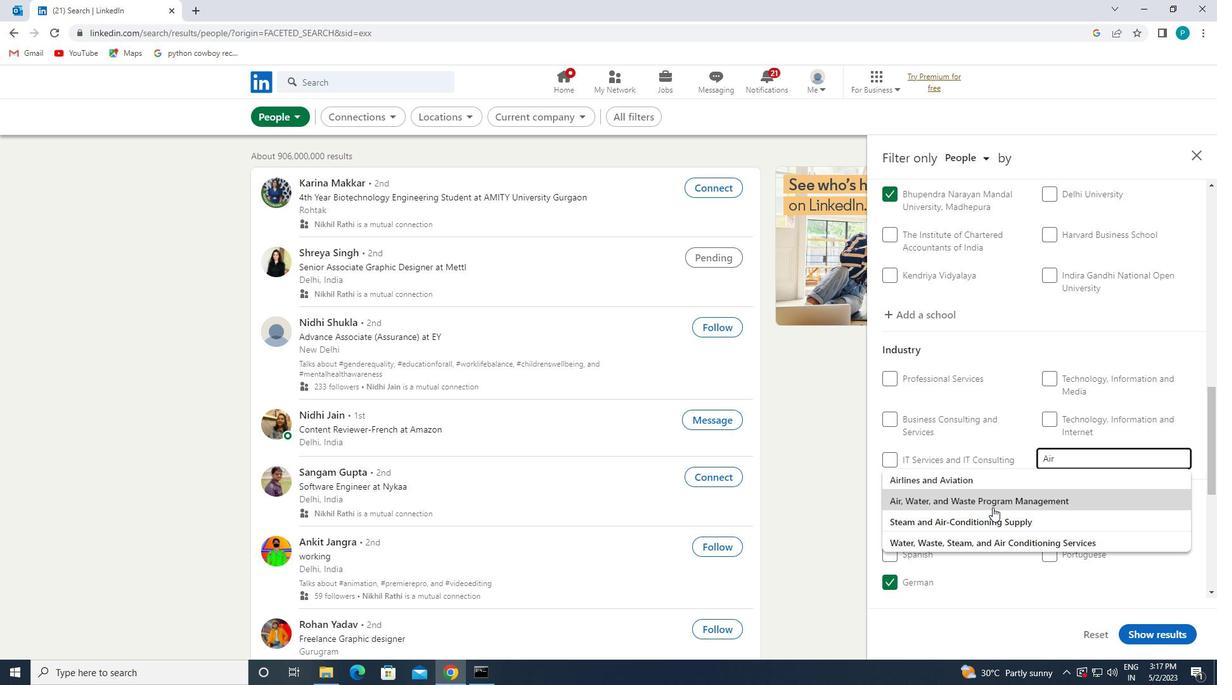 
Action: Mouse scrolled (993, 506) with delta (0, 0)
Screenshot: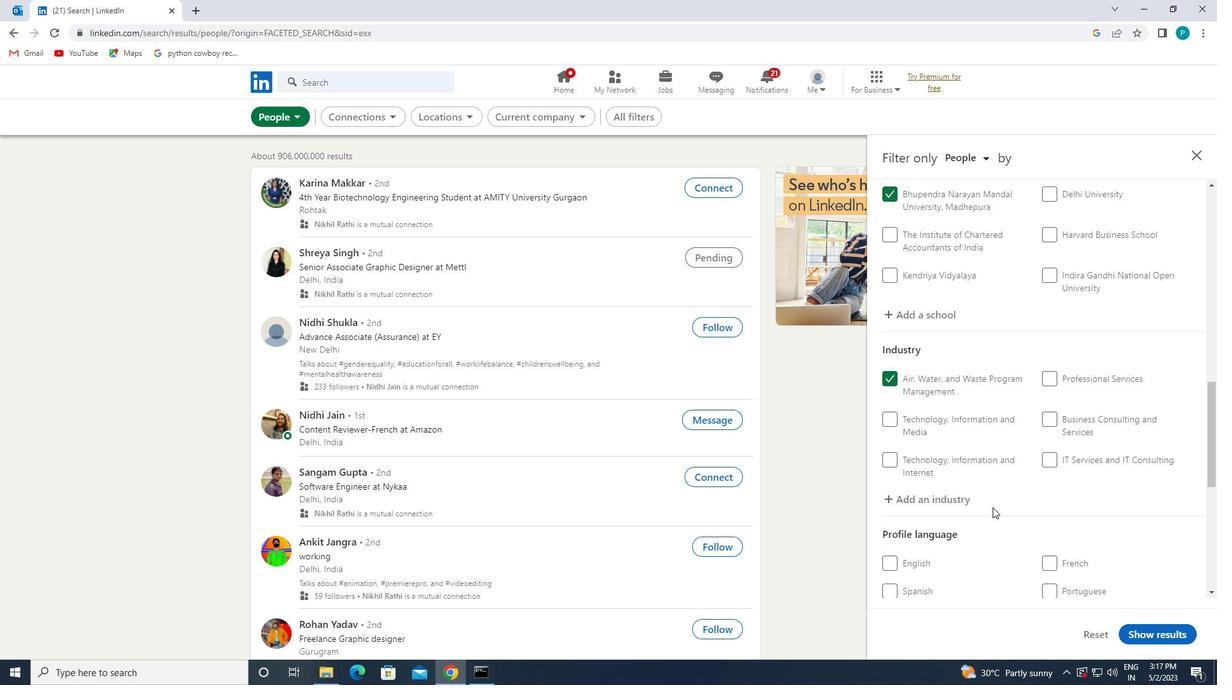 
Action: Mouse scrolled (993, 506) with delta (0, 0)
Screenshot: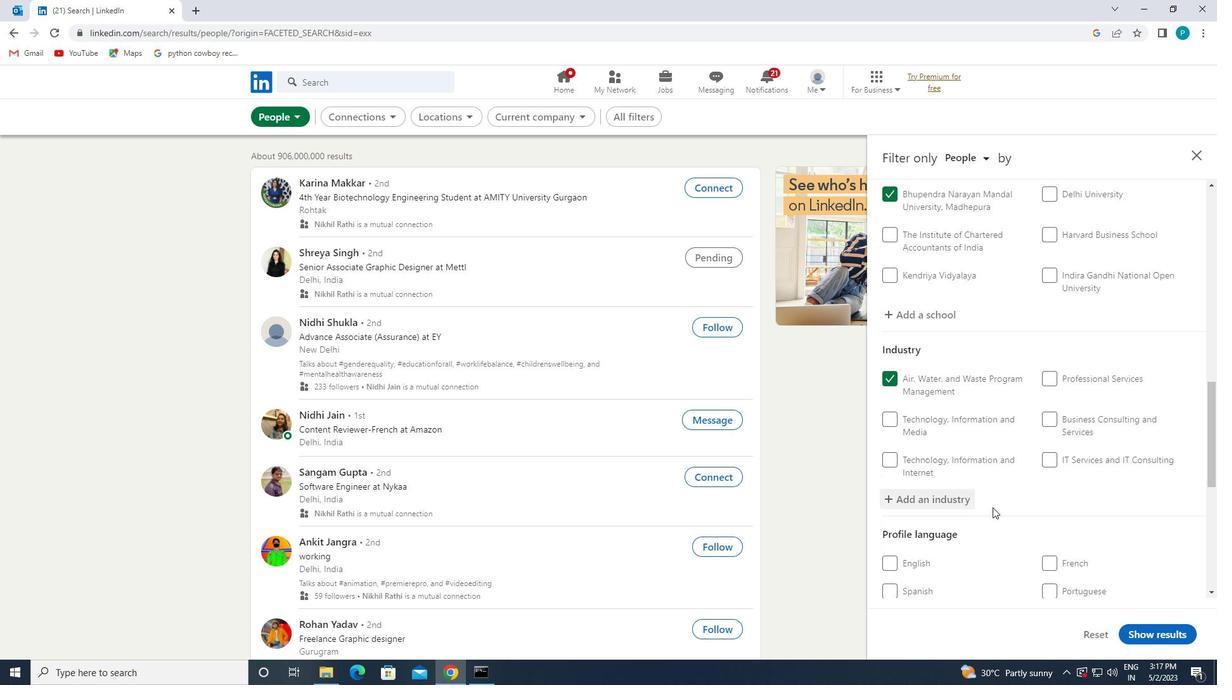 
Action: Mouse scrolled (993, 506) with delta (0, 0)
Screenshot: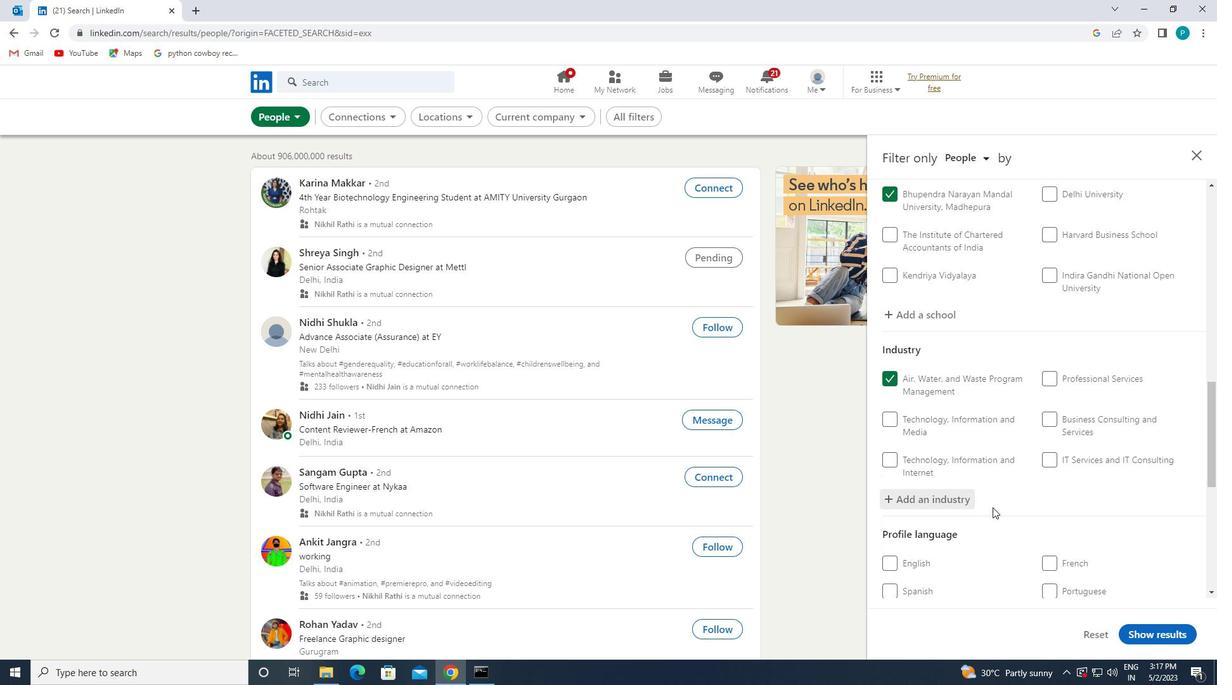 
Action: Mouse moved to (1016, 482)
Screenshot: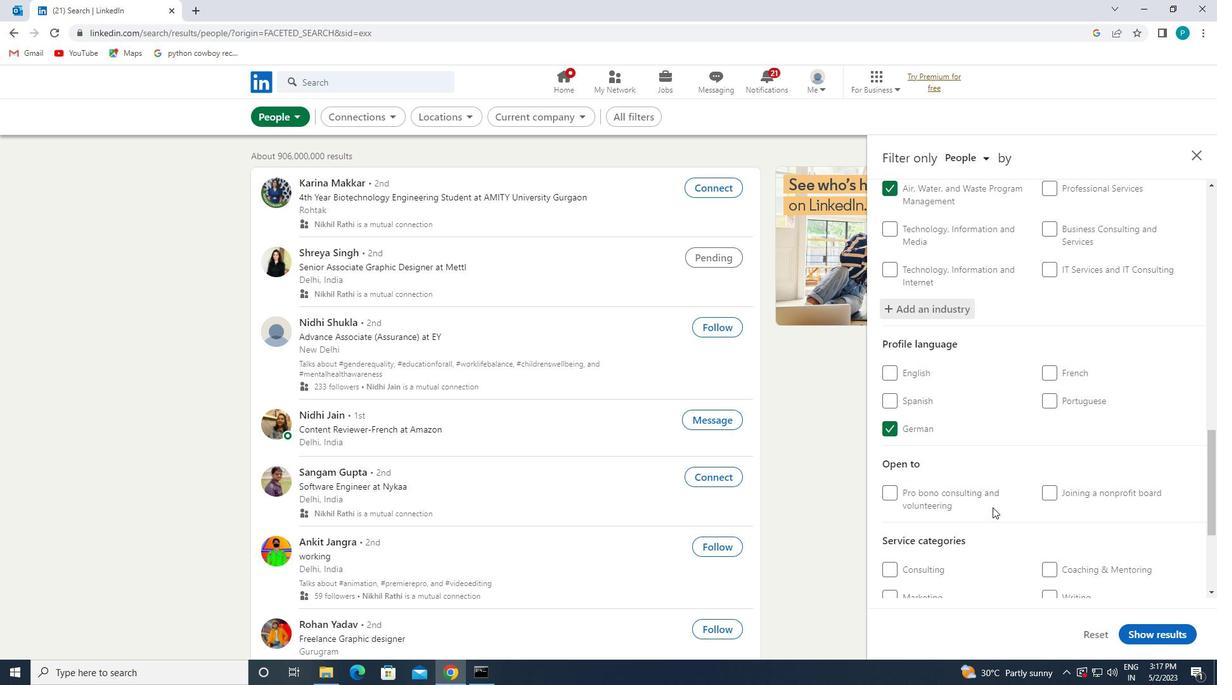 
Action: Mouse scrolled (1016, 482) with delta (0, 0)
Screenshot: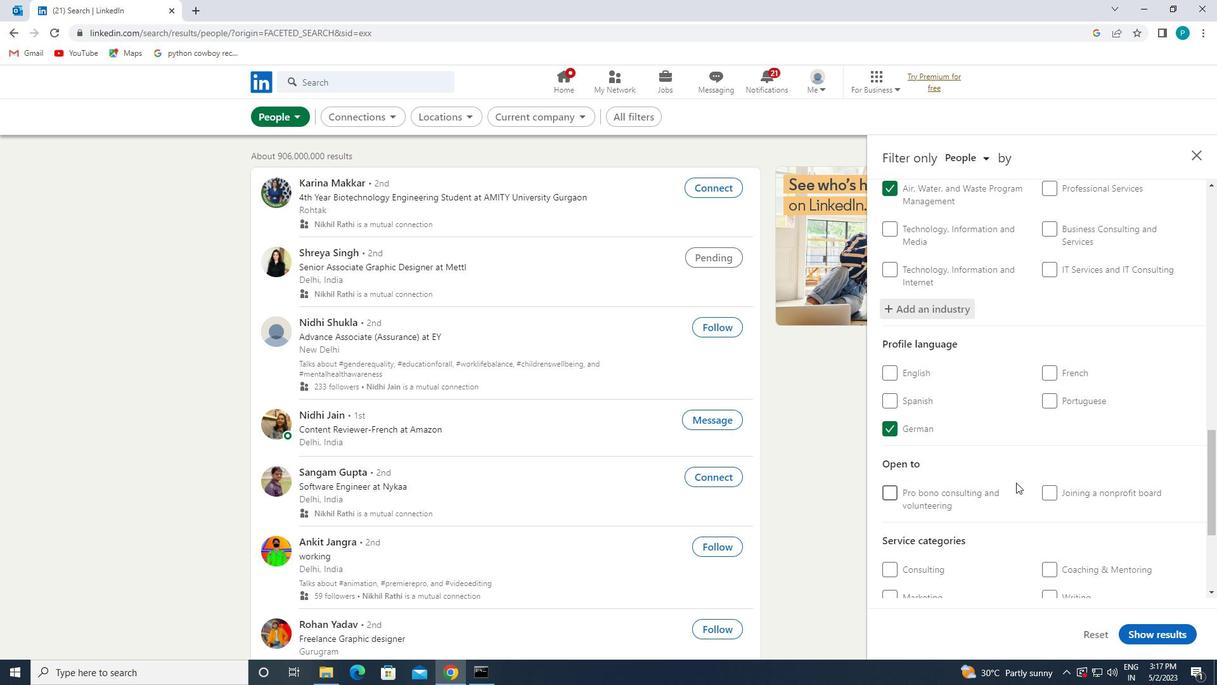 
Action: Mouse scrolled (1016, 482) with delta (0, 0)
Screenshot: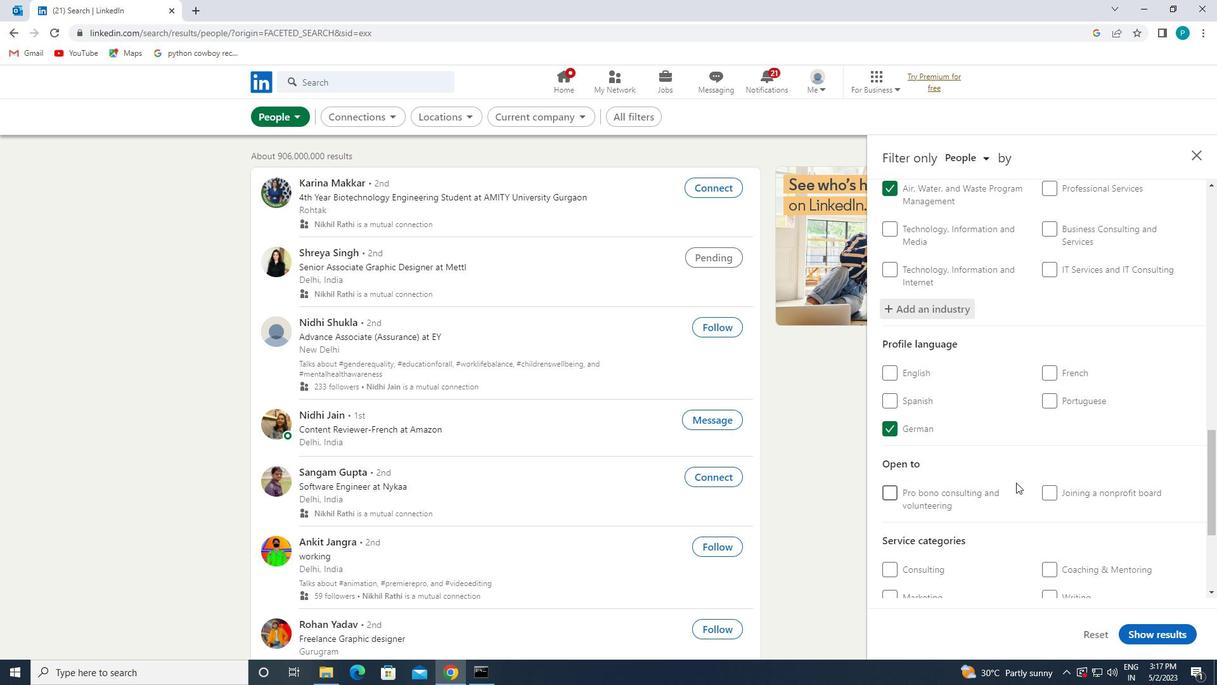 
Action: Mouse moved to (1052, 487)
Screenshot: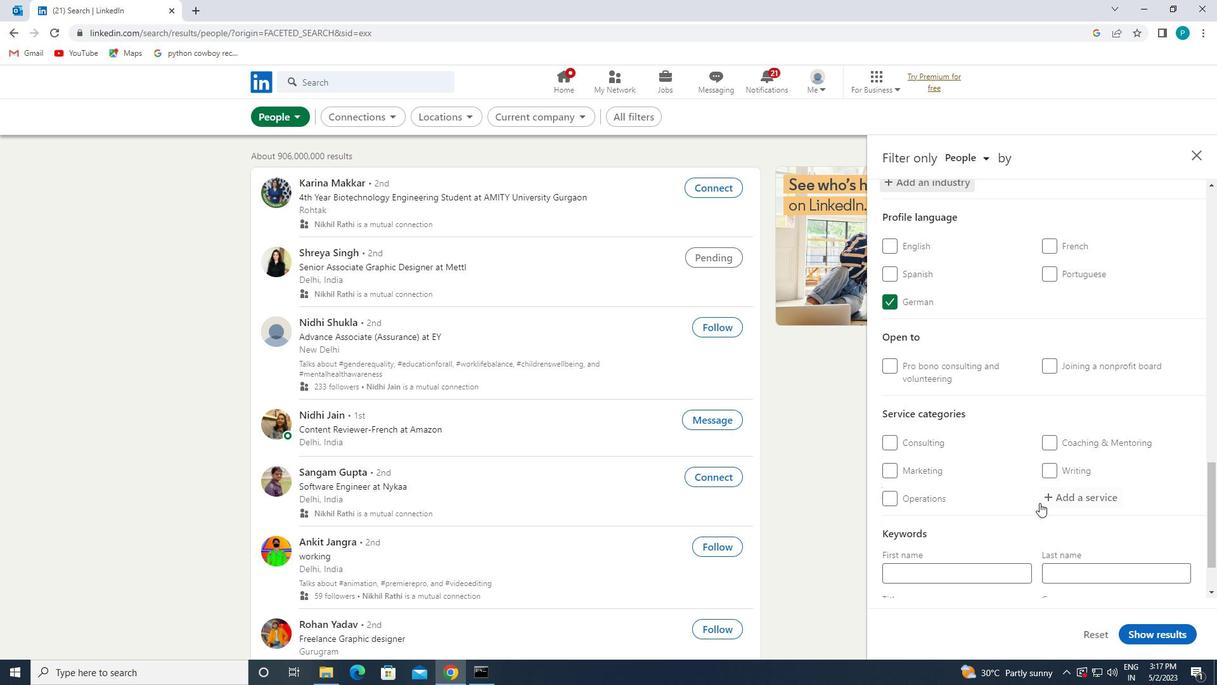 
Action: Mouse pressed left at (1052, 487)
Screenshot: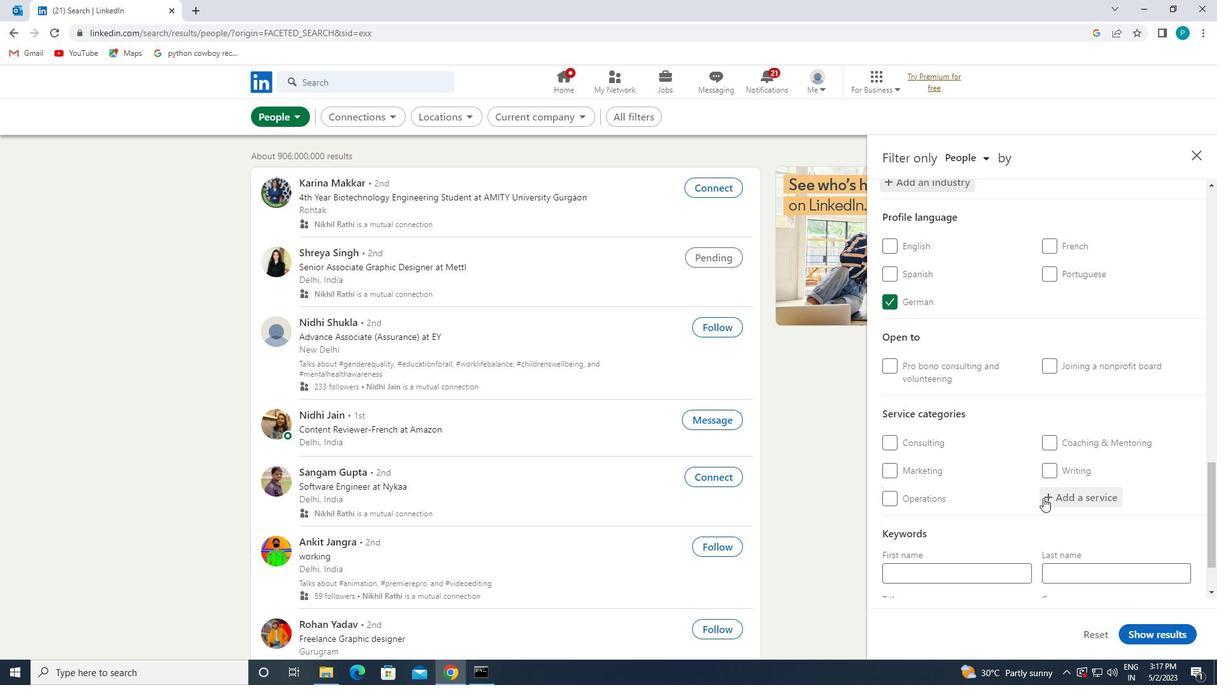 
Action: Key pressed <Key.caps_lock>F<Key.caps_lock>ILE
Screenshot: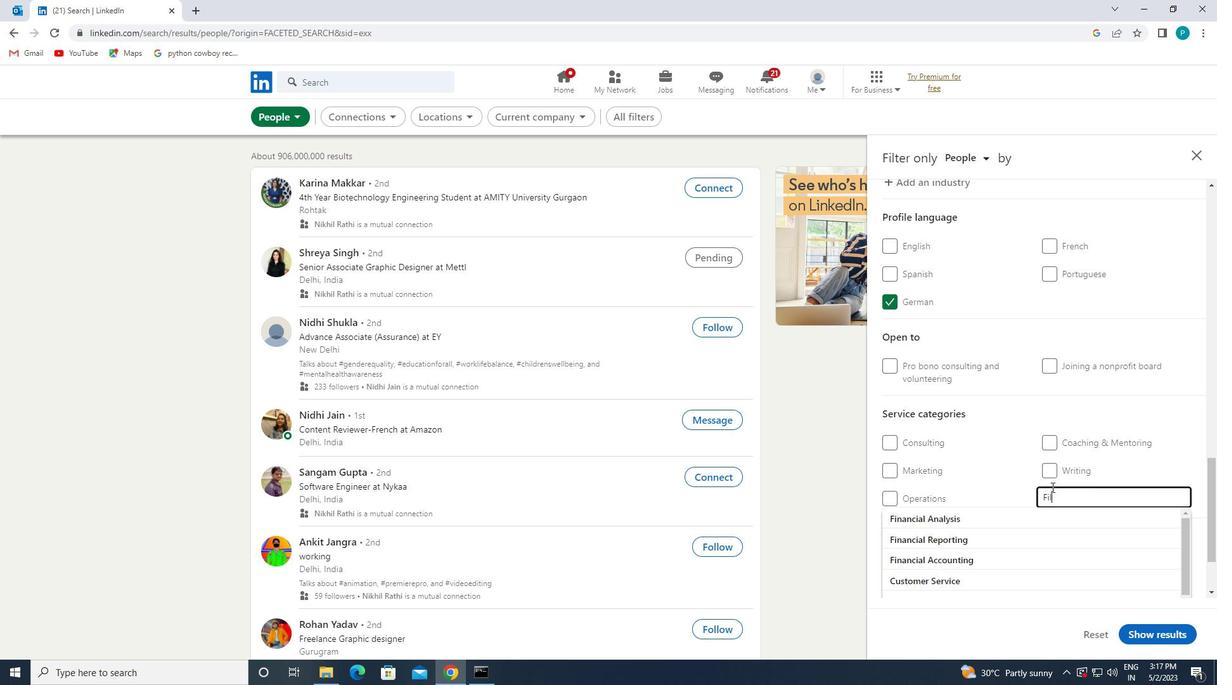 
Action: Mouse moved to (1008, 522)
Screenshot: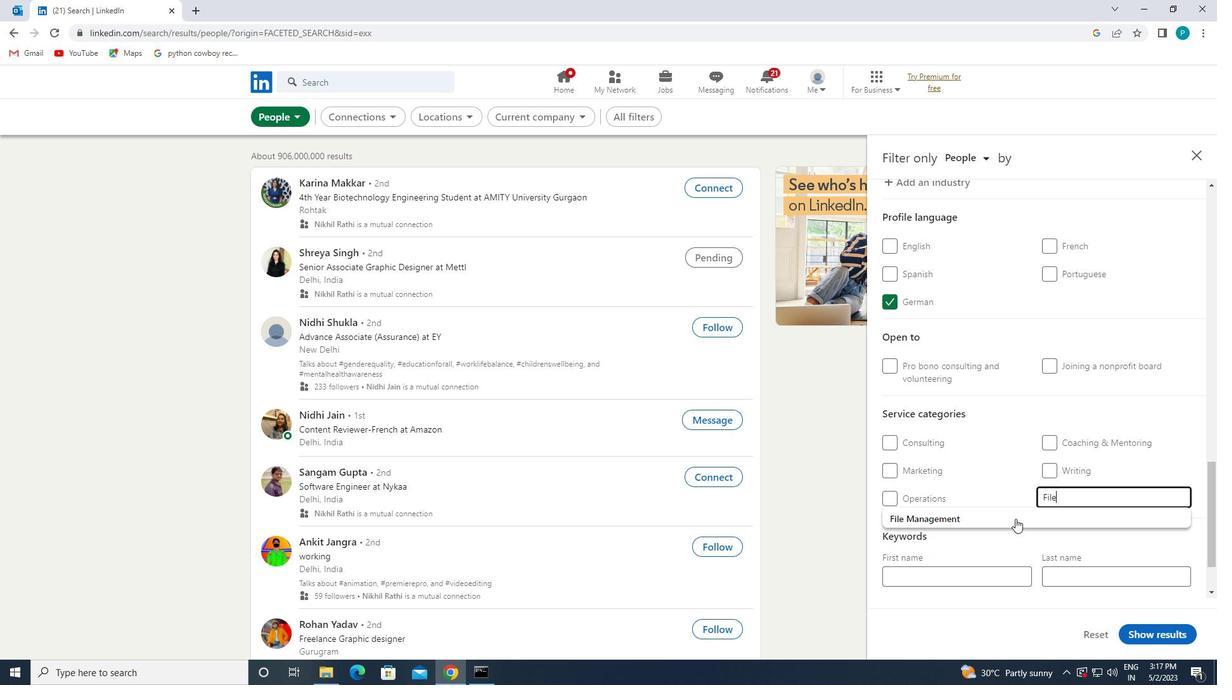 
Action: Mouse pressed left at (1008, 522)
Screenshot: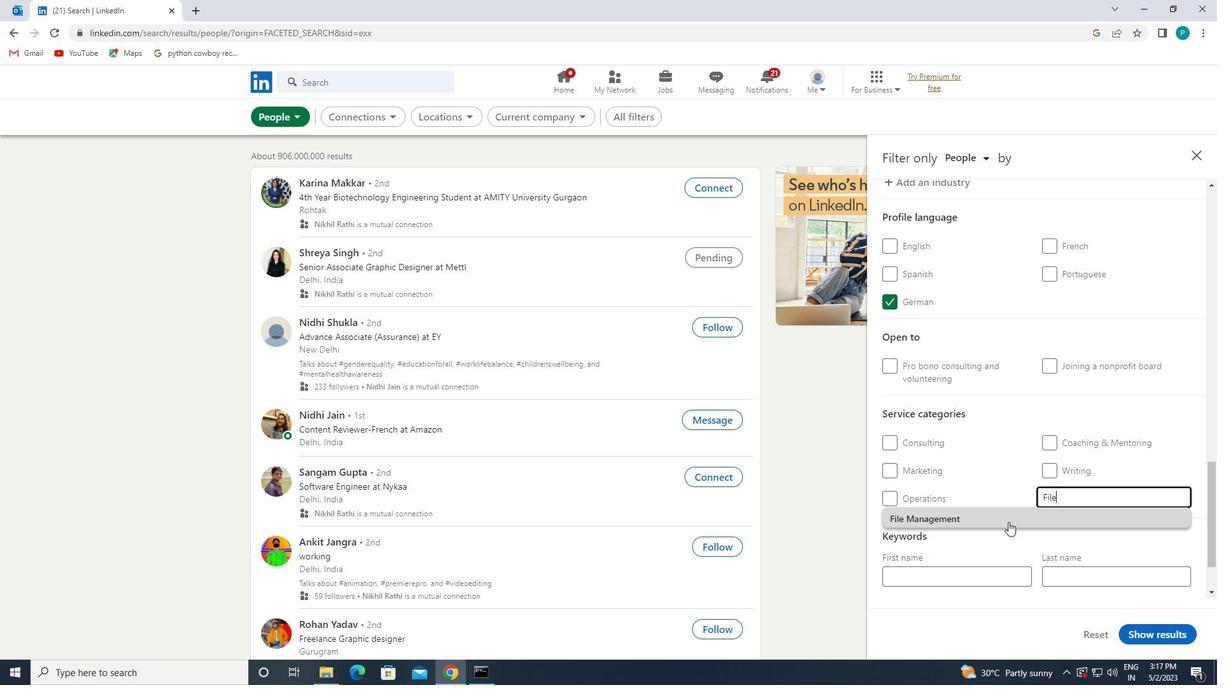 
Action: Mouse scrolled (1008, 521) with delta (0, 0)
Screenshot: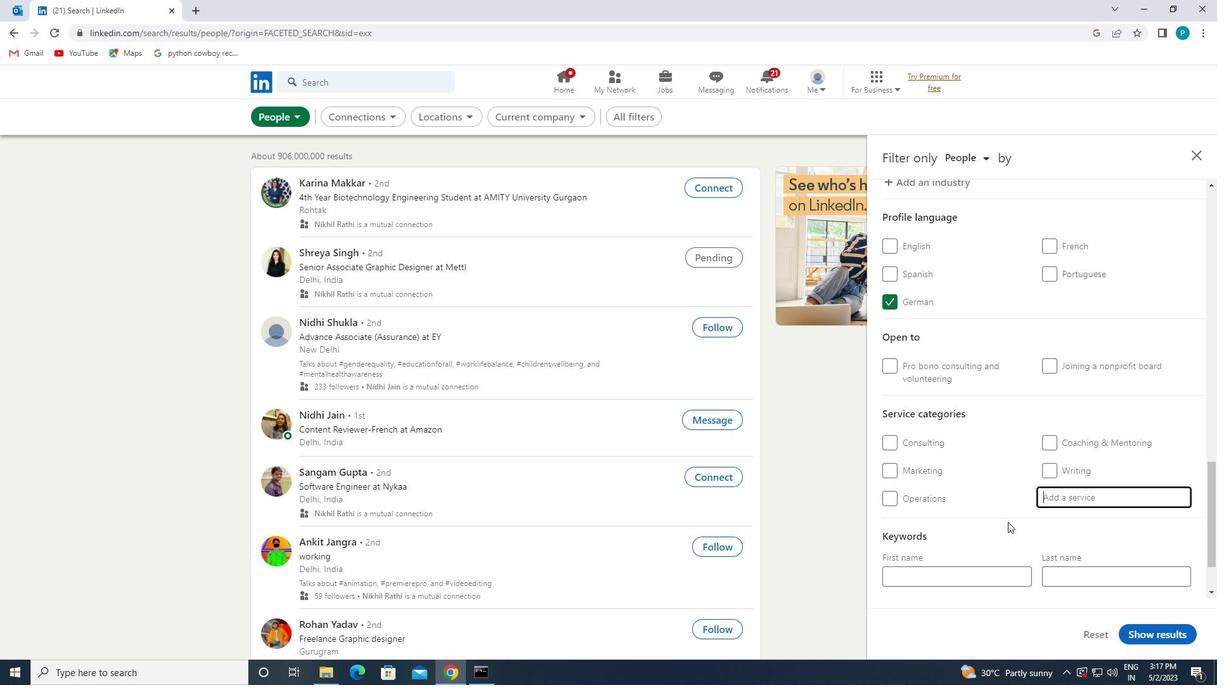 
Action: Mouse scrolled (1008, 521) with delta (0, 0)
Screenshot: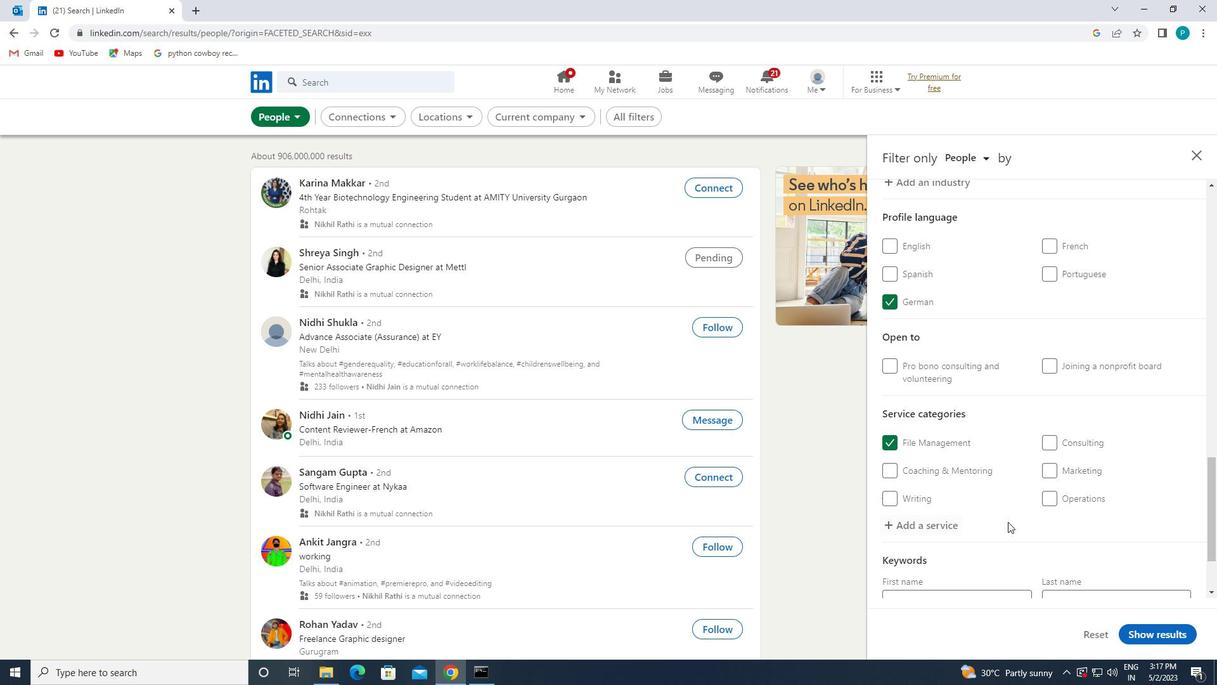 
Action: Mouse scrolled (1008, 521) with delta (0, 0)
Screenshot: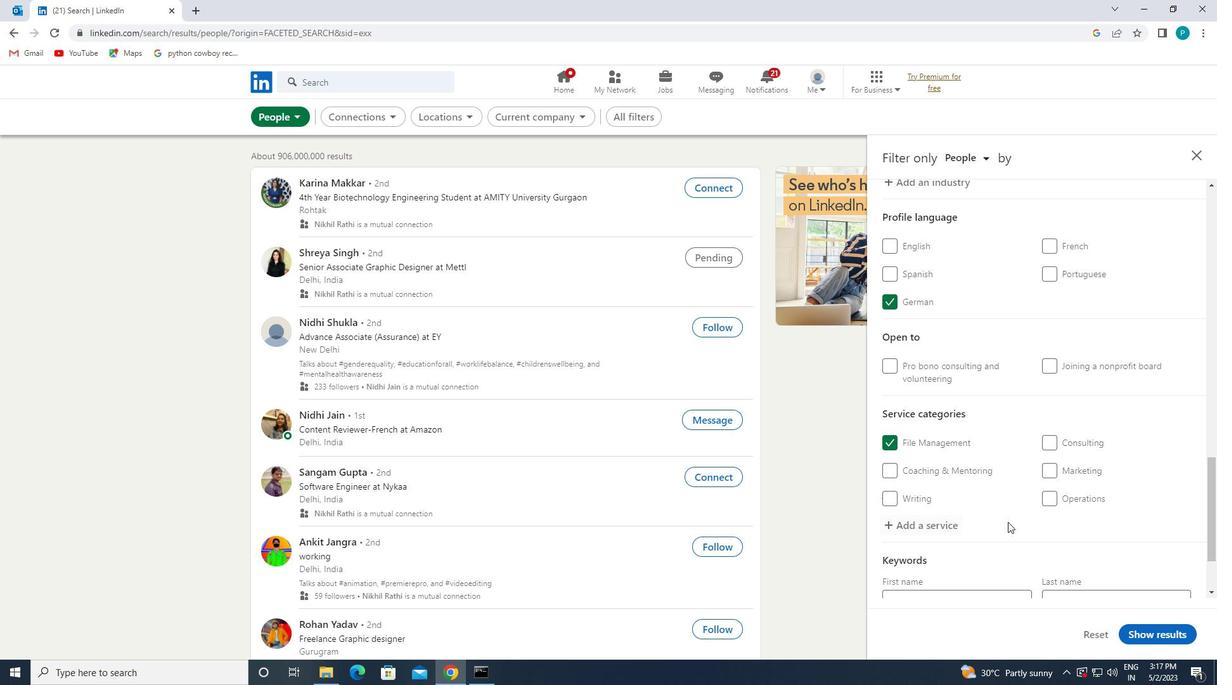 
Action: Mouse moved to (1002, 531)
Screenshot: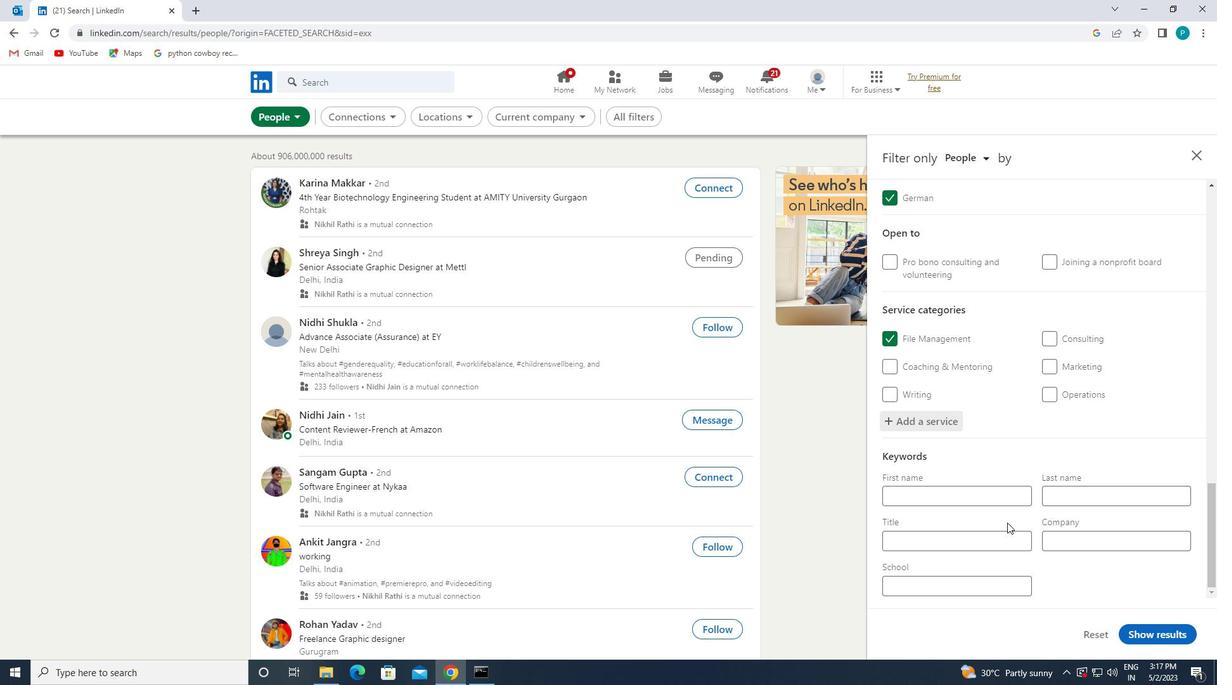 
Action: Mouse pressed left at (1002, 531)
Screenshot: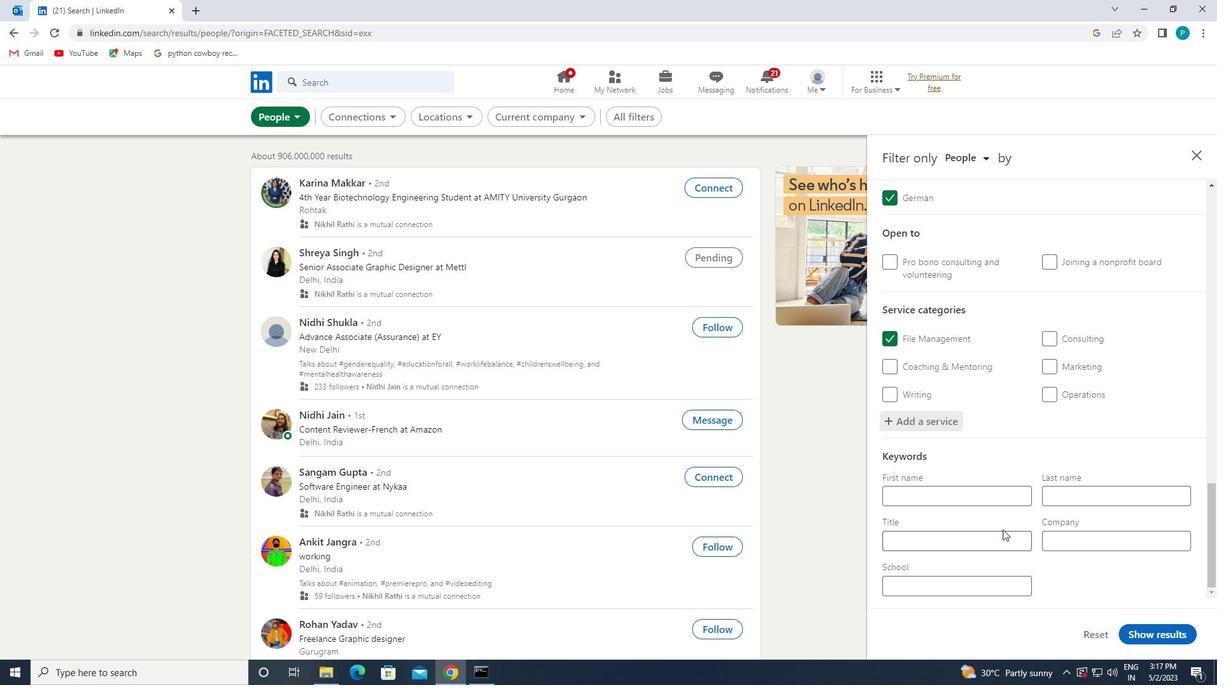 
Action: Key pressed <Key.caps_lock>F<Key.caps_lock>ILM<Key.space><Key.caps_lock>C<Key.caps_lock>RITIC
Screenshot: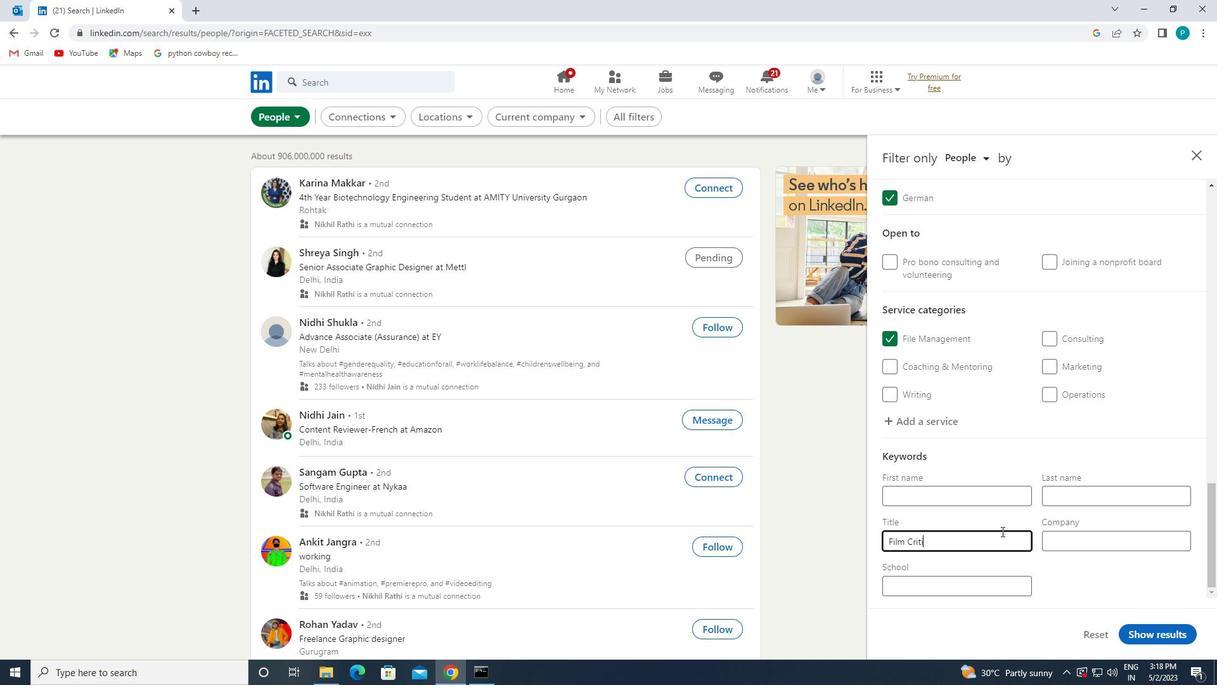 
Action: Mouse moved to (1164, 634)
Screenshot: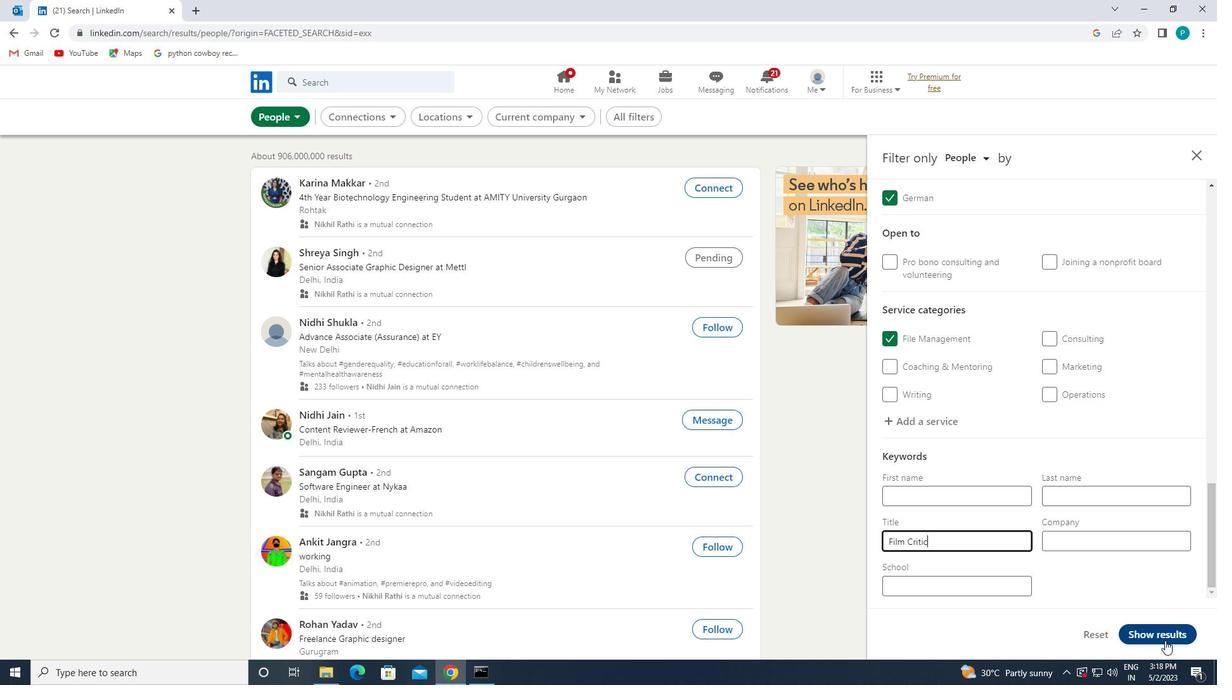 
Action: Mouse pressed left at (1164, 634)
Screenshot: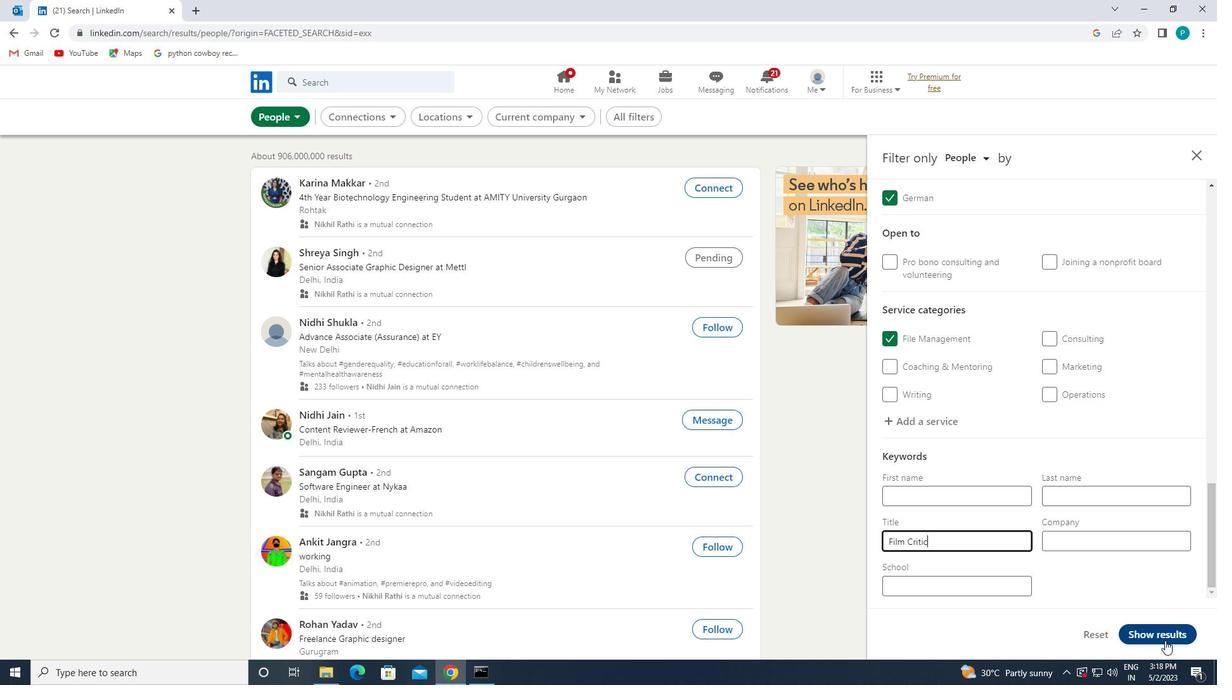 
